 Task: Find a house in Vsetin, Czech Republic for 8 guests from 12th to 16th August, with a price range of ₹3300 to ₹16000, including amenities like Wifi, Free parking, TV, and Gym, and ensure the host speaks English.
Action: Mouse moved to (434, 85)
Screenshot: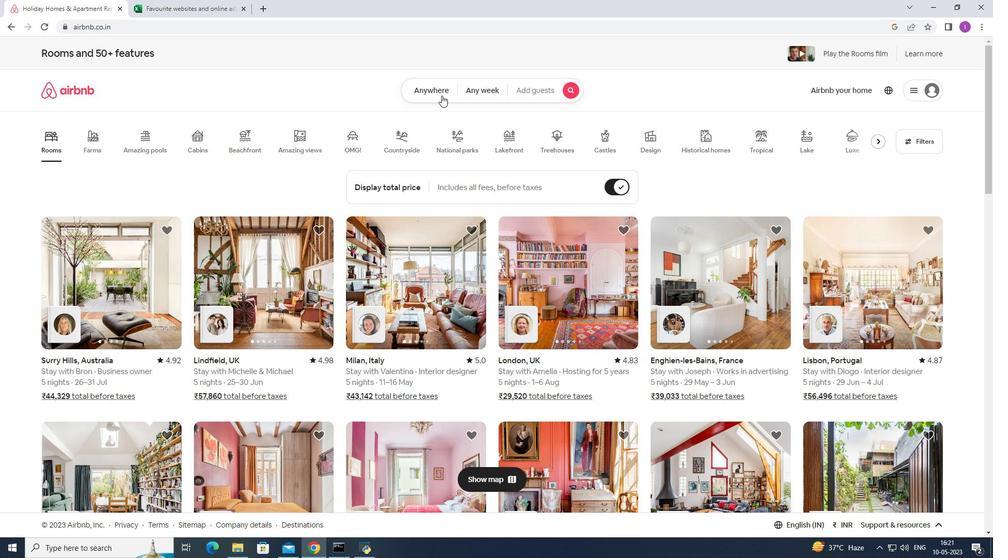 
Action: Mouse pressed left at (434, 85)
Screenshot: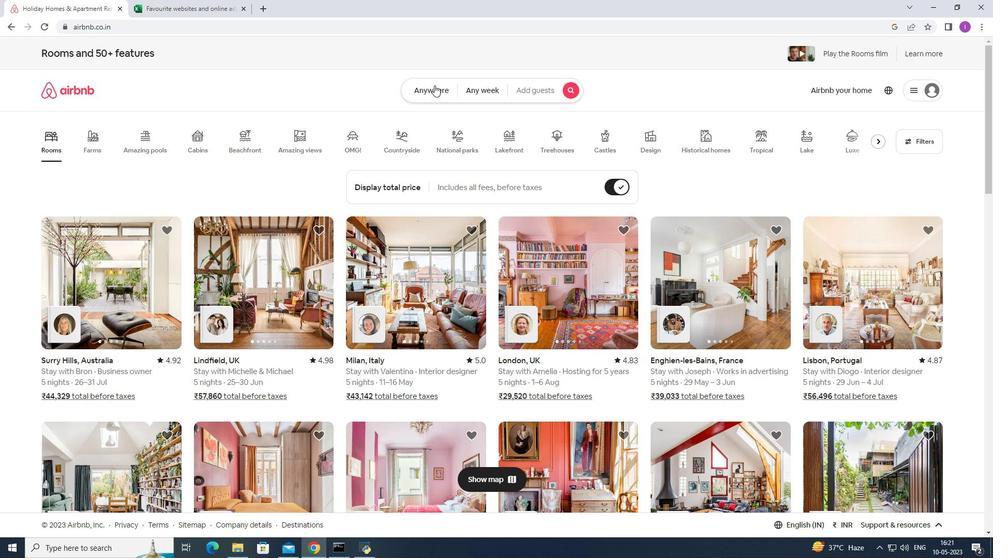 
Action: Mouse moved to (322, 132)
Screenshot: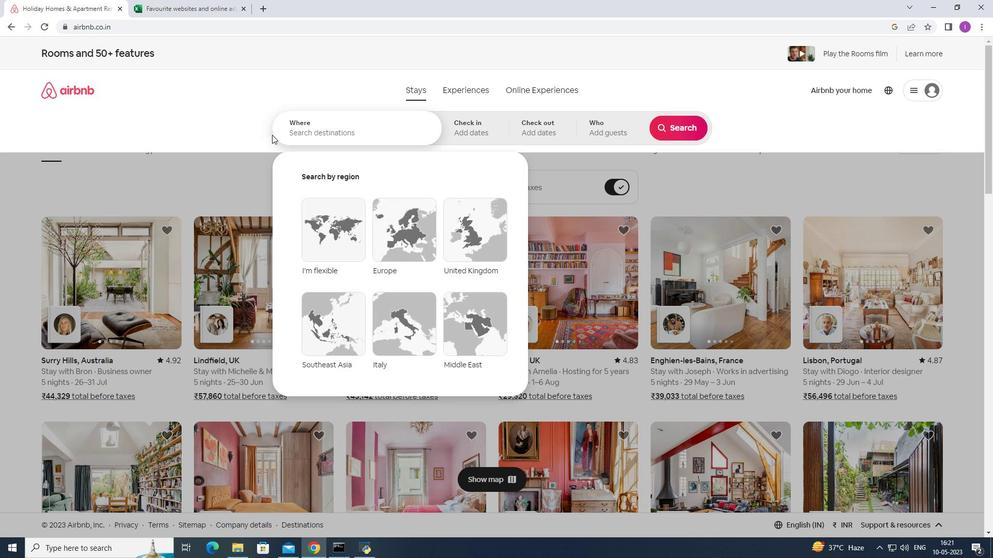 
Action: Mouse pressed left at (322, 132)
Screenshot: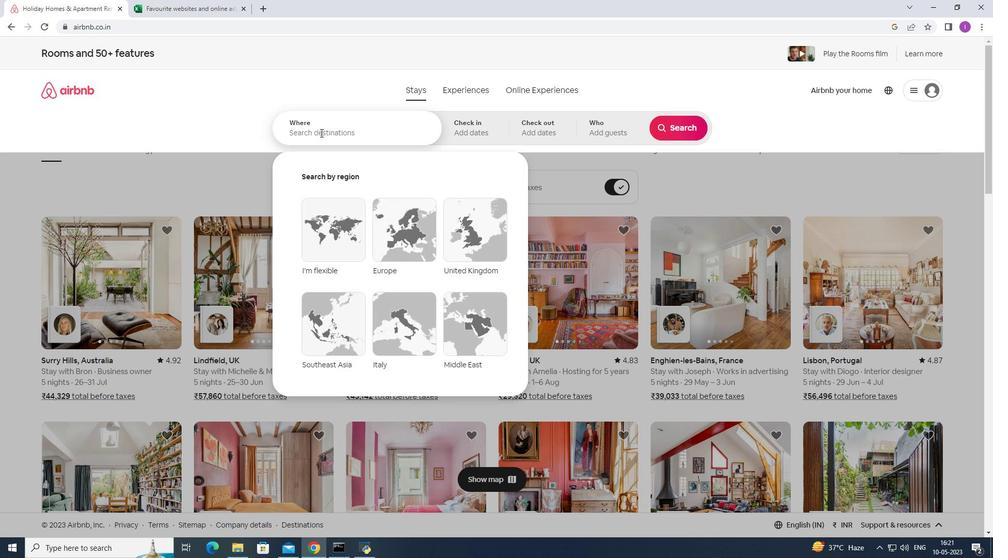 
Action: Mouse moved to (346, 136)
Screenshot: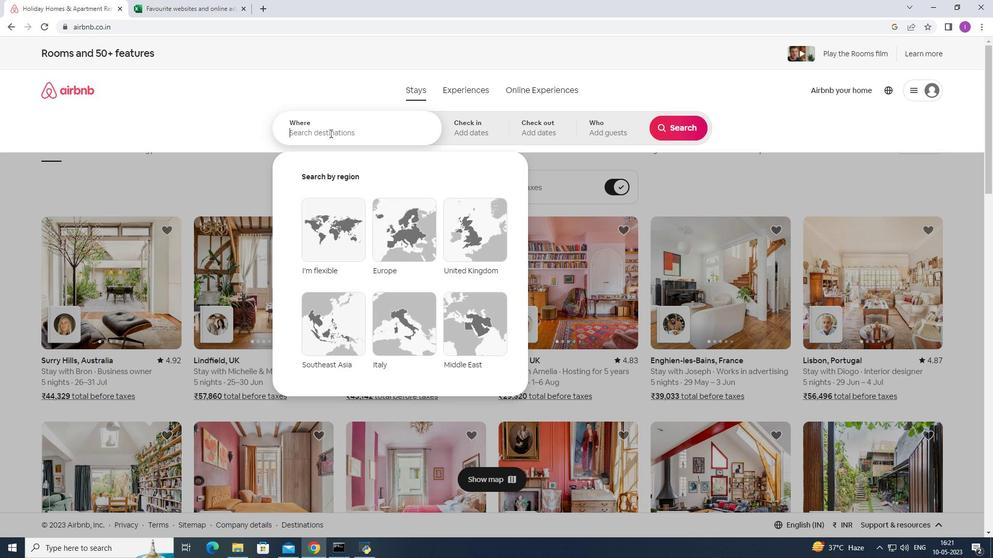 
Action: Key pressed <Key.shift><Key.shift><Key.shift><Key.shift><Key.shift><Key.shift><Key.shift><Key.shift>Vst<Key.backspace>etin,<Key.shift>Czech<Key.space><Key.shift>Republic
Screenshot: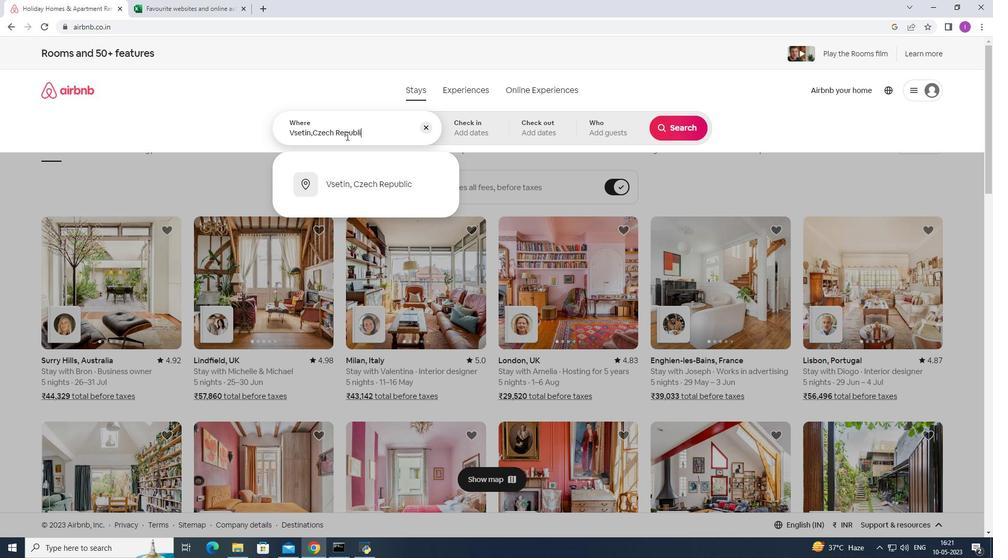 
Action: Mouse moved to (379, 179)
Screenshot: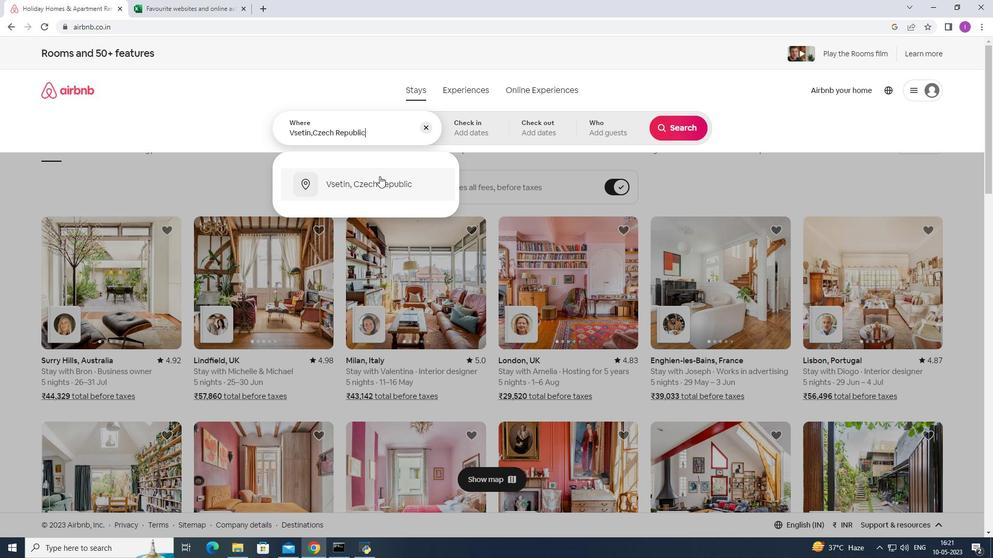 
Action: Mouse pressed left at (379, 179)
Screenshot: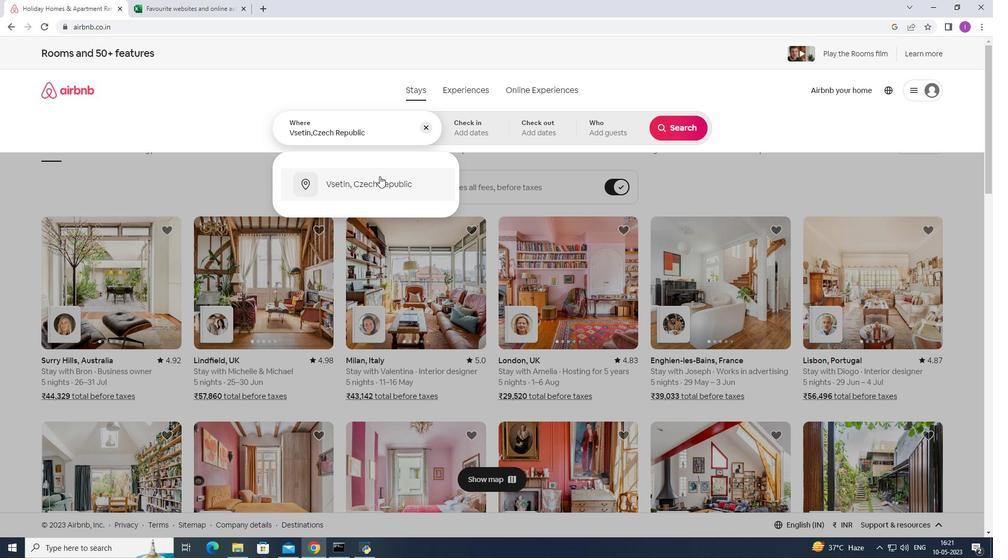 
Action: Mouse moved to (673, 213)
Screenshot: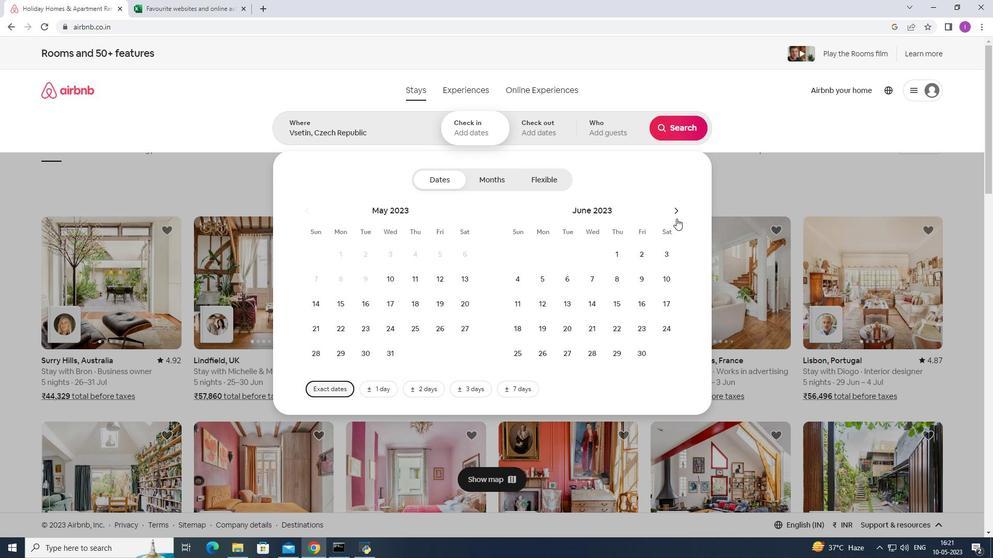 
Action: Mouse pressed left at (673, 213)
Screenshot: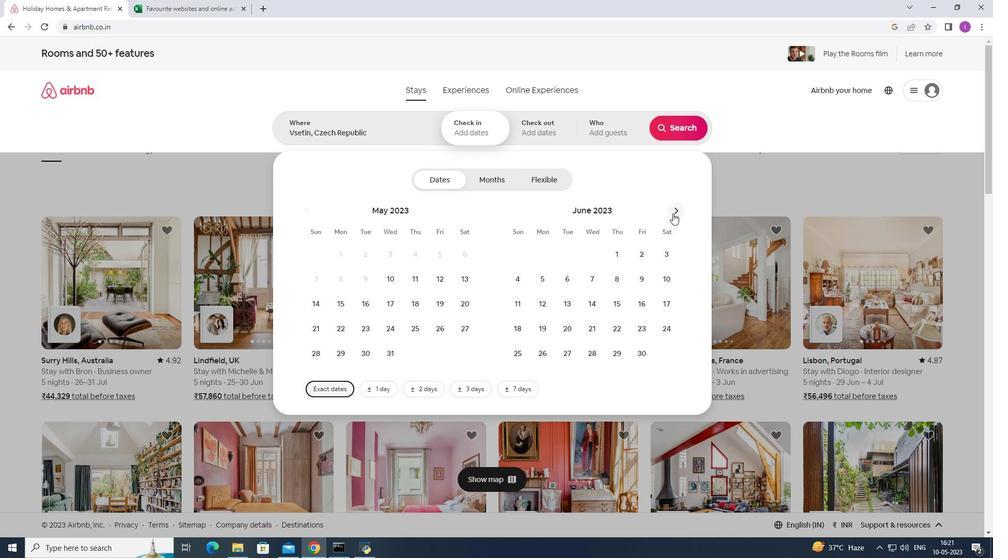 
Action: Mouse moved to (673, 212)
Screenshot: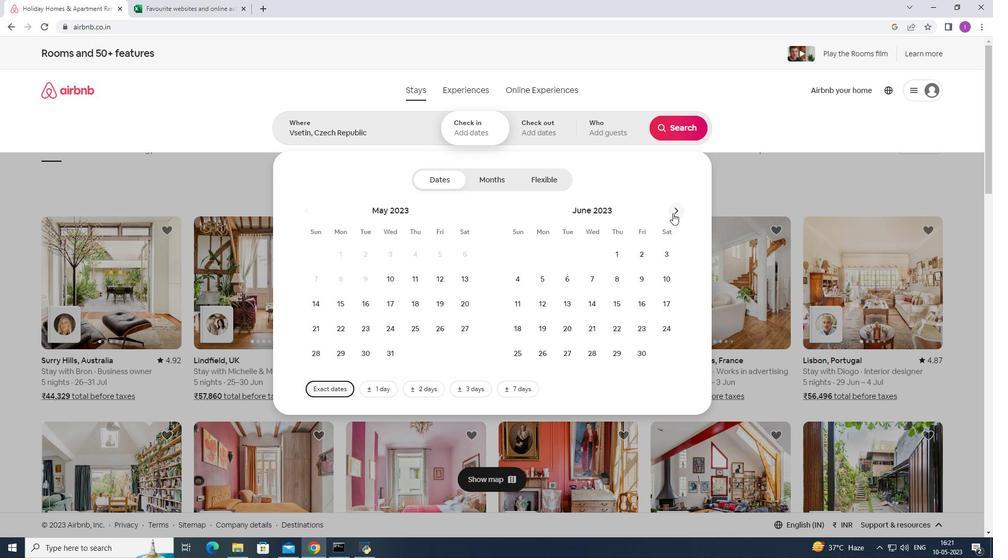 
Action: Mouse pressed left at (673, 212)
Screenshot: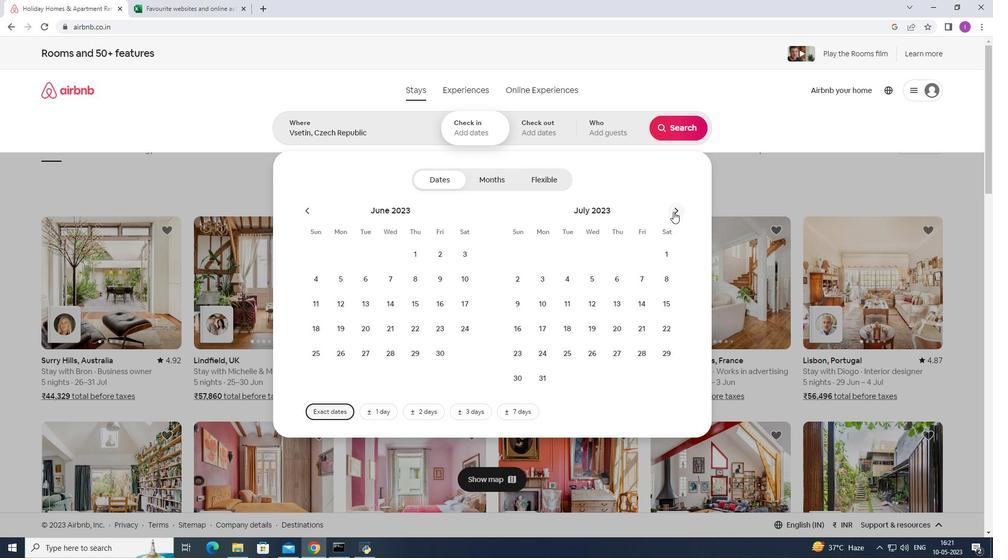 
Action: Mouse moved to (664, 280)
Screenshot: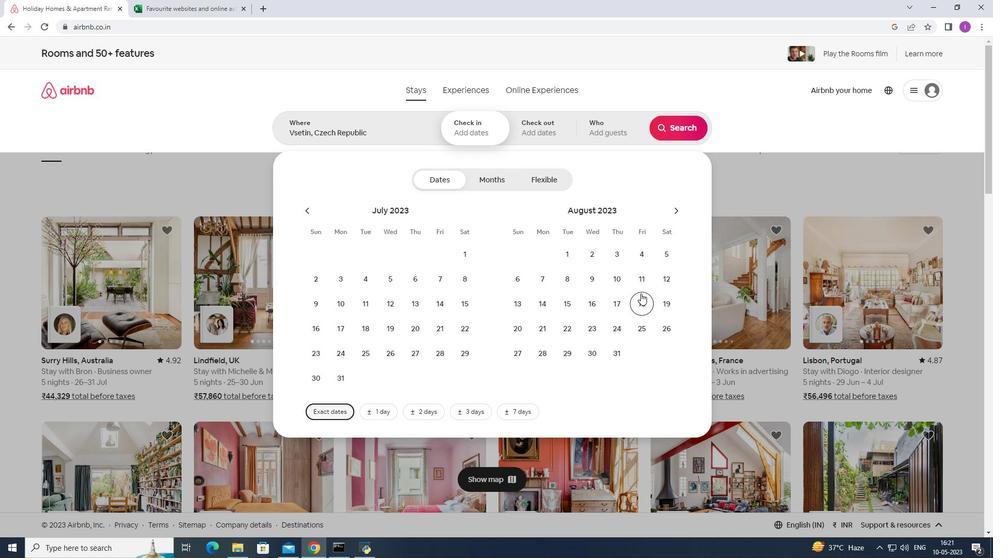 
Action: Mouse pressed left at (664, 280)
Screenshot: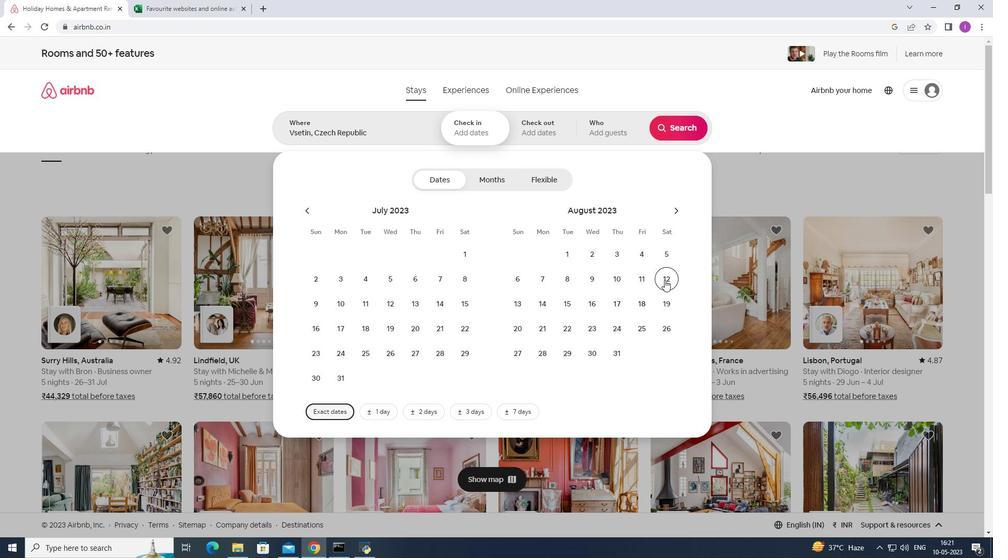 
Action: Mouse moved to (593, 305)
Screenshot: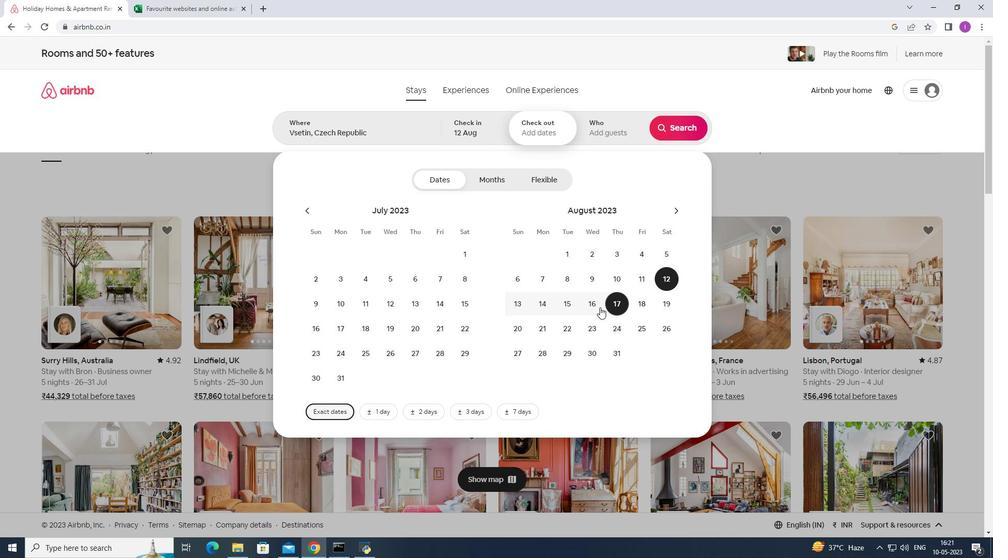
Action: Mouse pressed left at (593, 305)
Screenshot: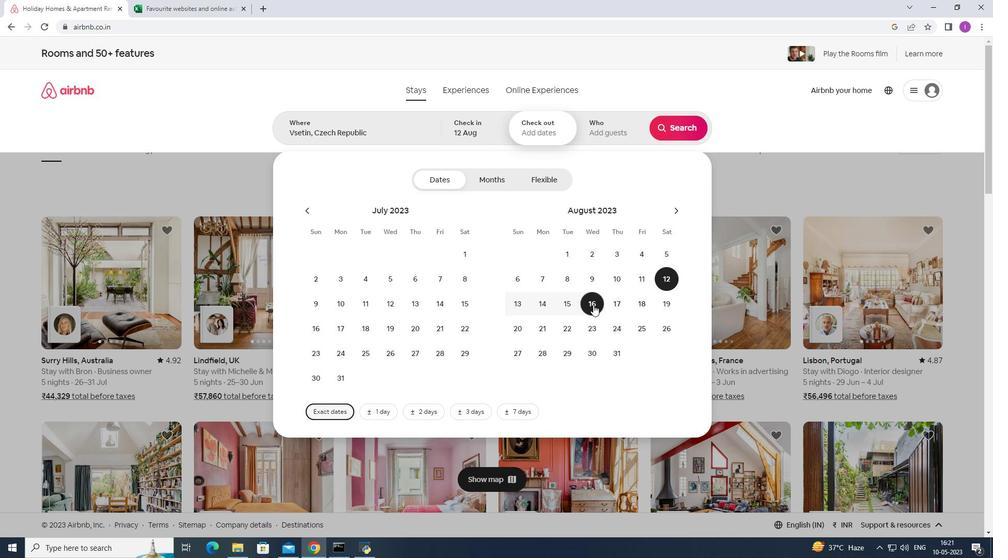 
Action: Mouse moved to (616, 139)
Screenshot: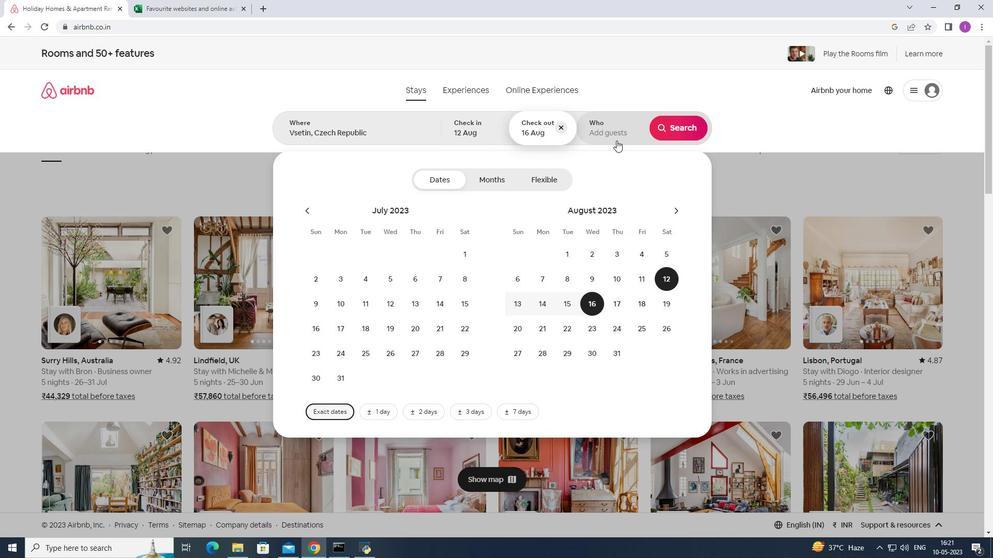 
Action: Mouse pressed left at (616, 139)
Screenshot: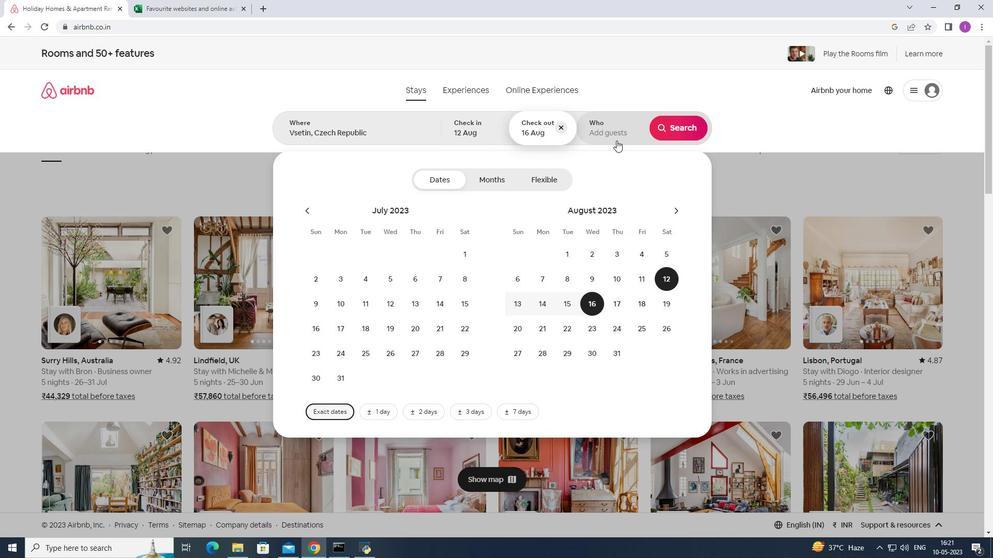 
Action: Mouse moved to (678, 179)
Screenshot: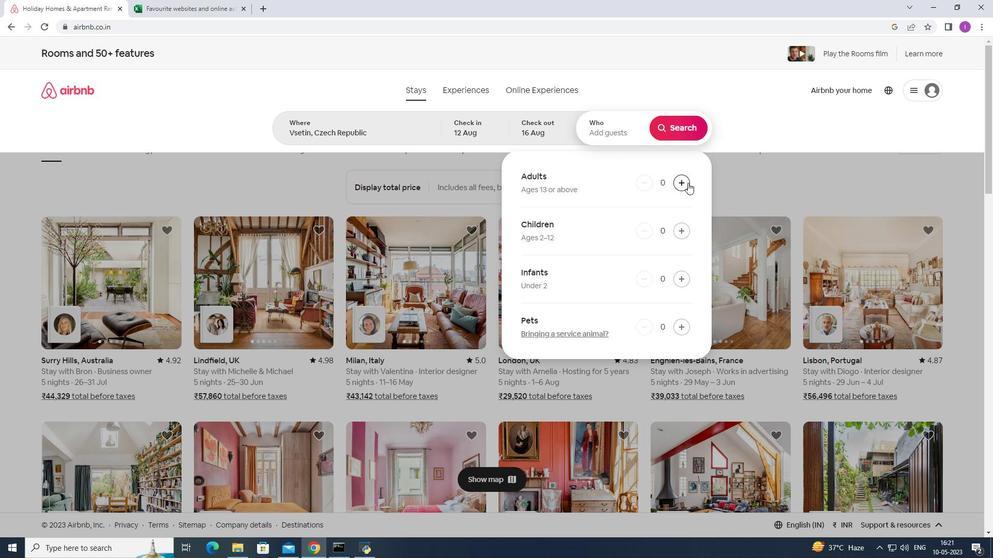 
Action: Mouse pressed left at (678, 179)
Screenshot: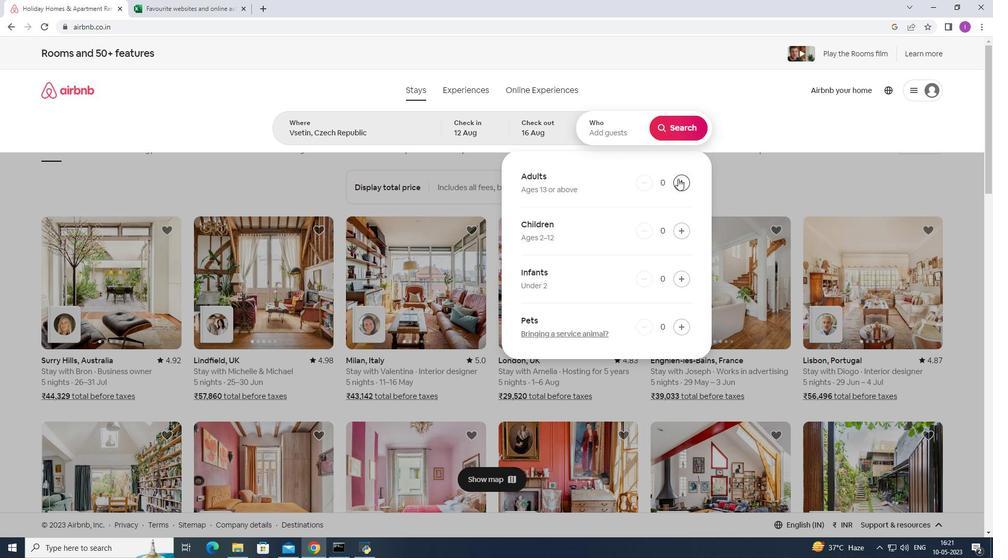 
Action: Mouse pressed left at (678, 179)
Screenshot: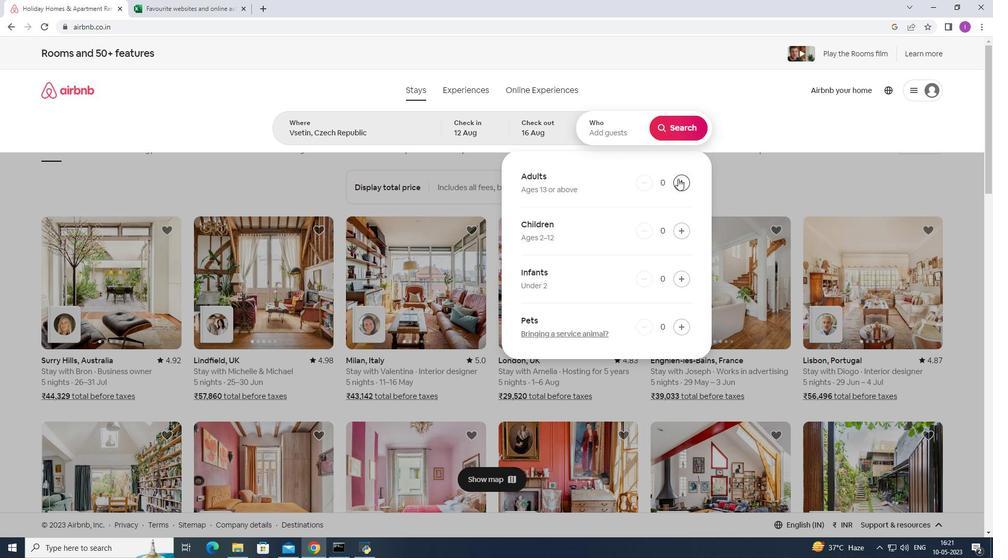
Action: Mouse pressed left at (678, 179)
Screenshot: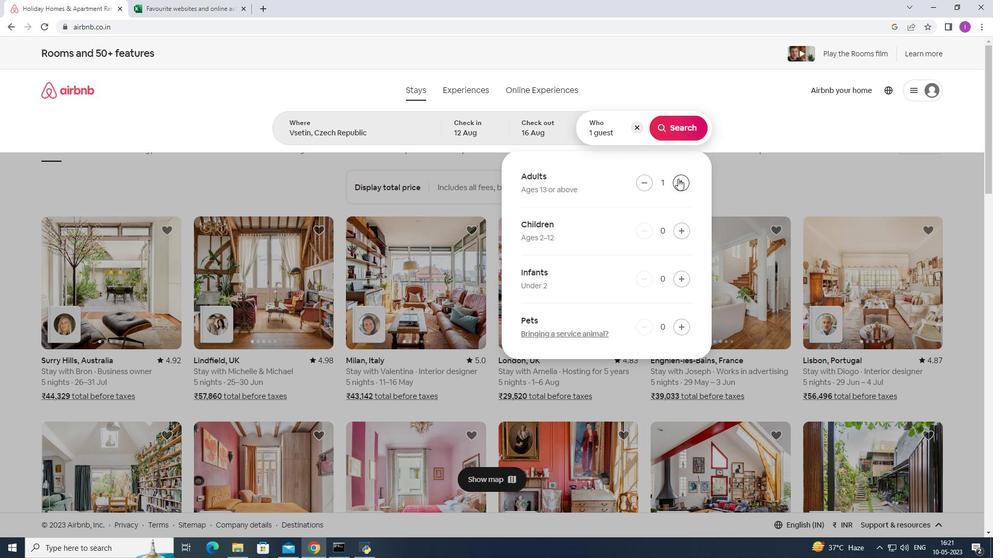 
Action: Mouse pressed left at (678, 179)
Screenshot: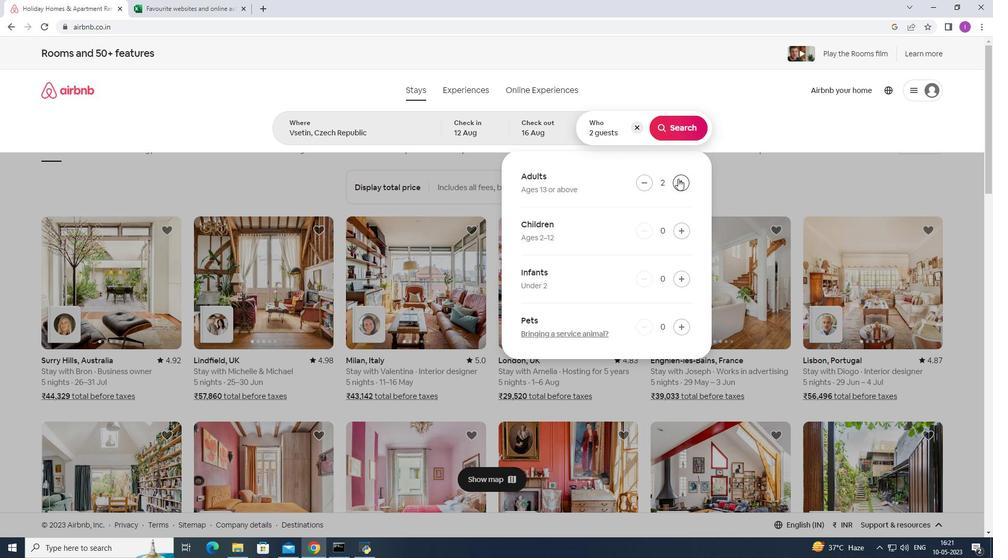 
Action: Mouse moved to (677, 179)
Screenshot: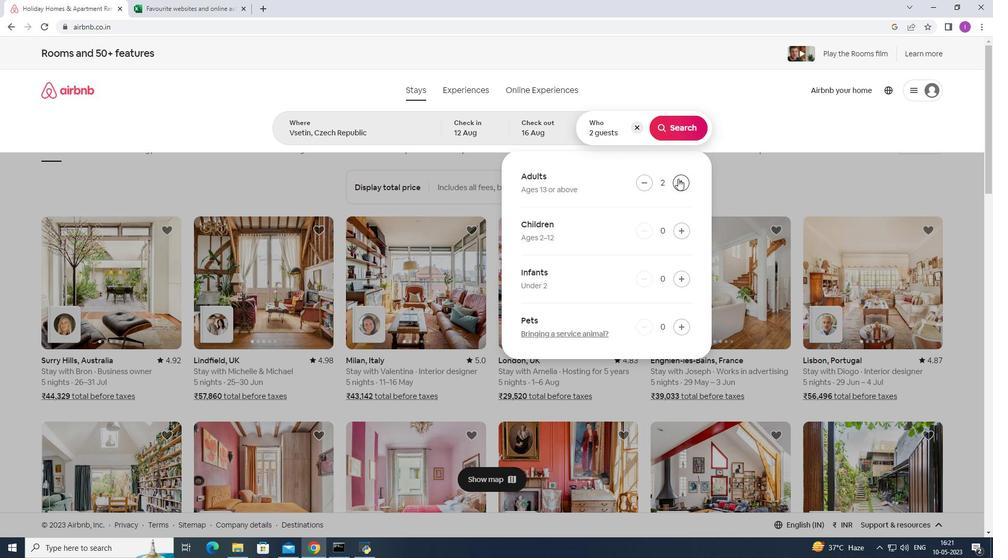 
Action: Mouse pressed left at (677, 179)
Screenshot: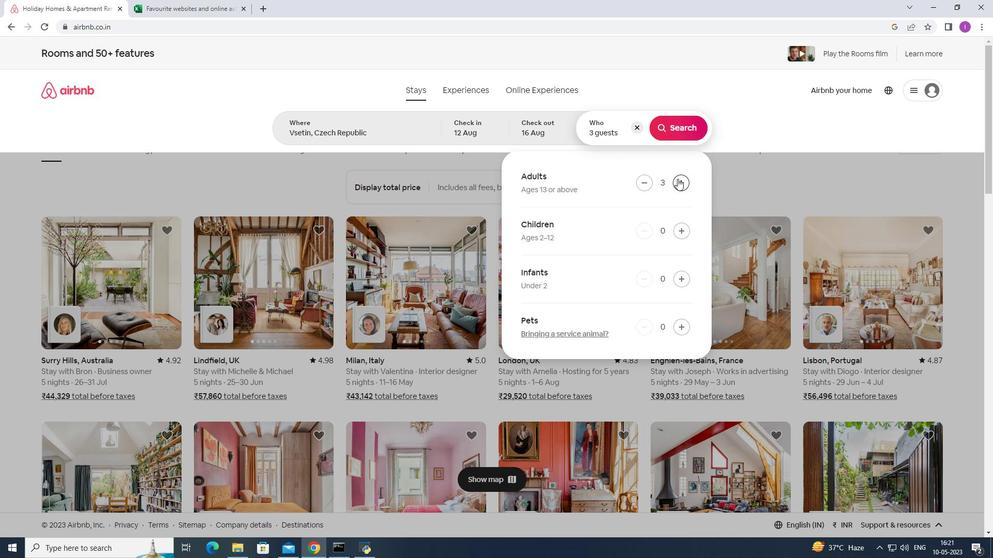 
Action: Mouse moved to (677, 181)
Screenshot: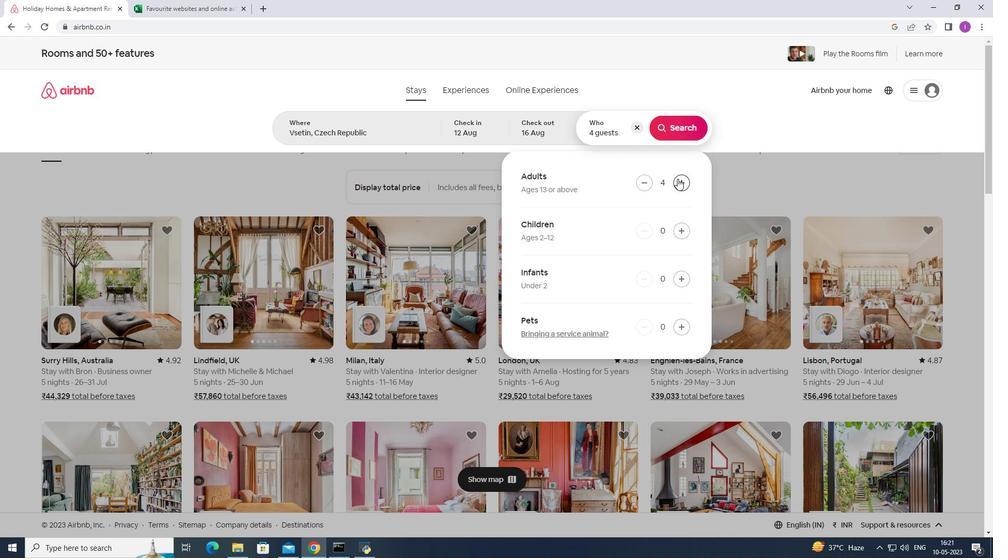 
Action: Mouse pressed left at (677, 181)
Screenshot: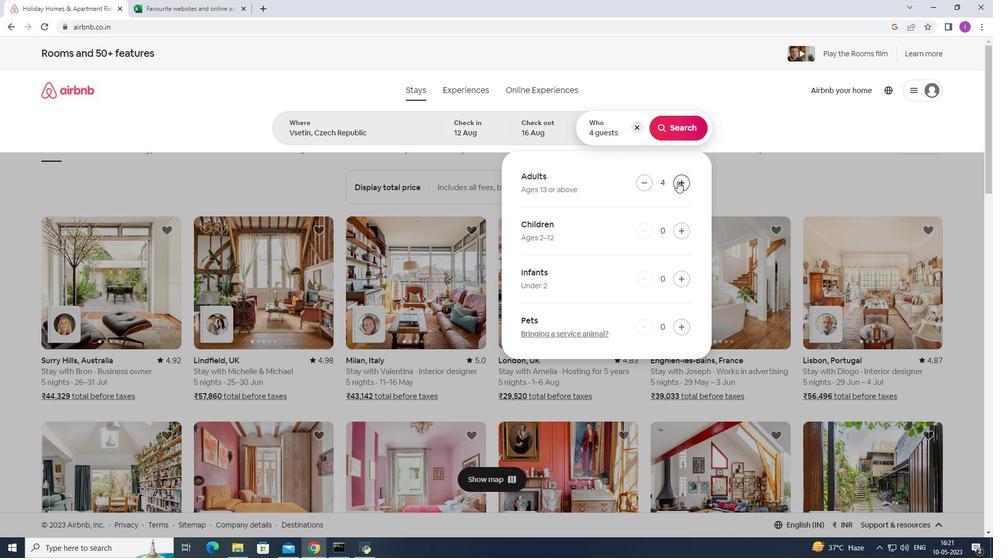 
Action: Mouse pressed left at (677, 181)
Screenshot: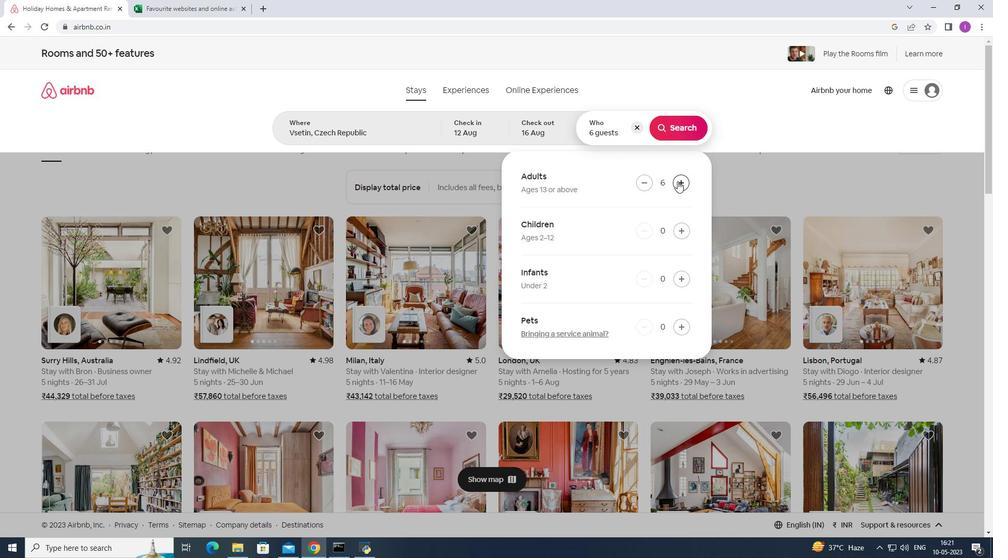 
Action: Mouse moved to (684, 182)
Screenshot: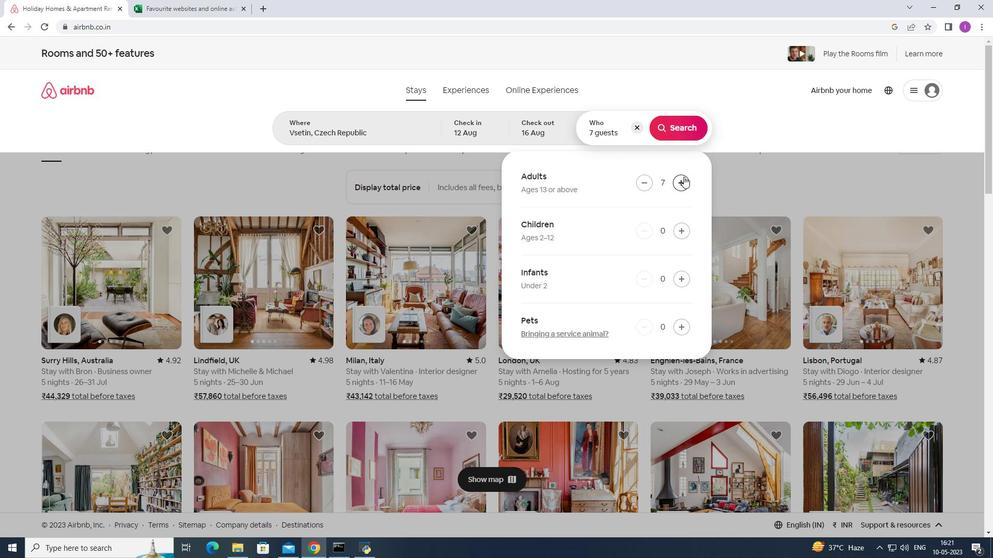 
Action: Mouse pressed left at (684, 182)
Screenshot: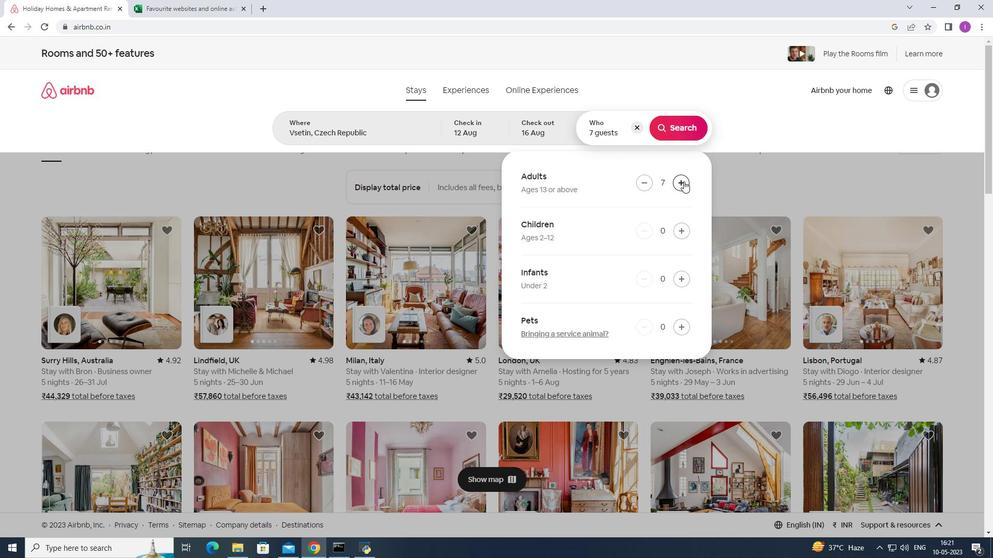 
Action: Mouse moved to (674, 132)
Screenshot: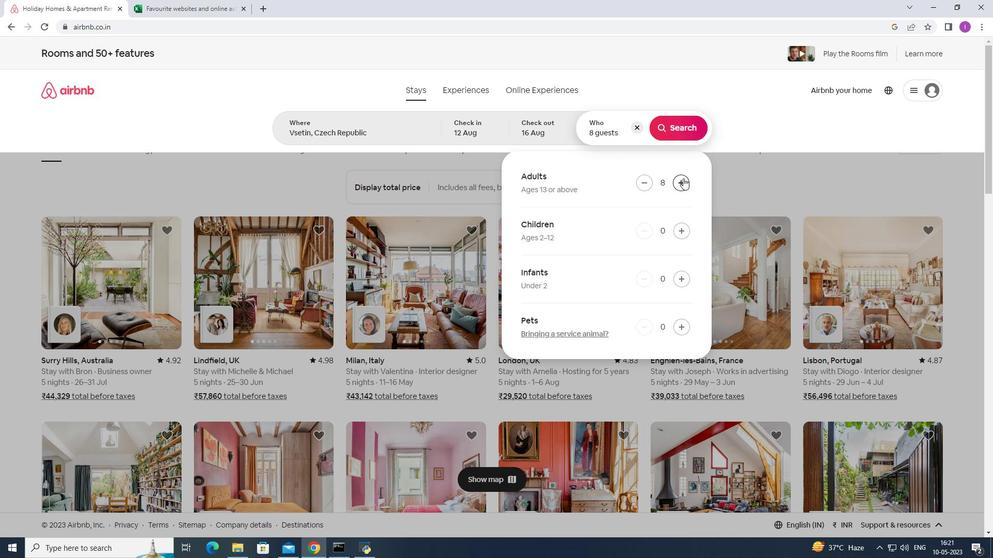 
Action: Mouse pressed left at (674, 132)
Screenshot: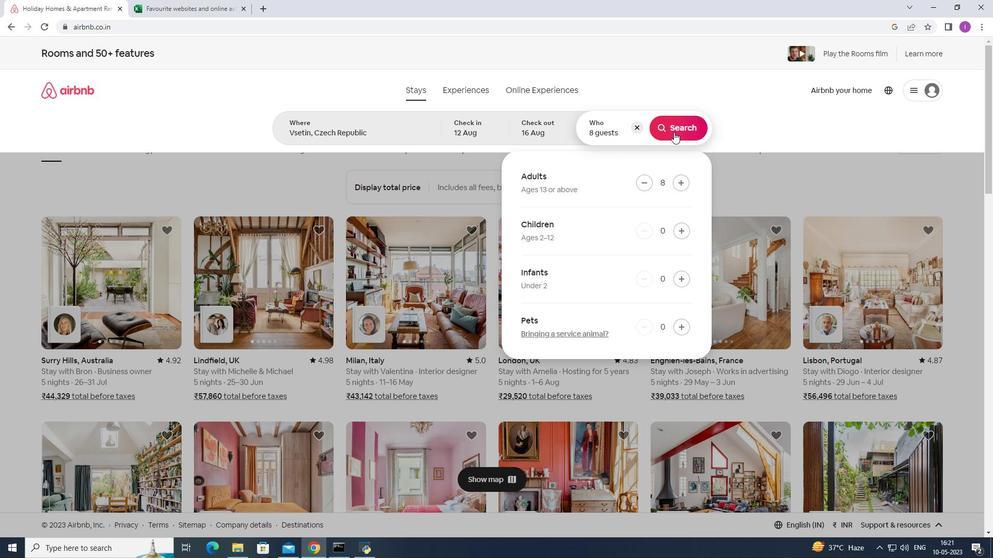 
Action: Mouse moved to (941, 95)
Screenshot: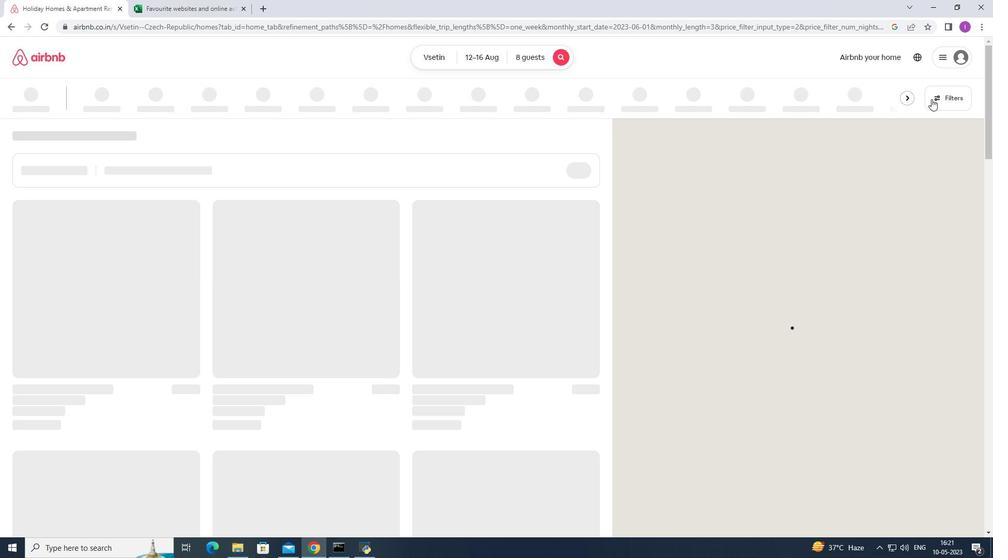
Action: Mouse pressed left at (941, 95)
Screenshot: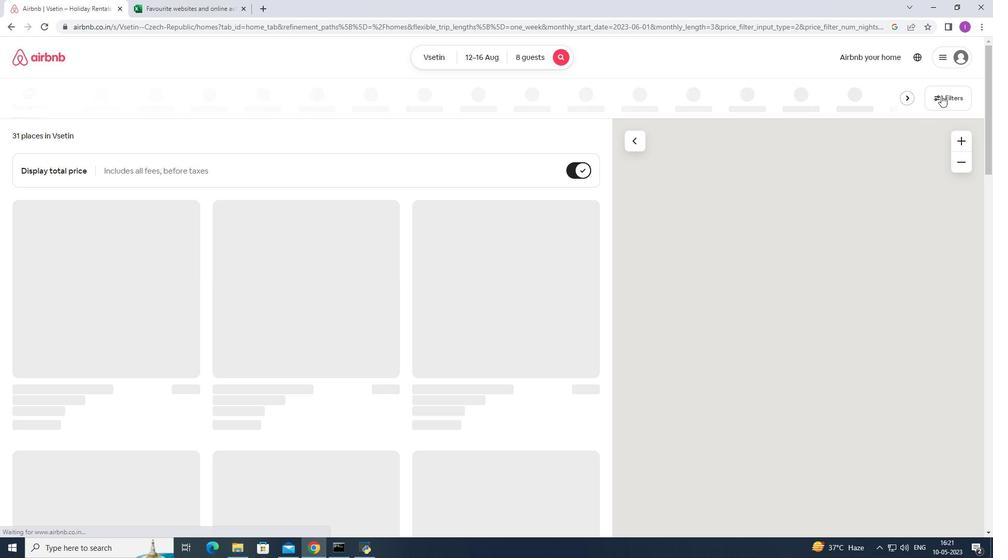 
Action: Mouse moved to (574, 356)
Screenshot: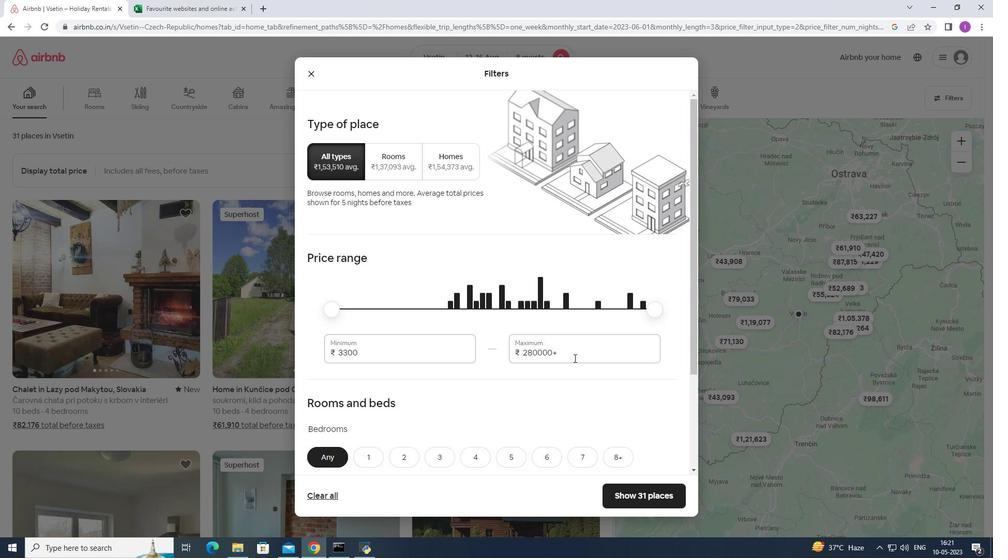 
Action: Mouse pressed left at (574, 356)
Screenshot: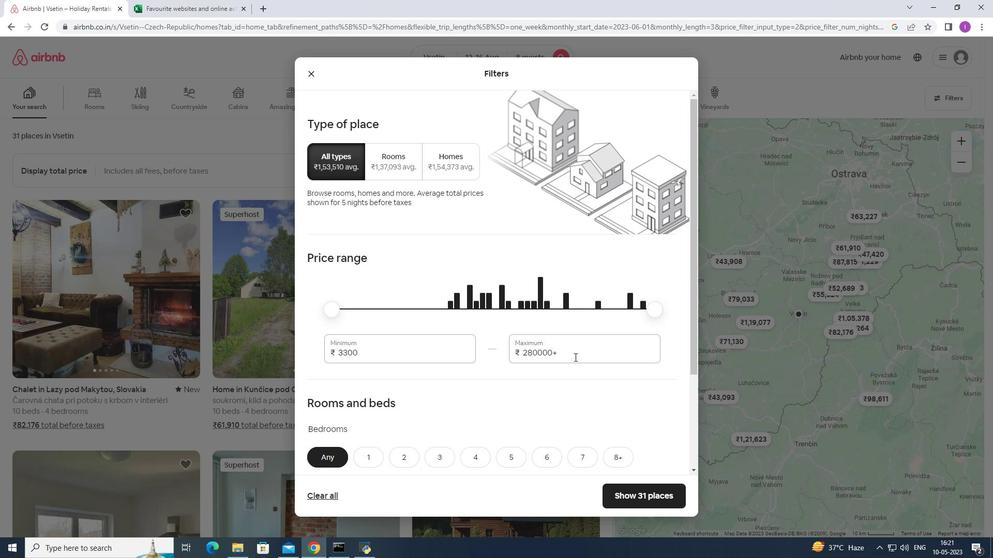 
Action: Mouse moved to (521, 347)
Screenshot: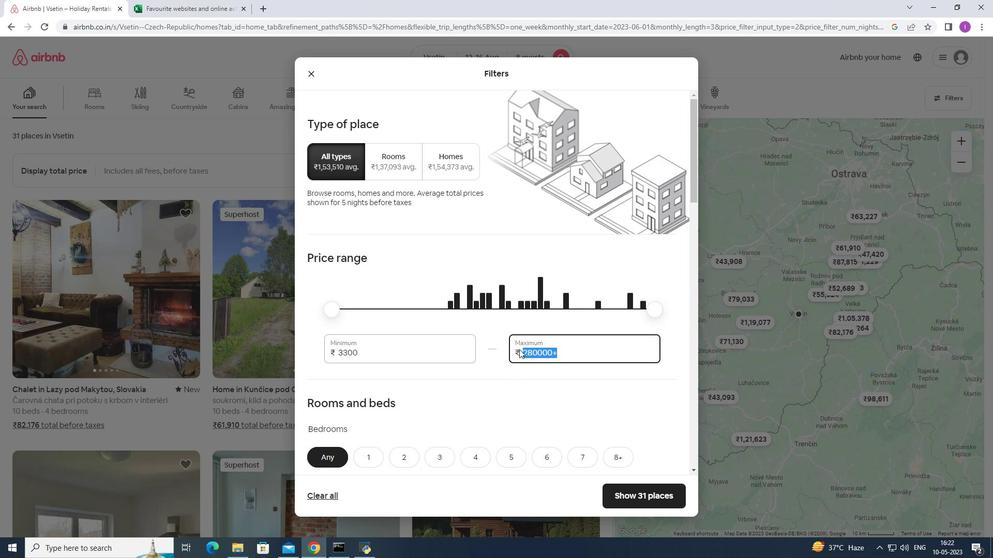 
Action: Key pressed 1
Screenshot: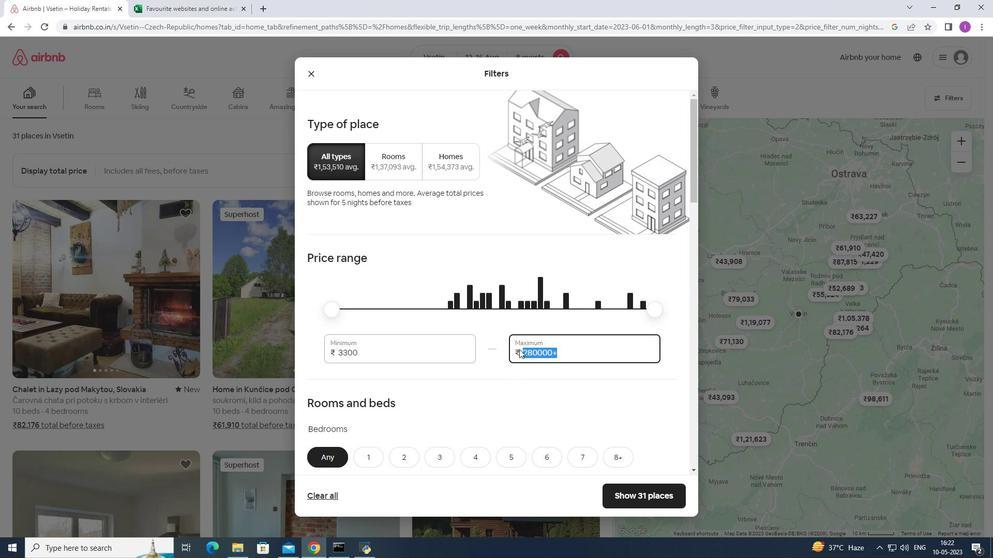 
Action: Mouse moved to (521, 346)
Screenshot: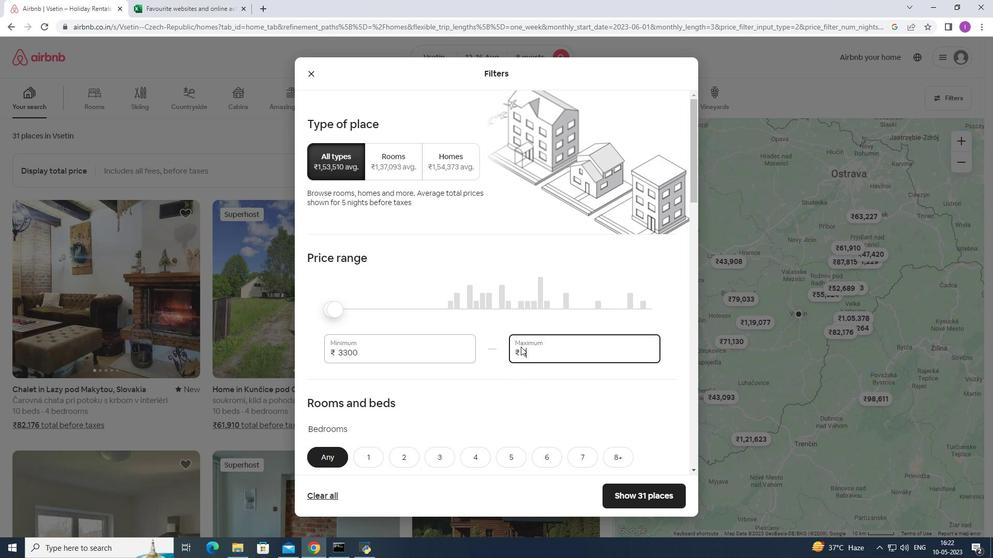 
Action: Key pressed 6
Screenshot: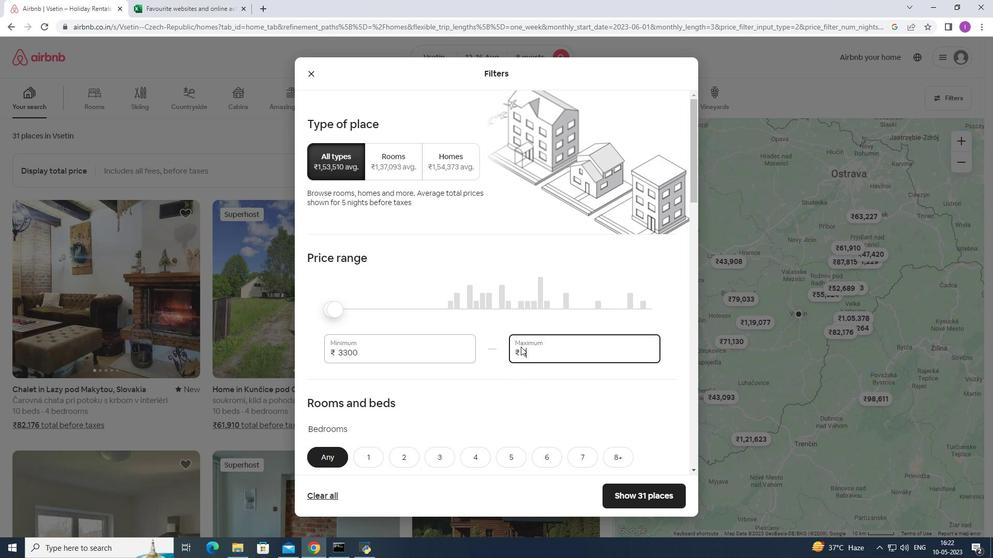 
Action: Mouse moved to (523, 342)
Screenshot: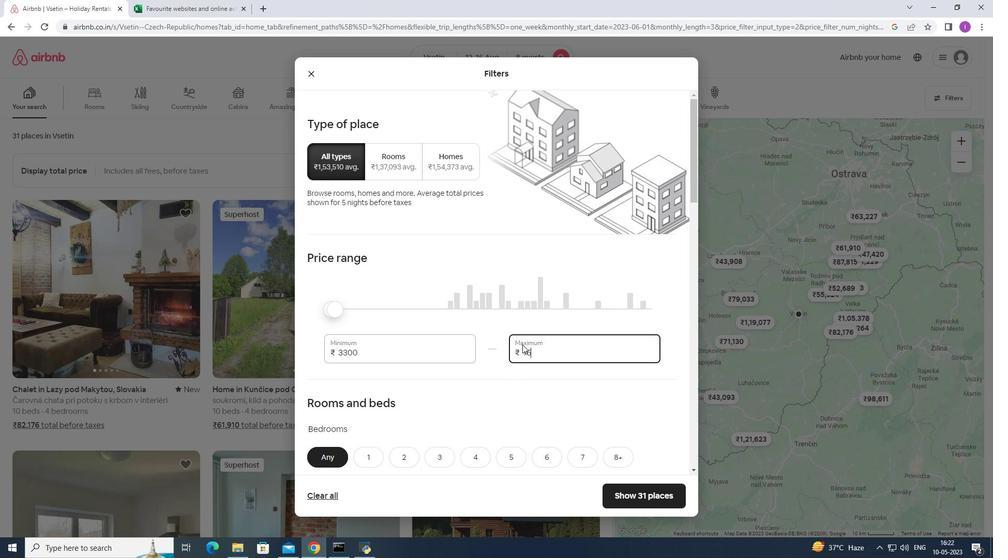 
Action: Key pressed 00
Screenshot: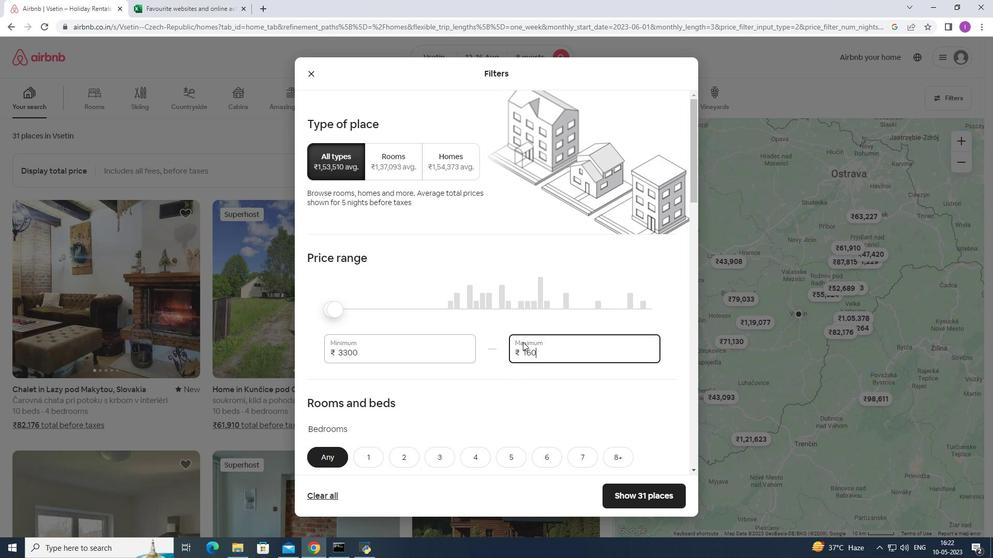 
Action: Mouse moved to (523, 342)
Screenshot: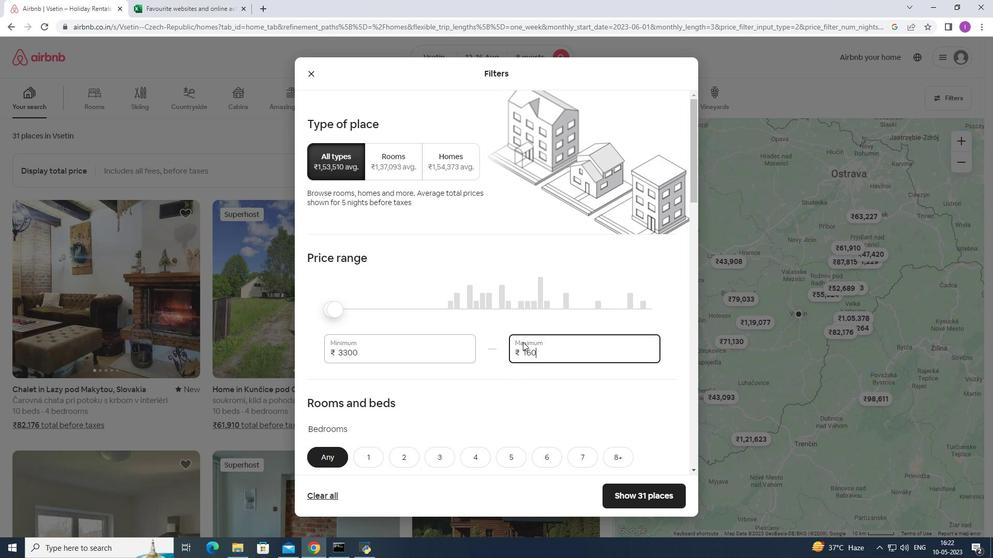 
Action: Key pressed 0
Screenshot: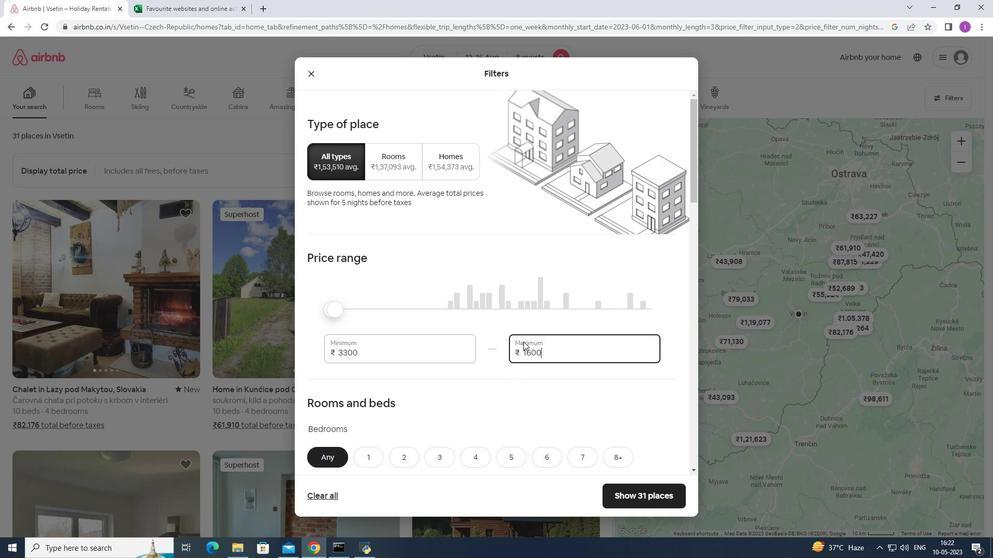 
Action: Mouse moved to (383, 353)
Screenshot: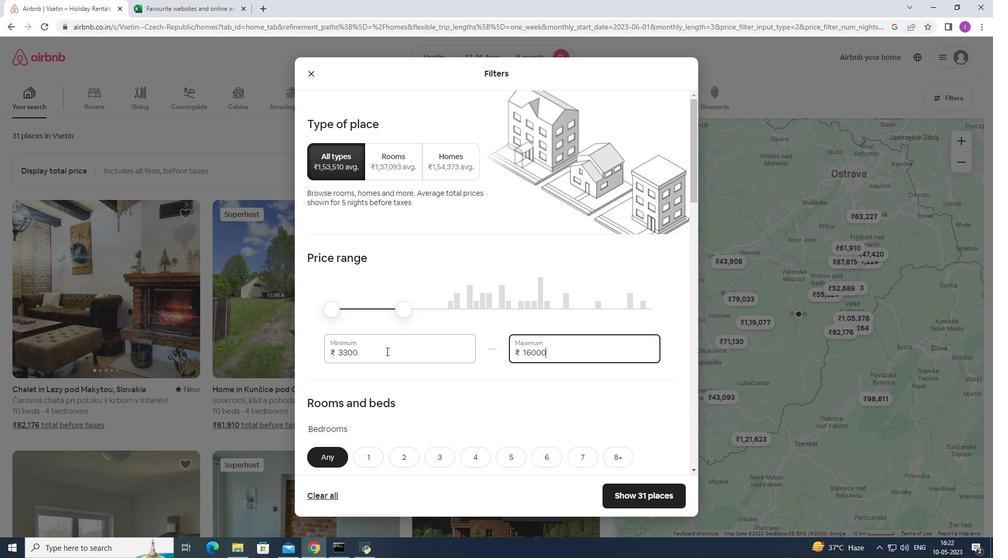 
Action: Mouse pressed left at (383, 353)
Screenshot: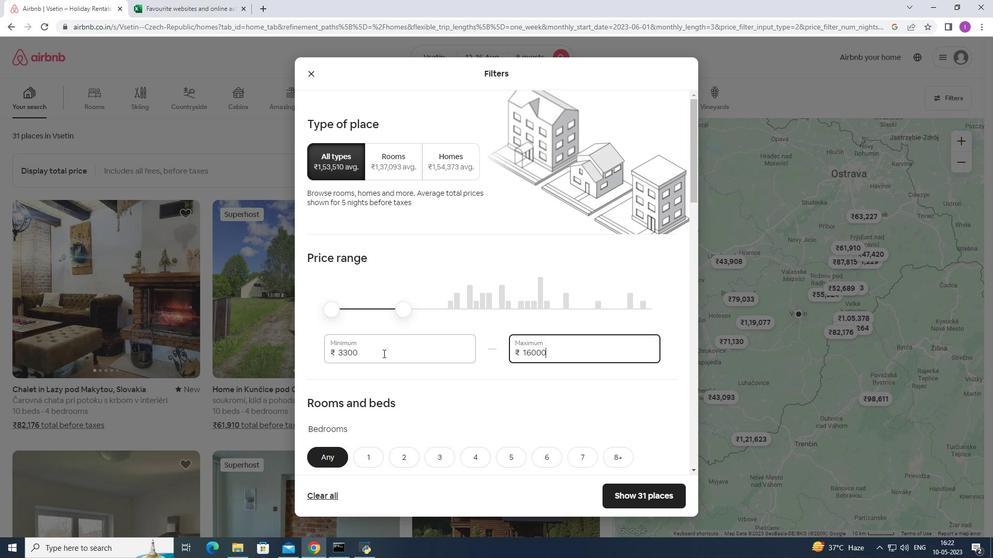 
Action: Mouse moved to (471, 342)
Screenshot: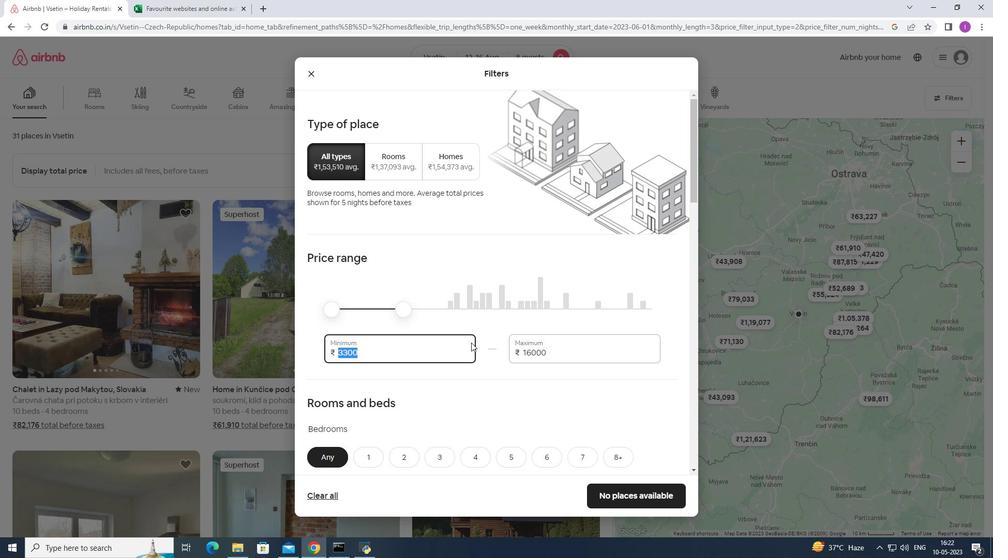 
Action: Key pressed 1
Screenshot: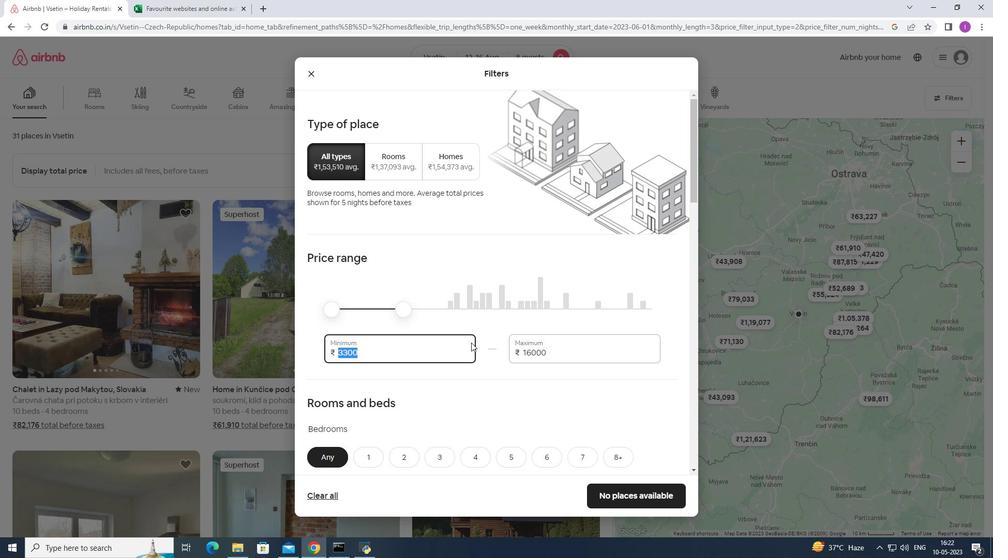 
Action: Mouse moved to (472, 341)
Screenshot: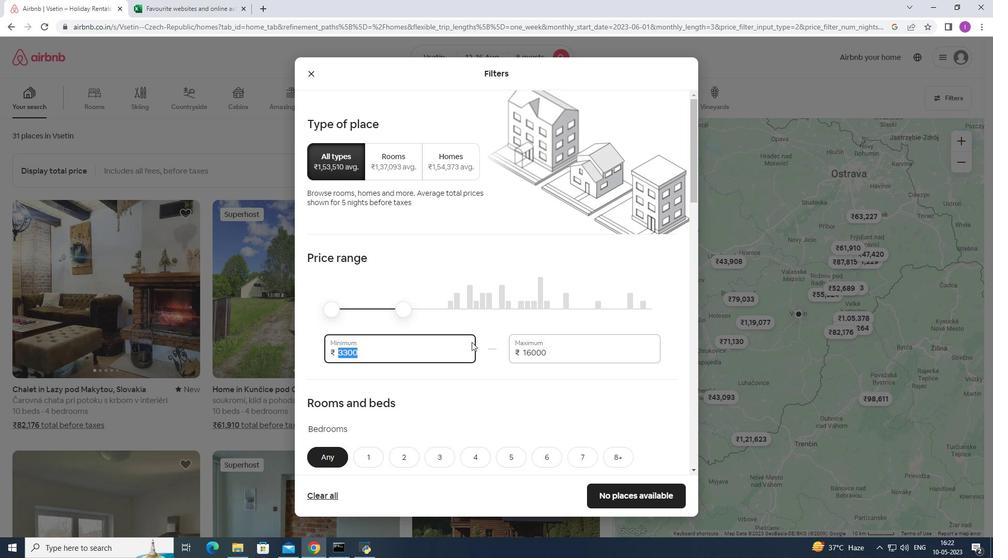 
Action: Key pressed 000
Screenshot: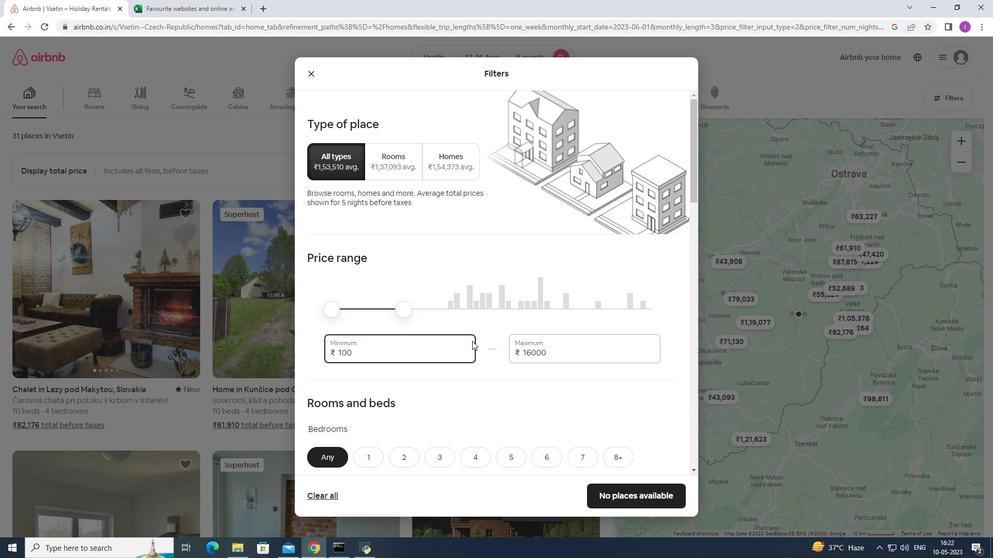 
Action: Mouse moved to (472, 341)
Screenshot: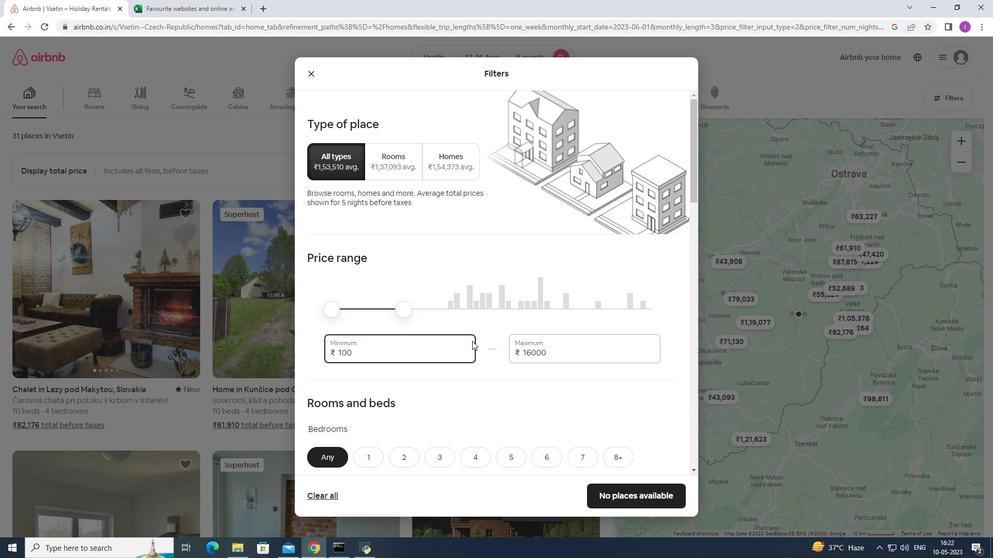 
Action: Key pressed 0
Screenshot: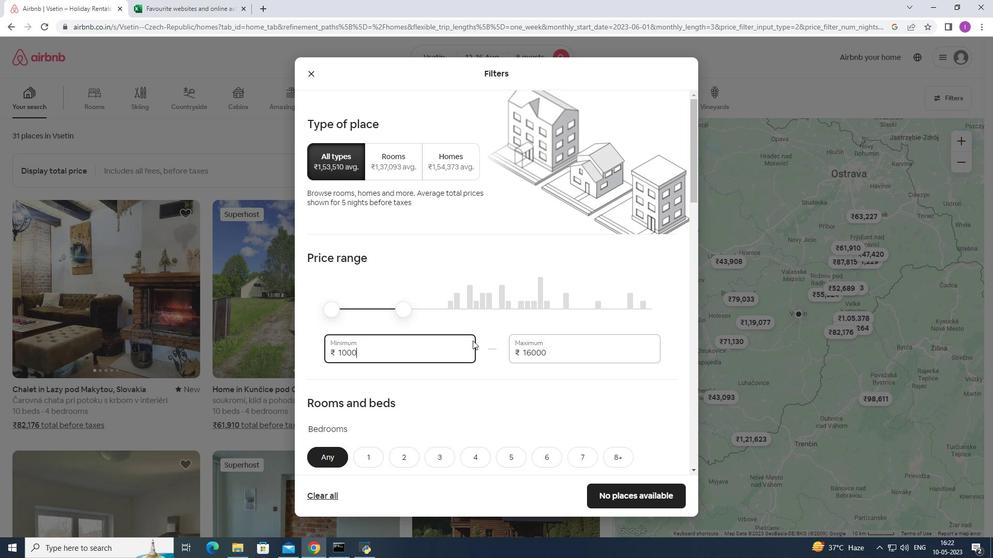 
Action: Mouse moved to (479, 365)
Screenshot: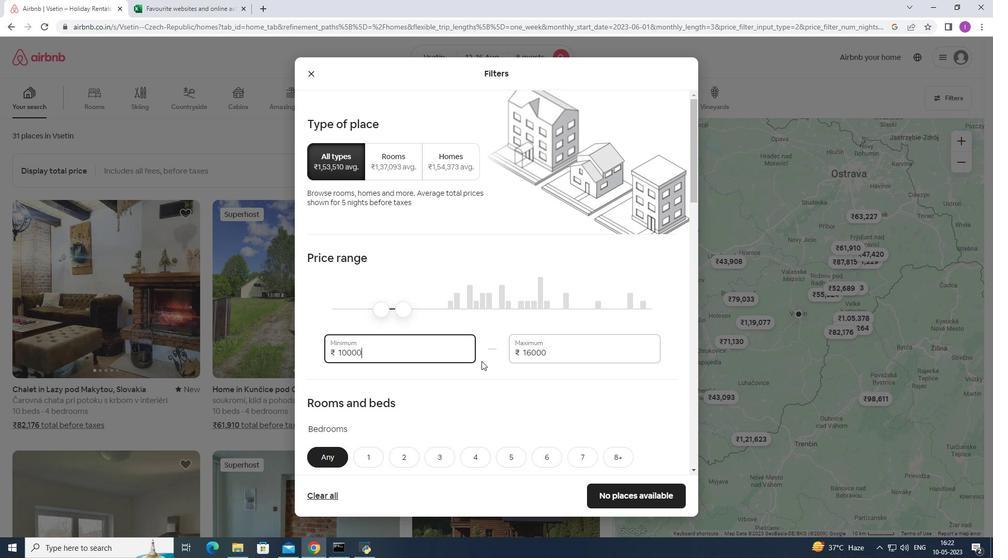 
Action: Mouse scrolled (479, 365) with delta (0, 0)
Screenshot: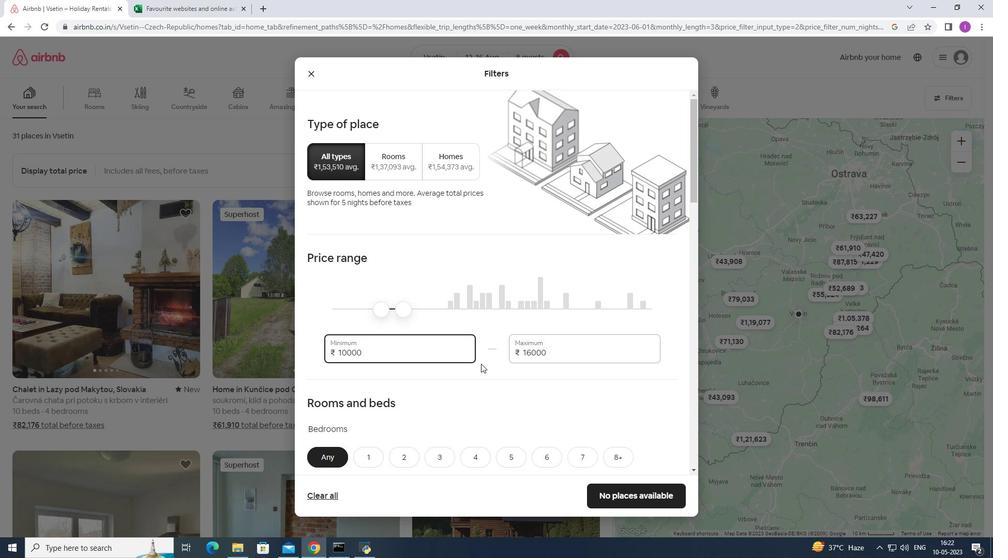 
Action: Mouse scrolled (479, 365) with delta (0, 0)
Screenshot: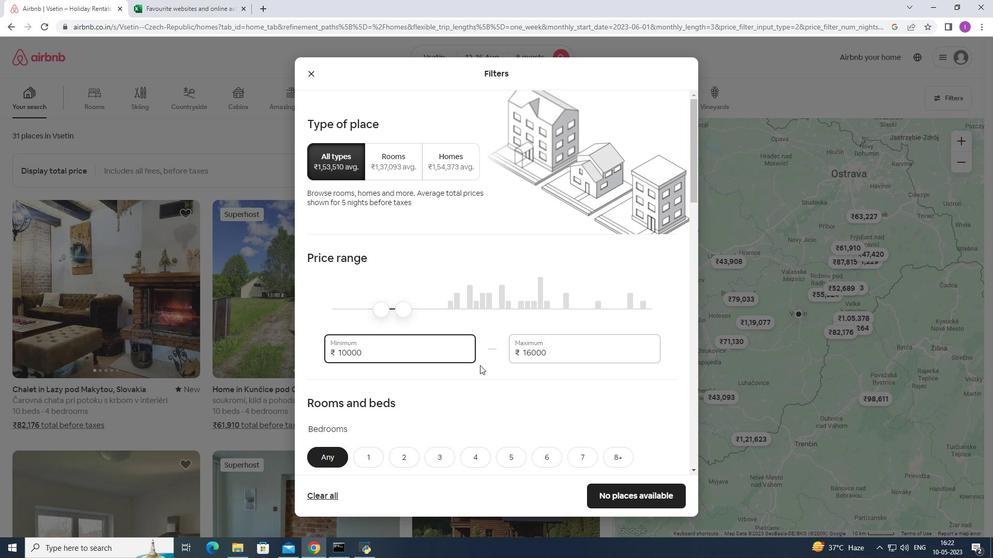 
Action: Mouse moved to (482, 358)
Screenshot: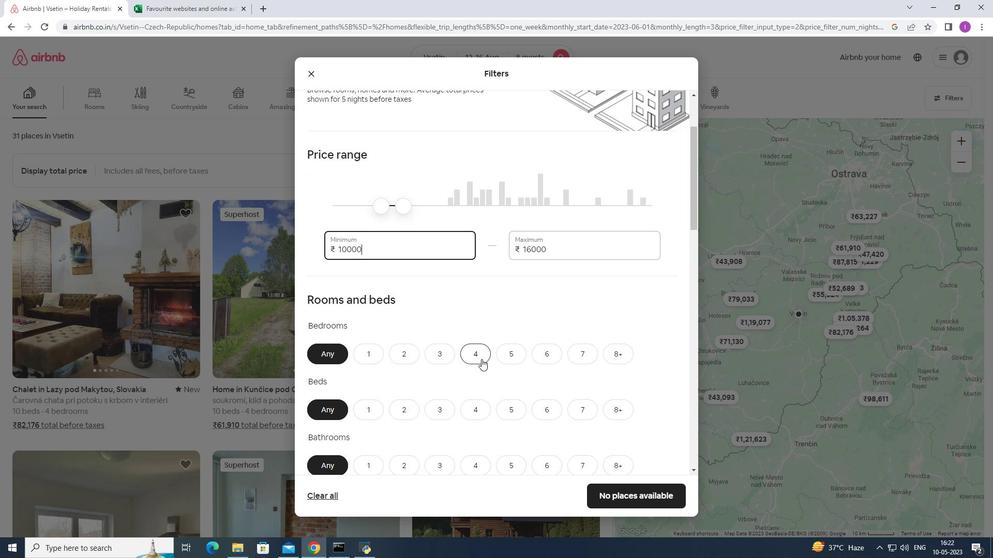 
Action: Mouse scrolled (482, 358) with delta (0, 0)
Screenshot: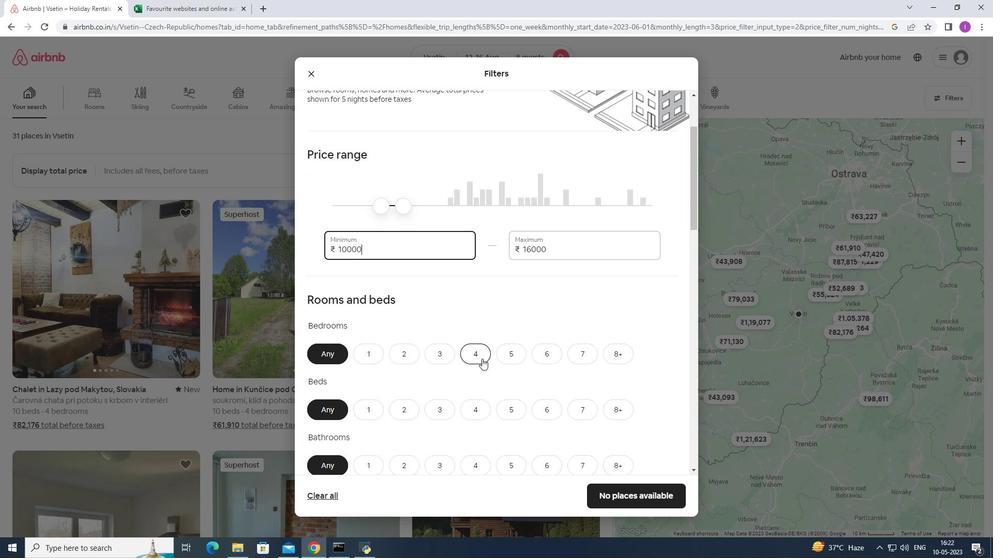 
Action: Mouse scrolled (482, 358) with delta (0, 0)
Screenshot: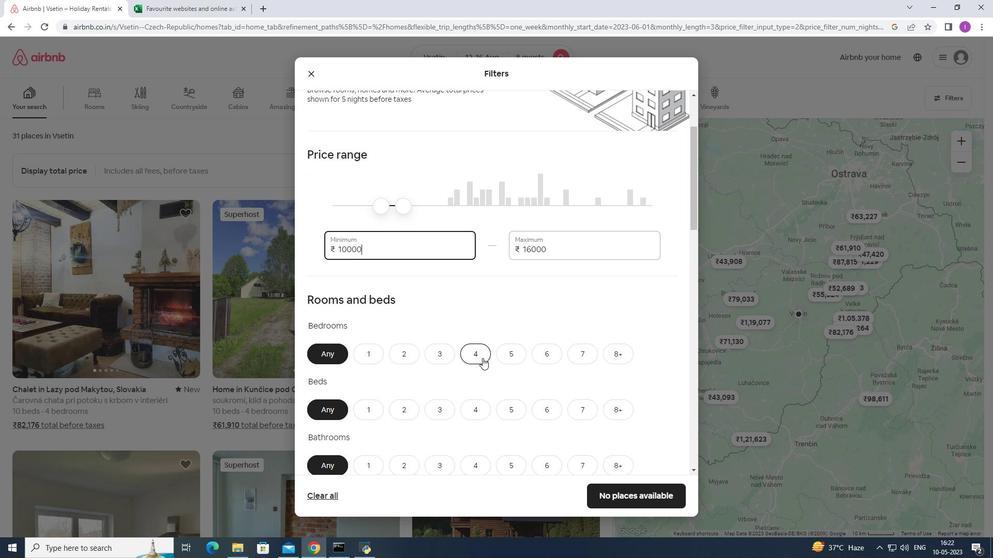 
Action: Mouse moved to (624, 253)
Screenshot: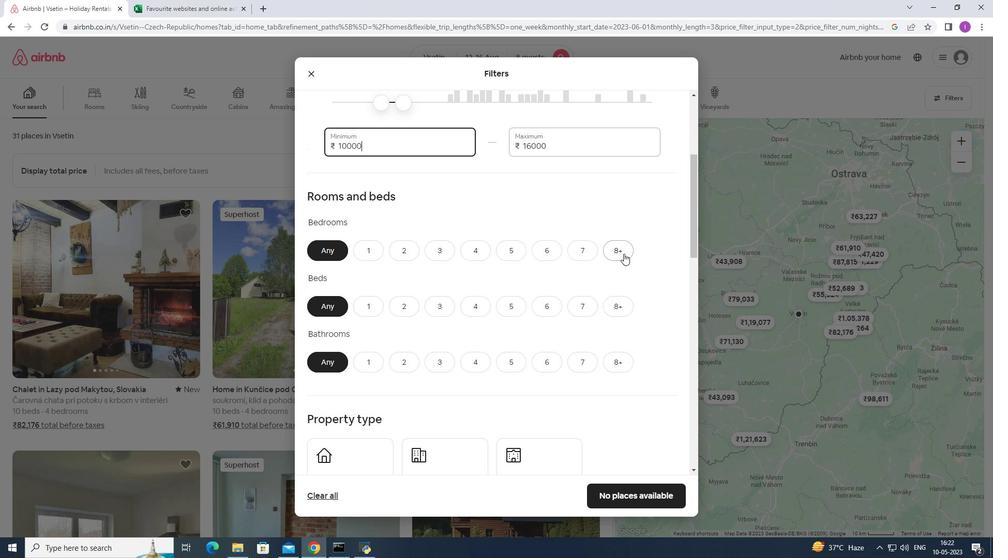 
Action: Mouse pressed left at (624, 253)
Screenshot: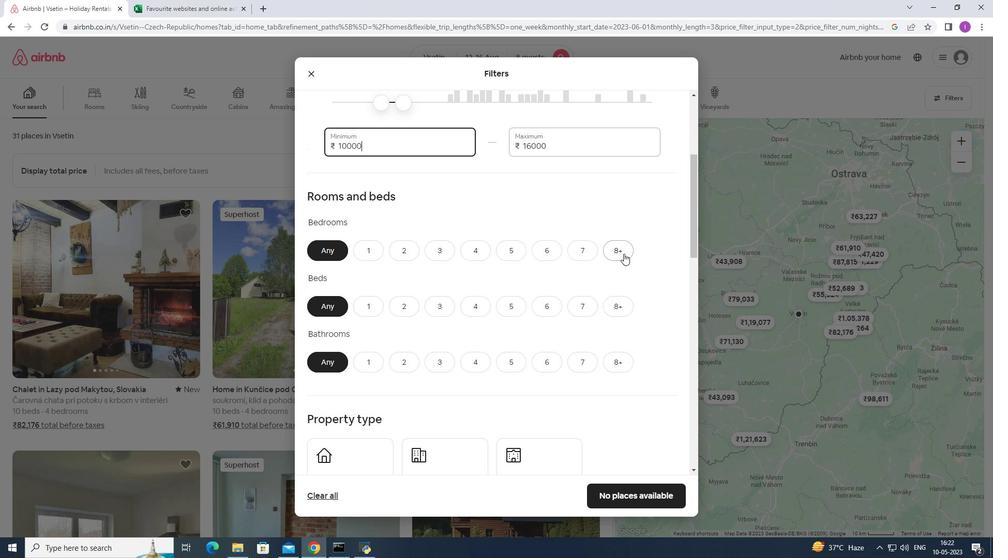 
Action: Mouse moved to (618, 302)
Screenshot: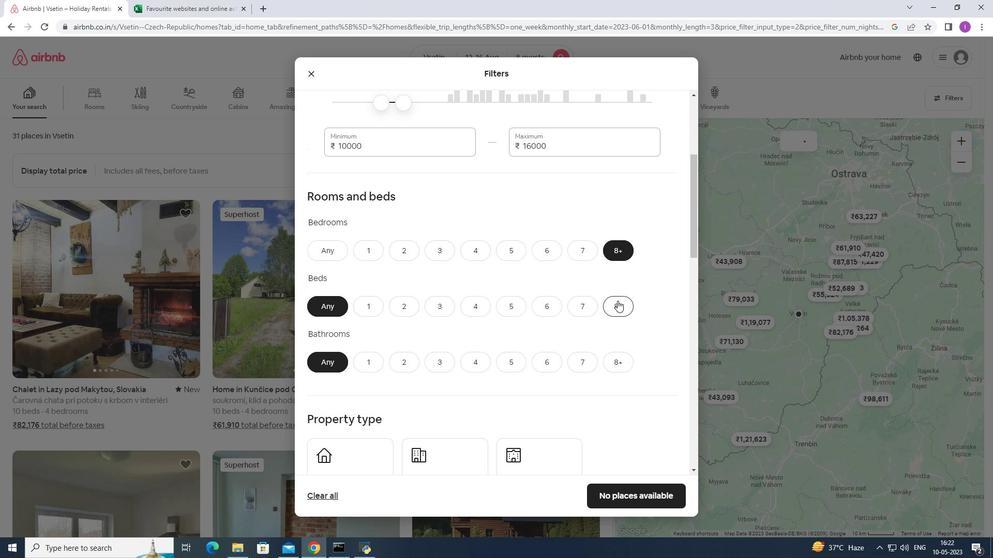 
Action: Mouse pressed left at (618, 302)
Screenshot: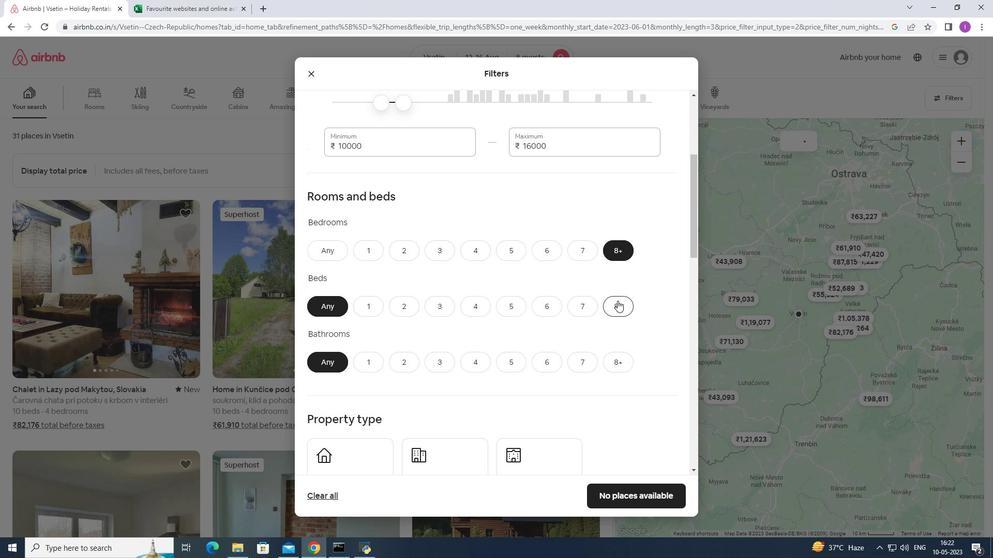 
Action: Mouse moved to (611, 353)
Screenshot: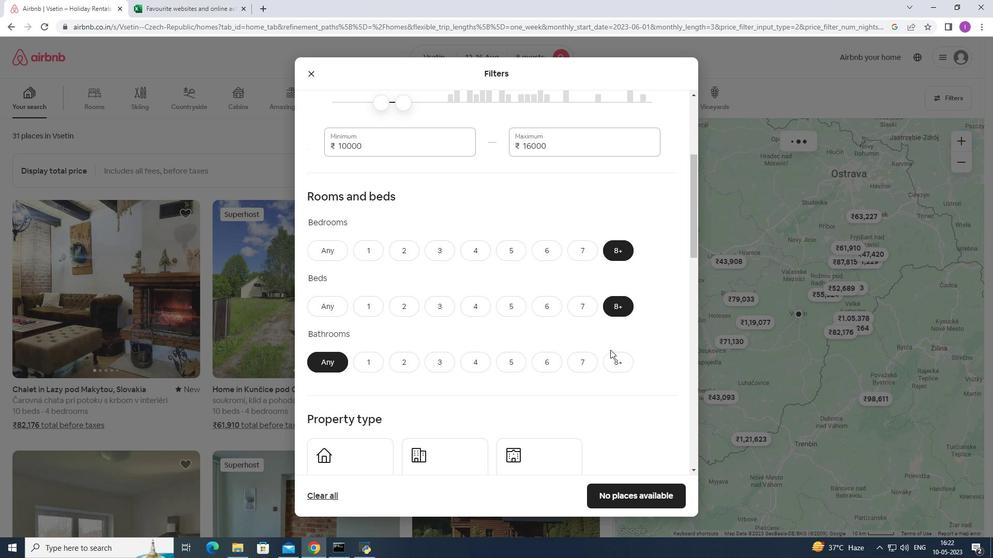 
Action: Mouse pressed left at (611, 353)
Screenshot: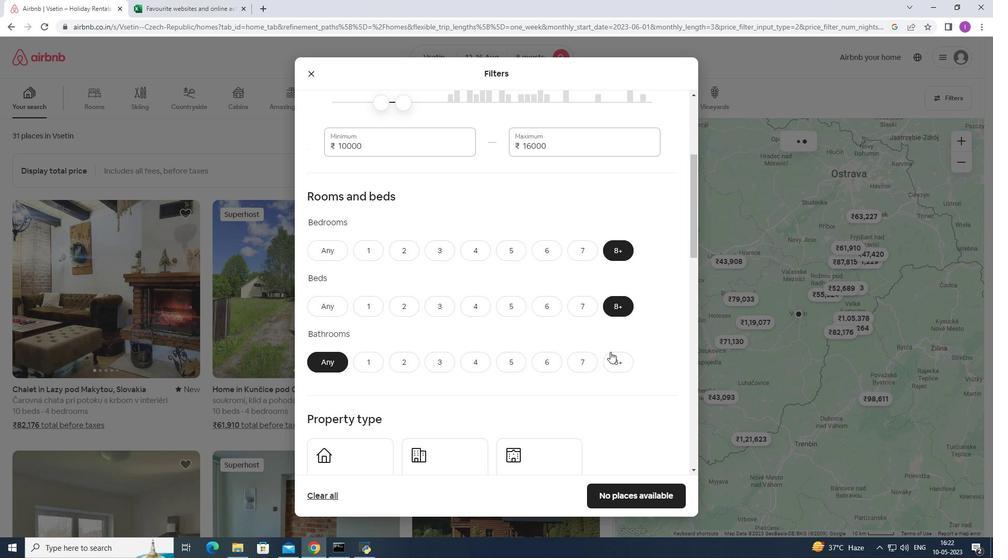 
Action: Mouse moved to (562, 320)
Screenshot: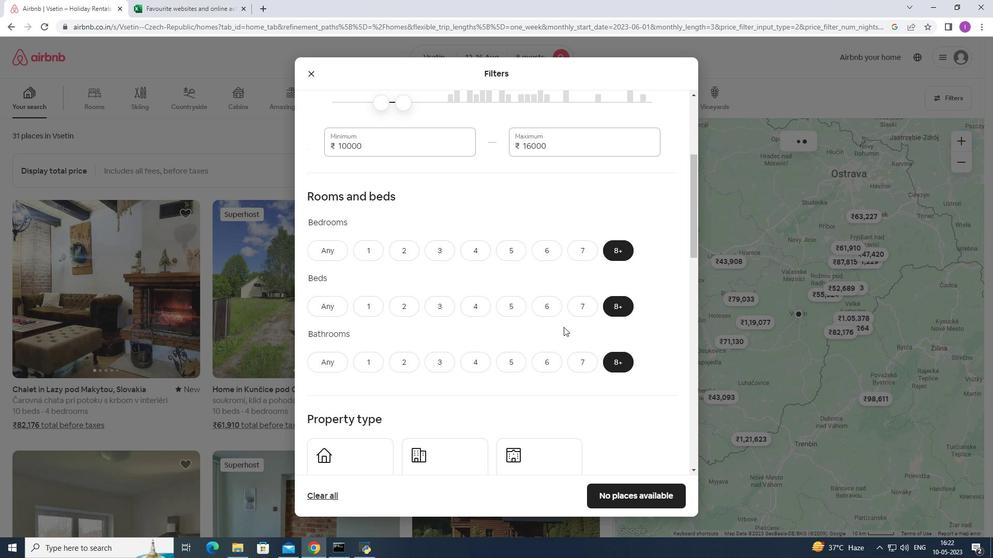 
Action: Mouse scrolled (562, 319) with delta (0, 0)
Screenshot: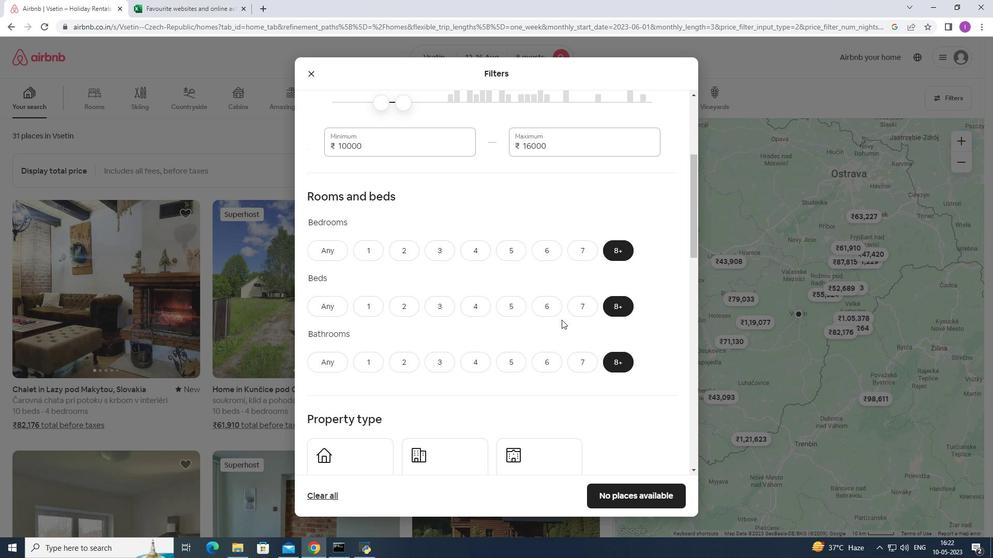 
Action: Mouse scrolled (562, 319) with delta (0, 0)
Screenshot: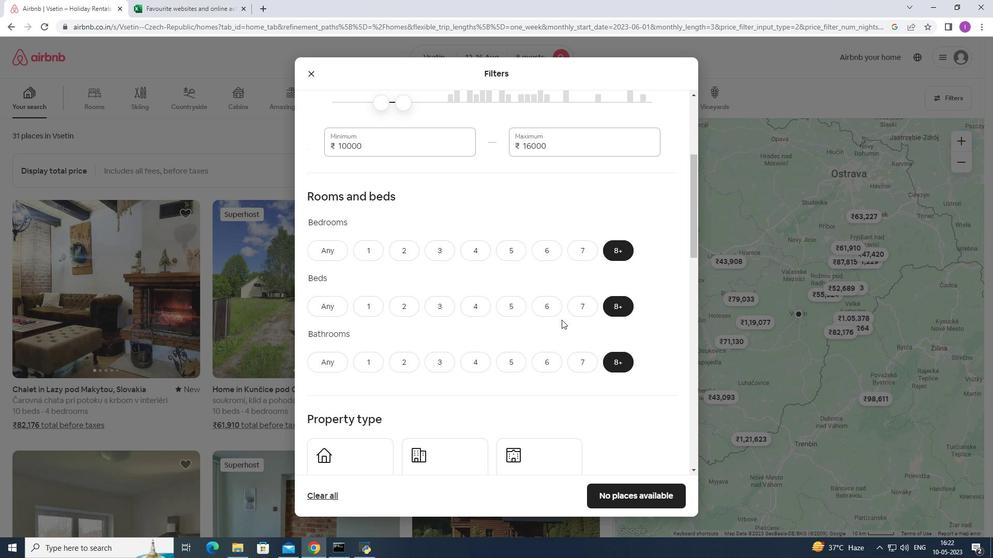 
Action: Mouse scrolled (562, 319) with delta (0, 0)
Screenshot: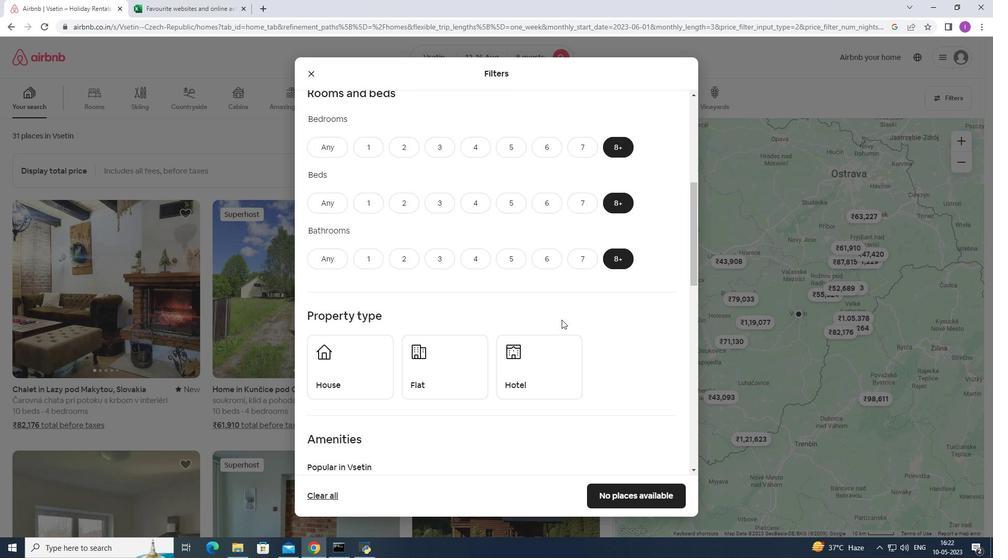 
Action: Mouse scrolled (562, 319) with delta (0, 0)
Screenshot: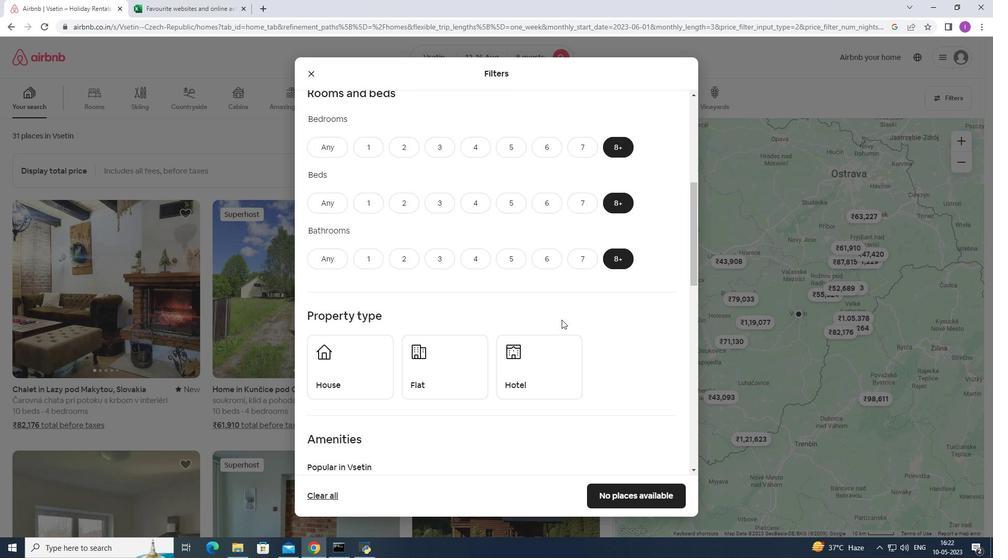 
Action: Mouse scrolled (562, 319) with delta (0, 0)
Screenshot: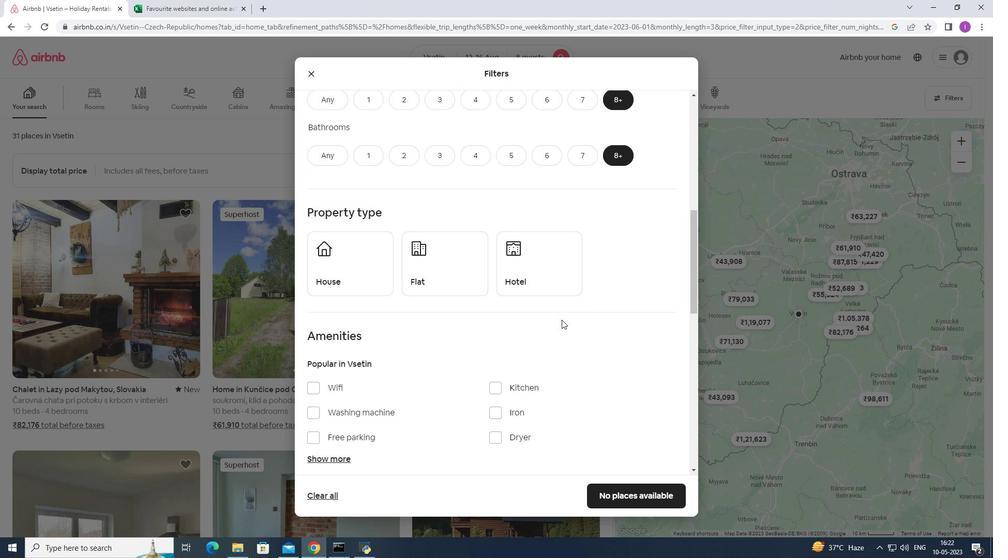 
Action: Mouse moved to (364, 229)
Screenshot: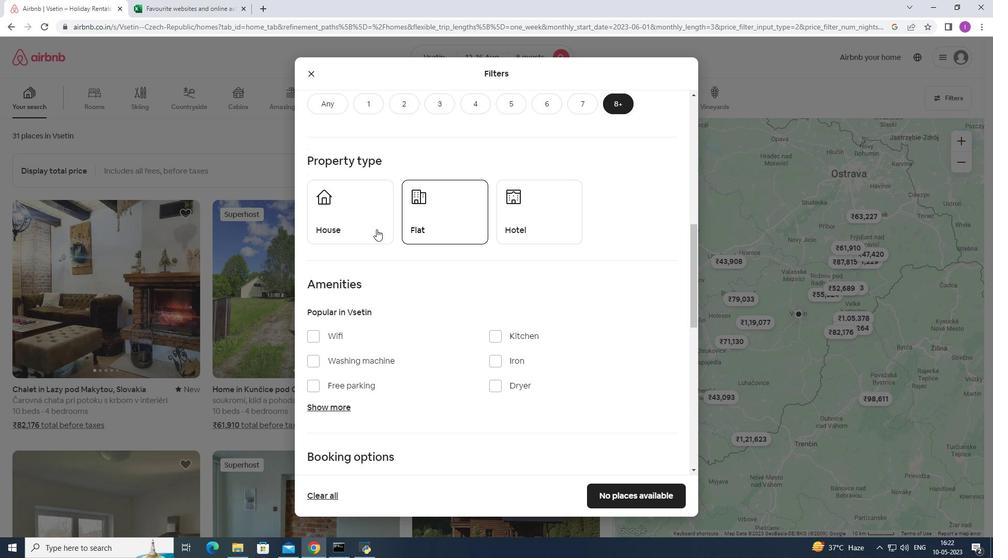 
Action: Mouse pressed left at (364, 229)
Screenshot: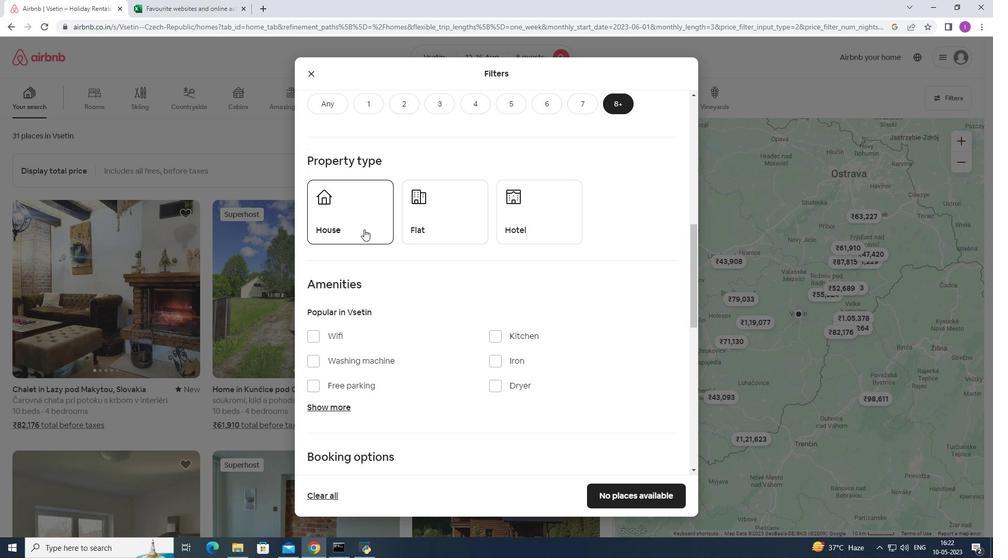 
Action: Mouse moved to (441, 222)
Screenshot: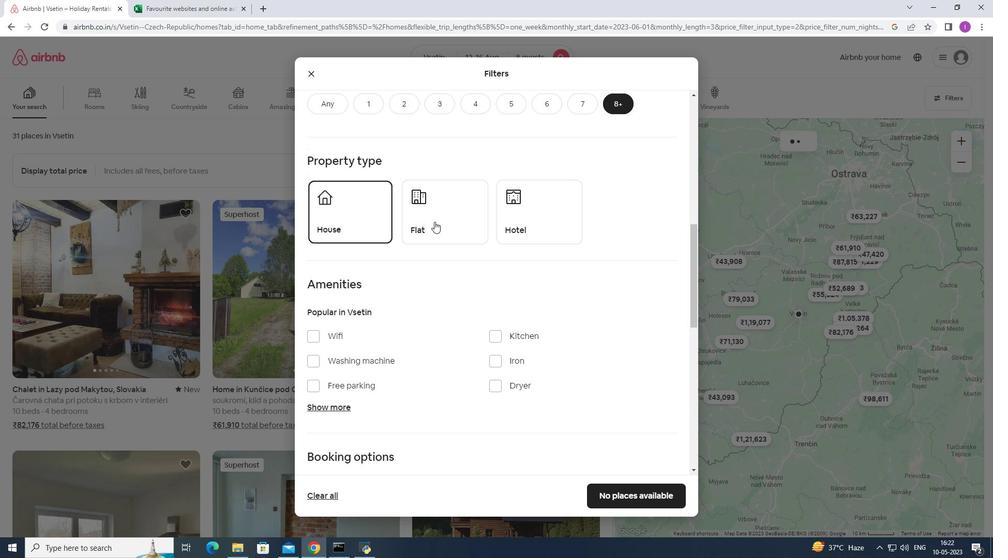 
Action: Mouse pressed left at (441, 222)
Screenshot: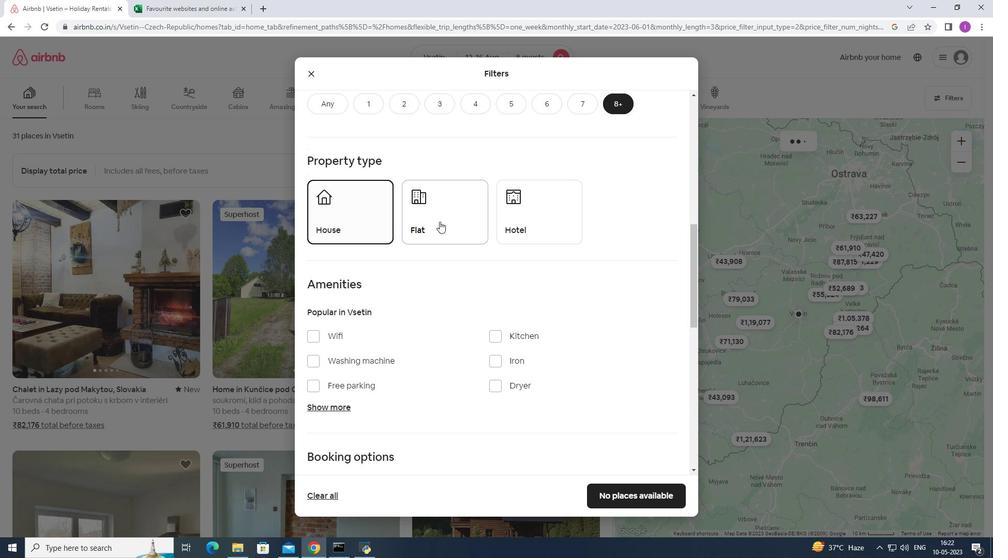 
Action: Mouse moved to (510, 228)
Screenshot: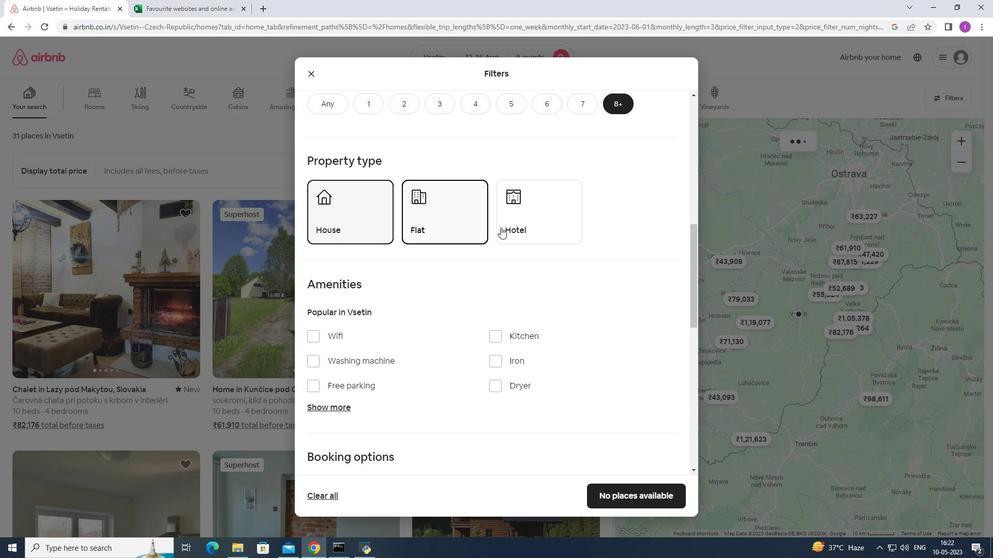 
Action: Mouse pressed left at (510, 228)
Screenshot: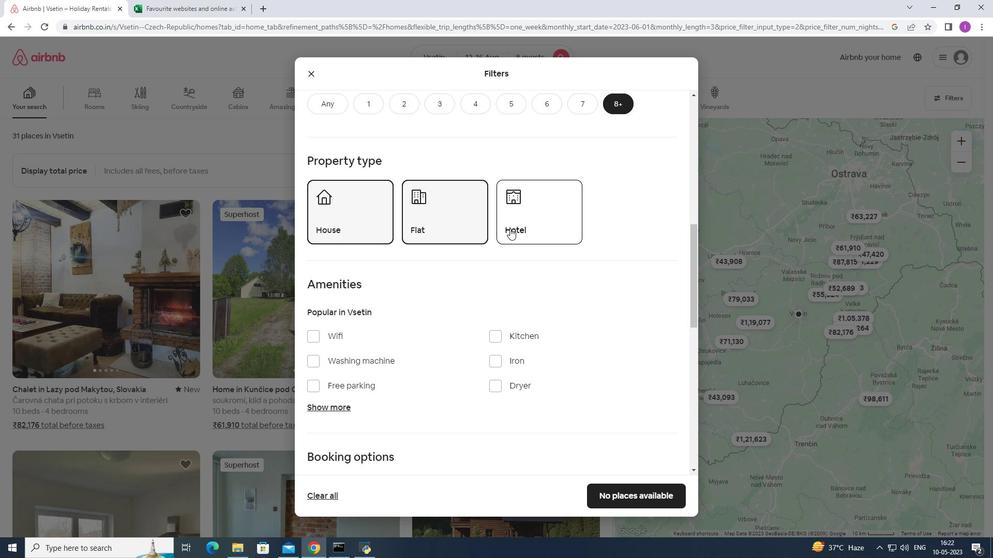 
Action: Mouse moved to (482, 276)
Screenshot: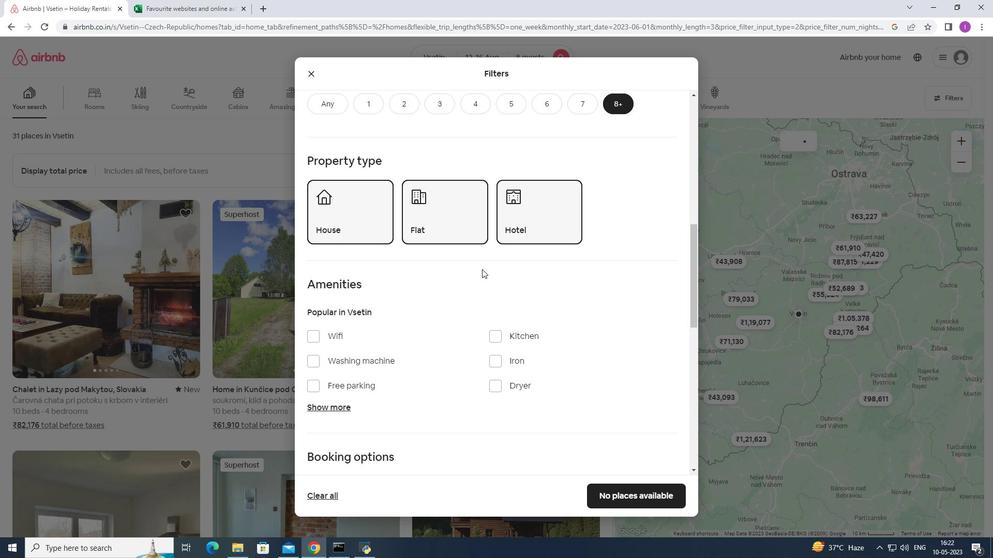 
Action: Mouse scrolled (482, 276) with delta (0, 0)
Screenshot: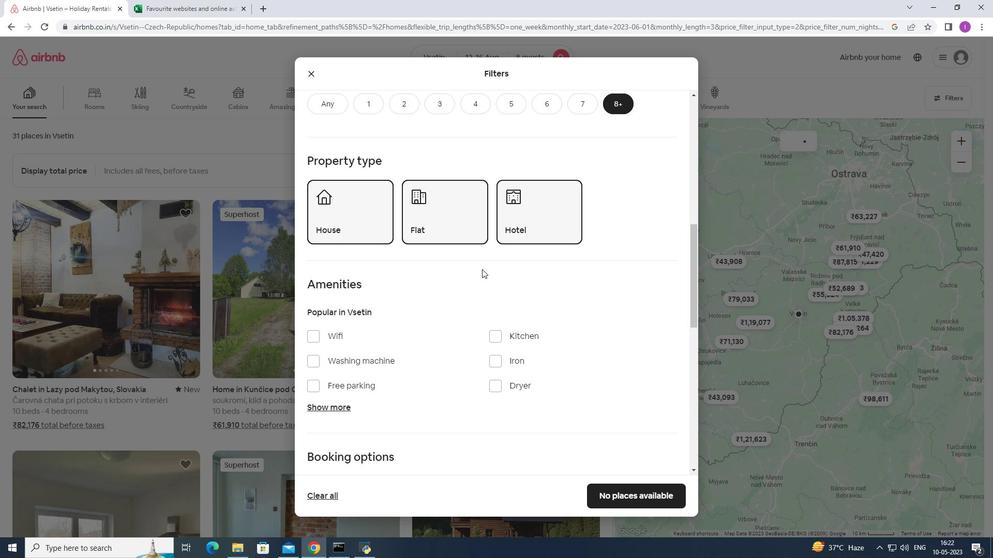 
Action: Mouse scrolled (482, 276) with delta (0, 0)
Screenshot: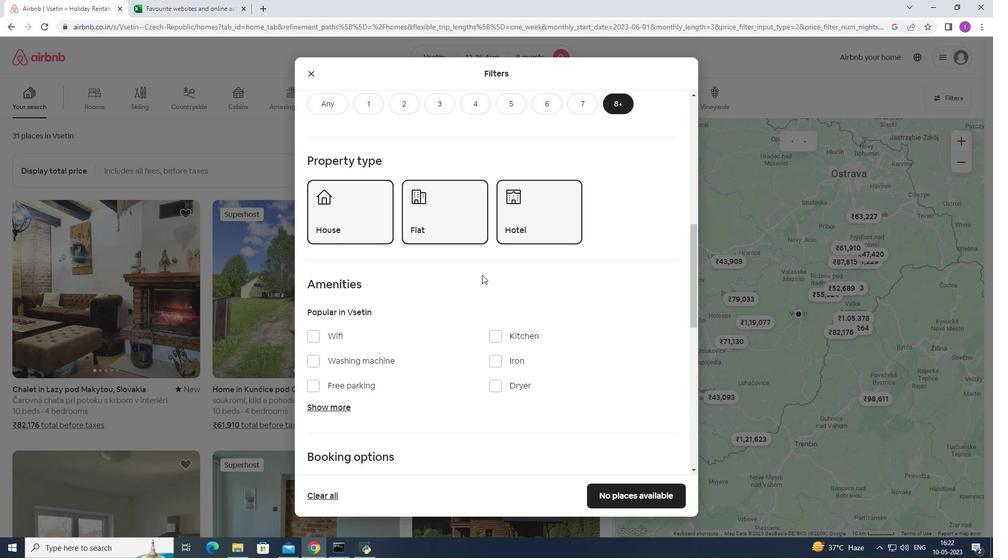 
Action: Mouse moved to (317, 233)
Screenshot: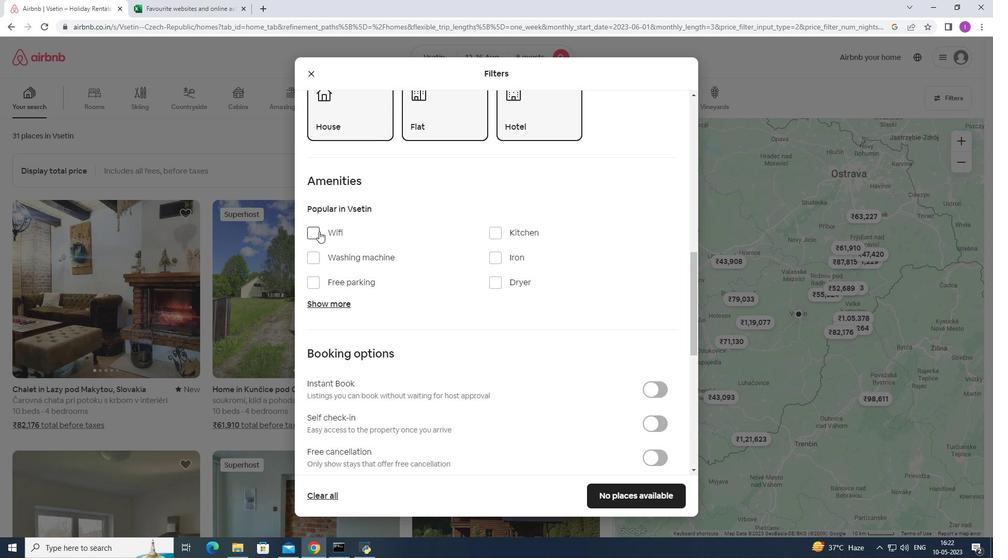 
Action: Mouse pressed left at (317, 233)
Screenshot: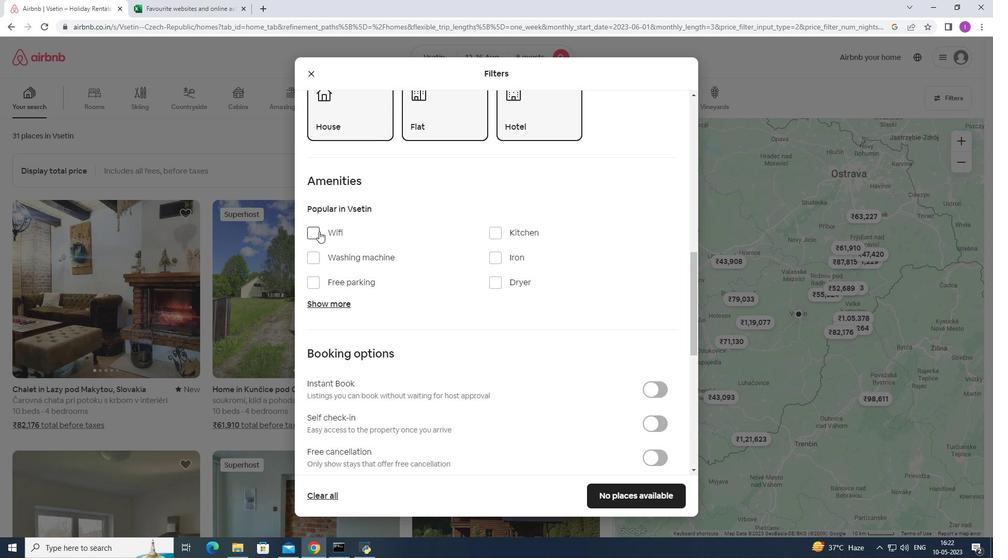 
Action: Mouse moved to (333, 282)
Screenshot: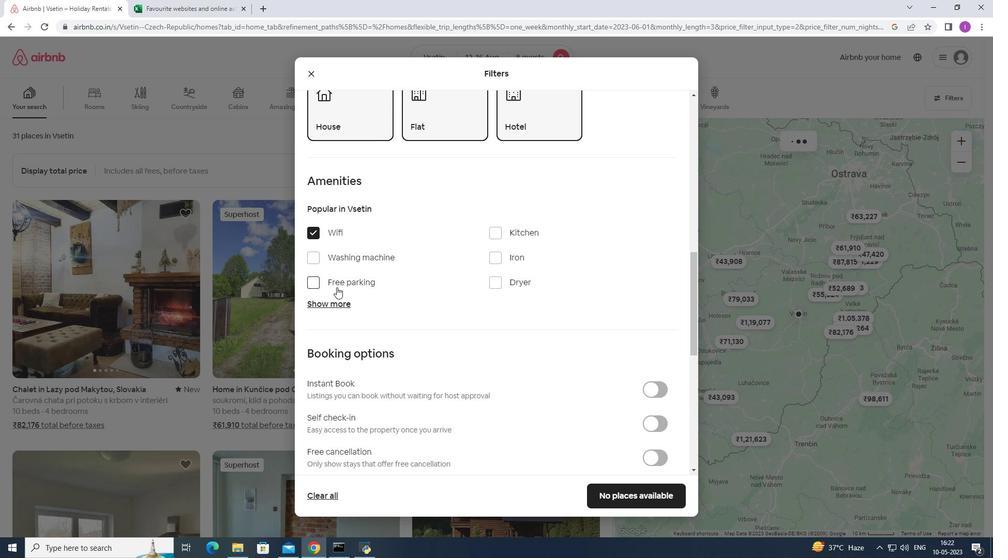 
Action: Mouse pressed left at (333, 282)
Screenshot: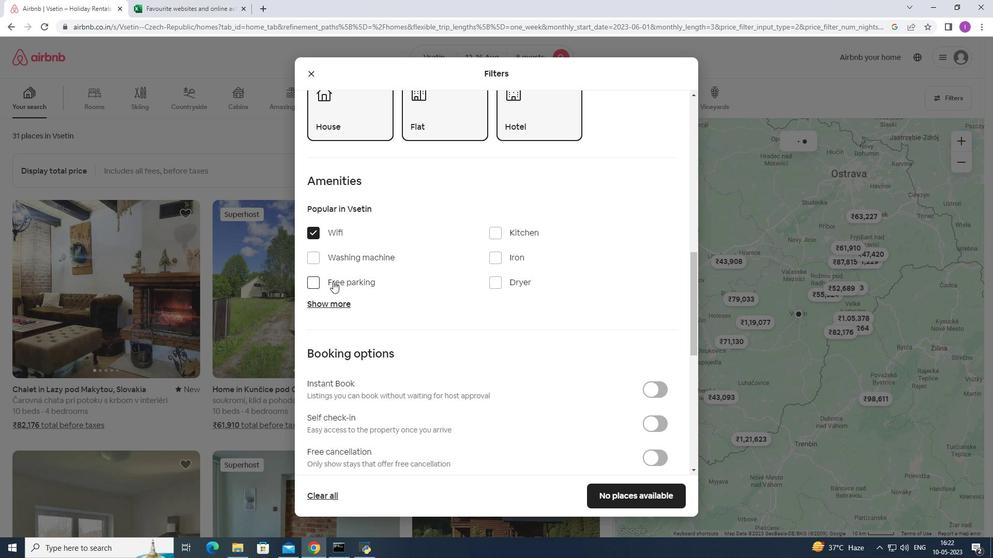 
Action: Mouse moved to (339, 304)
Screenshot: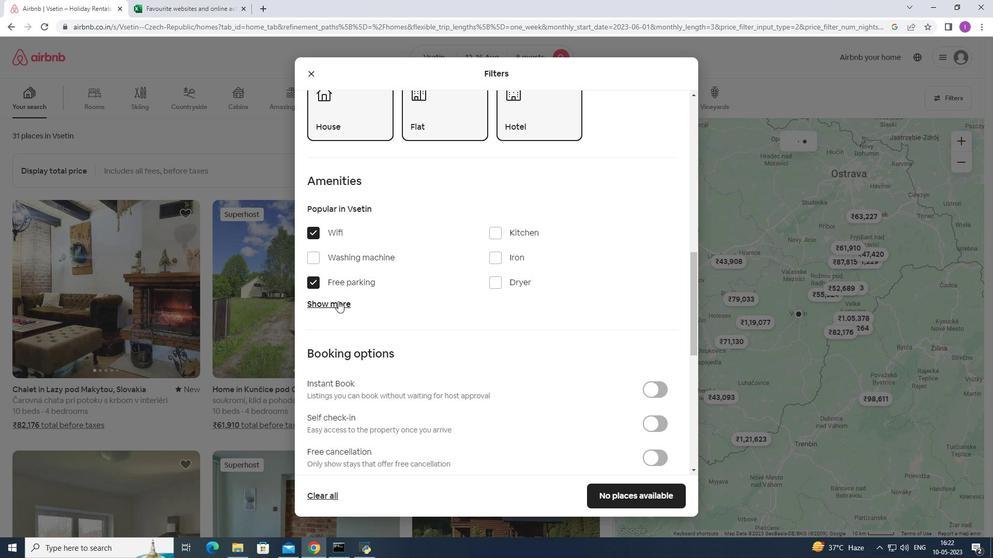 
Action: Mouse pressed left at (339, 304)
Screenshot: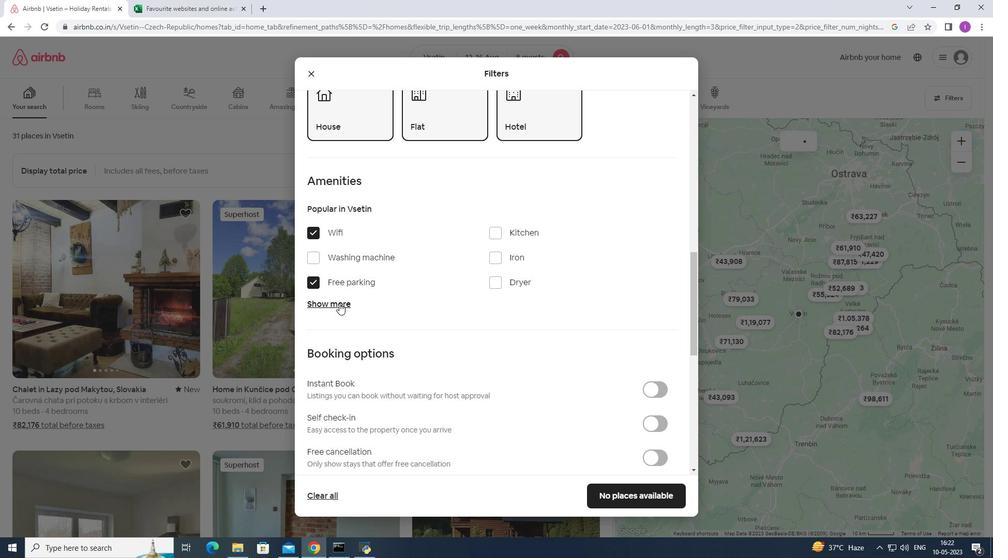 
Action: Mouse moved to (413, 313)
Screenshot: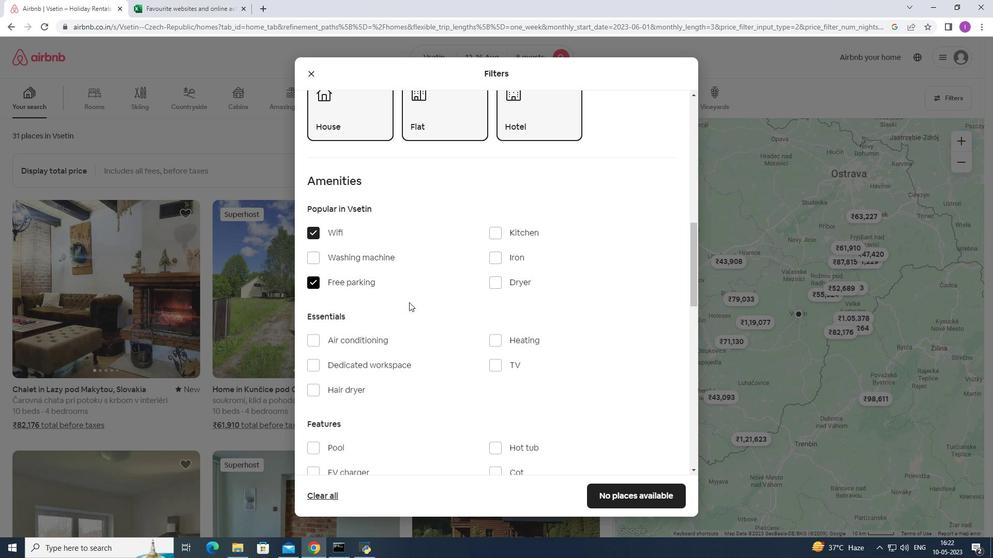 
Action: Mouse scrolled (413, 313) with delta (0, 0)
Screenshot: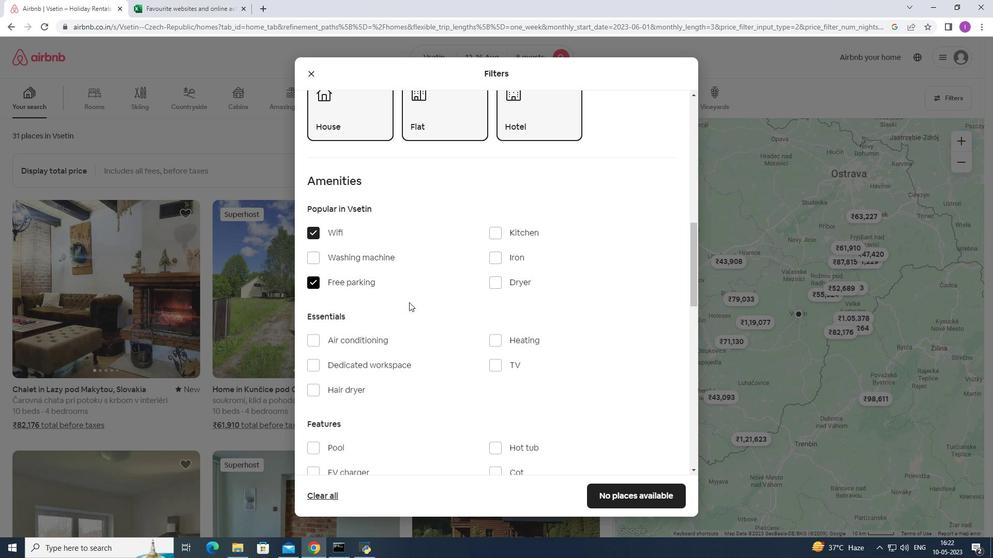 
Action: Mouse moved to (415, 315)
Screenshot: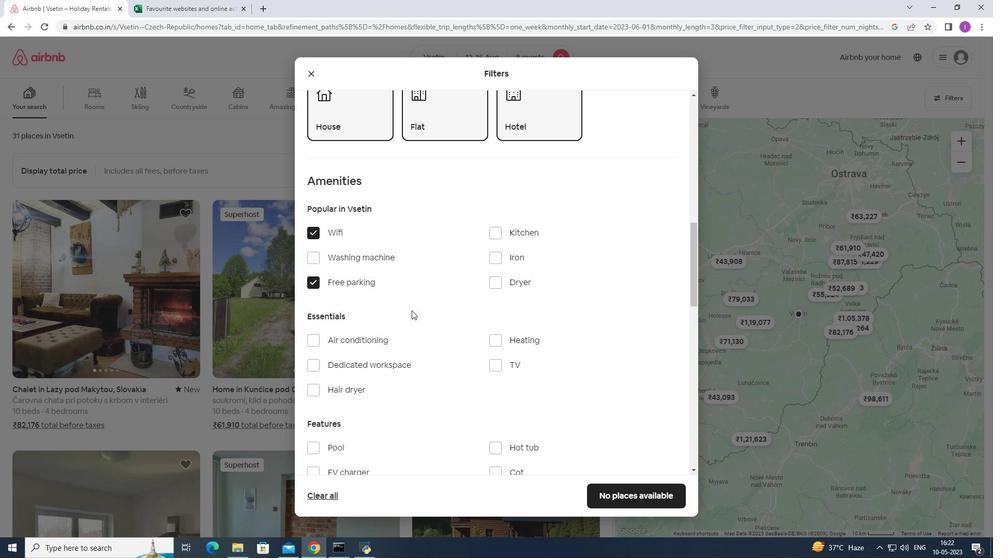 
Action: Mouse scrolled (415, 315) with delta (0, 0)
Screenshot: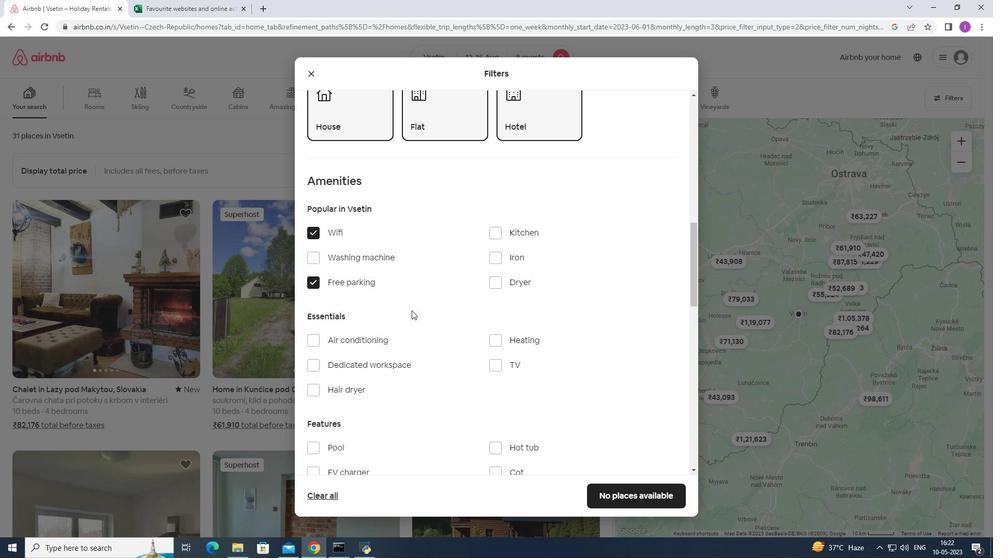 
Action: Mouse moved to (499, 260)
Screenshot: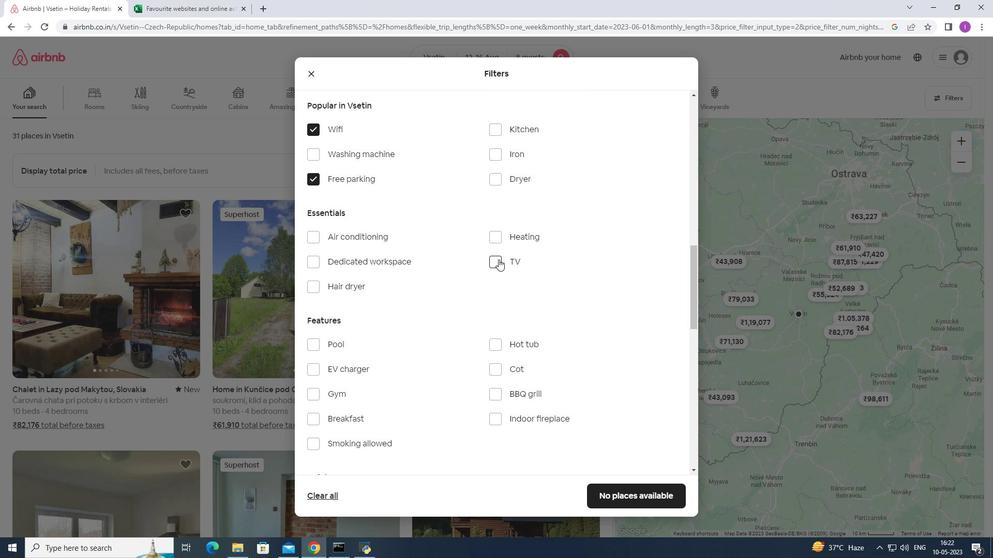
Action: Mouse pressed left at (499, 260)
Screenshot: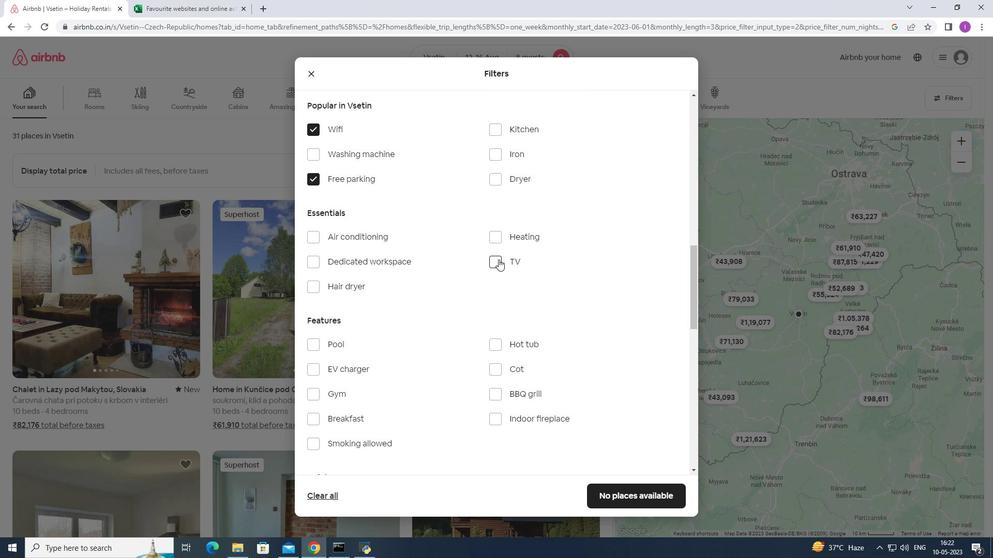 
Action: Mouse moved to (395, 303)
Screenshot: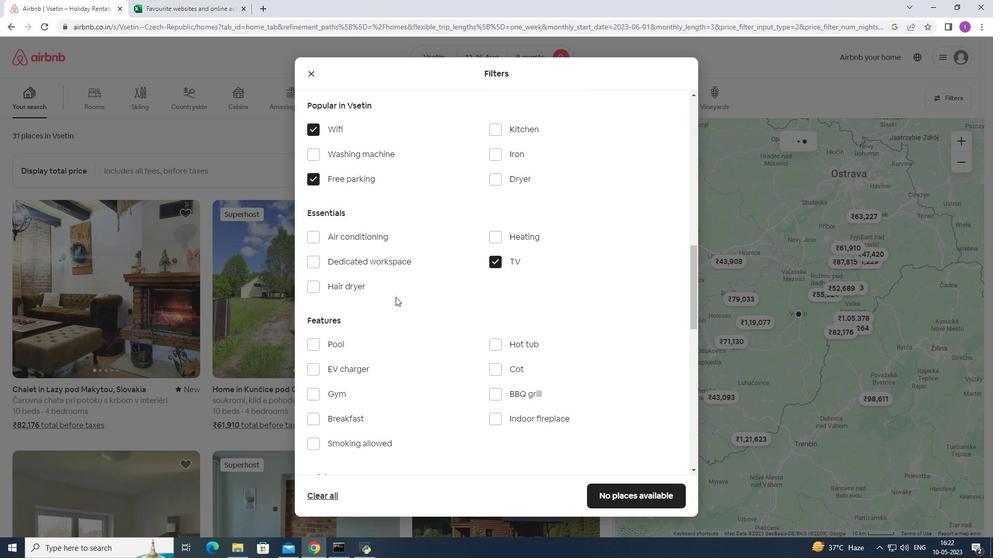 
Action: Mouse scrolled (395, 302) with delta (0, 0)
Screenshot: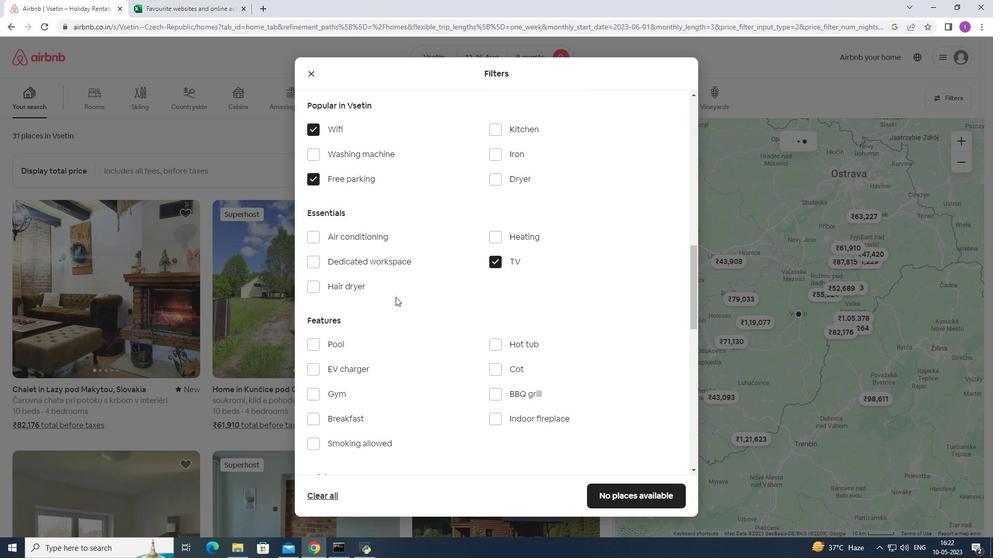 
Action: Mouse moved to (395, 308)
Screenshot: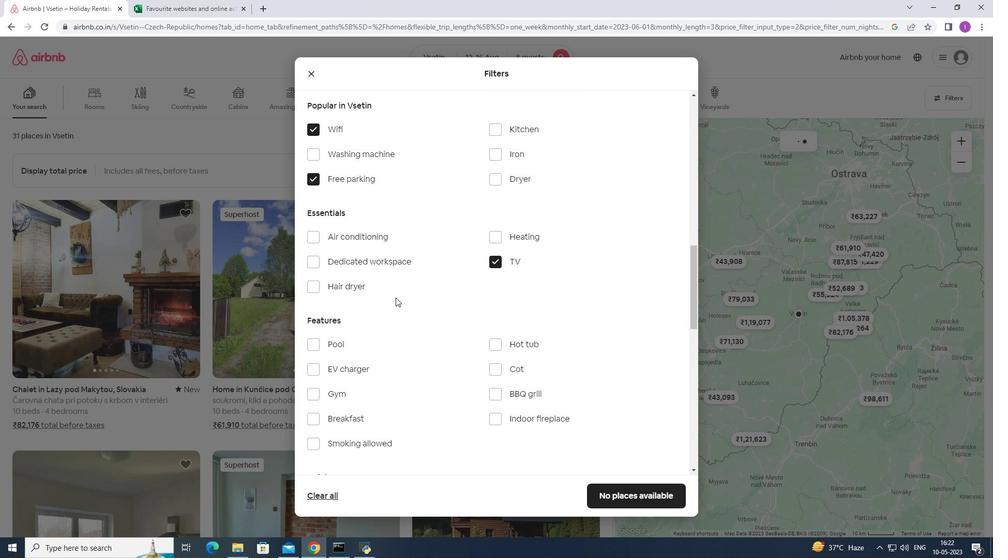 
Action: Mouse scrolled (395, 308) with delta (0, 0)
Screenshot: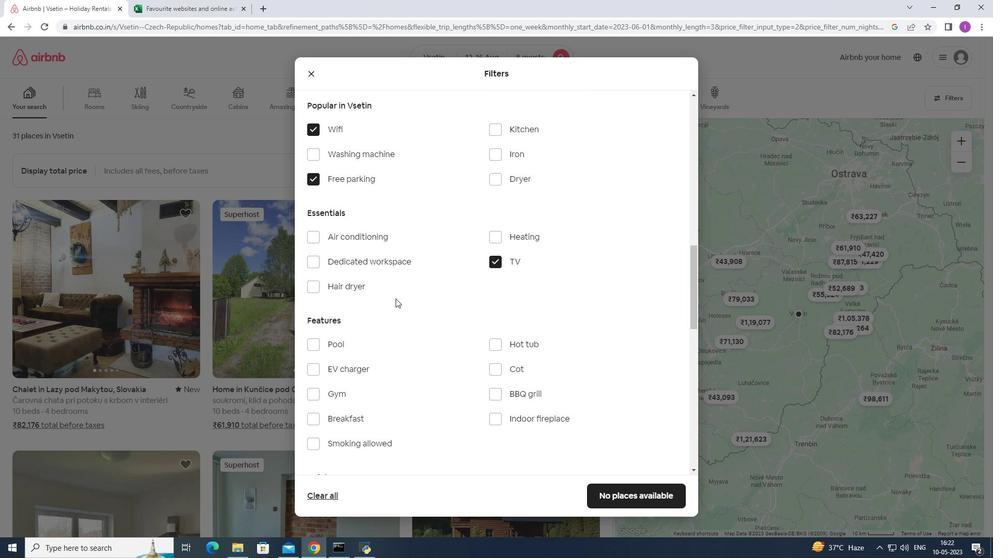 
Action: Mouse moved to (395, 310)
Screenshot: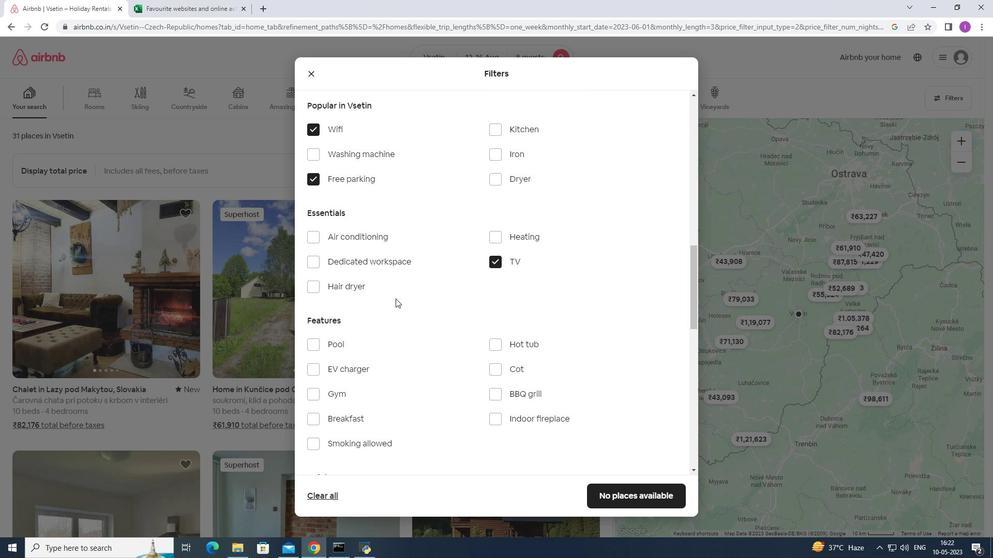 
Action: Mouse scrolled (395, 309) with delta (0, 0)
Screenshot: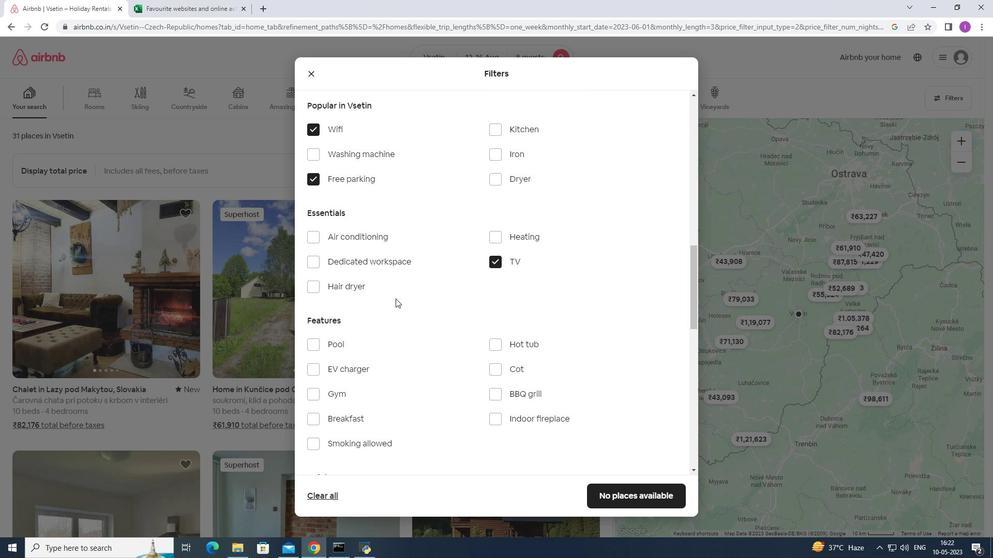 
Action: Mouse moved to (317, 239)
Screenshot: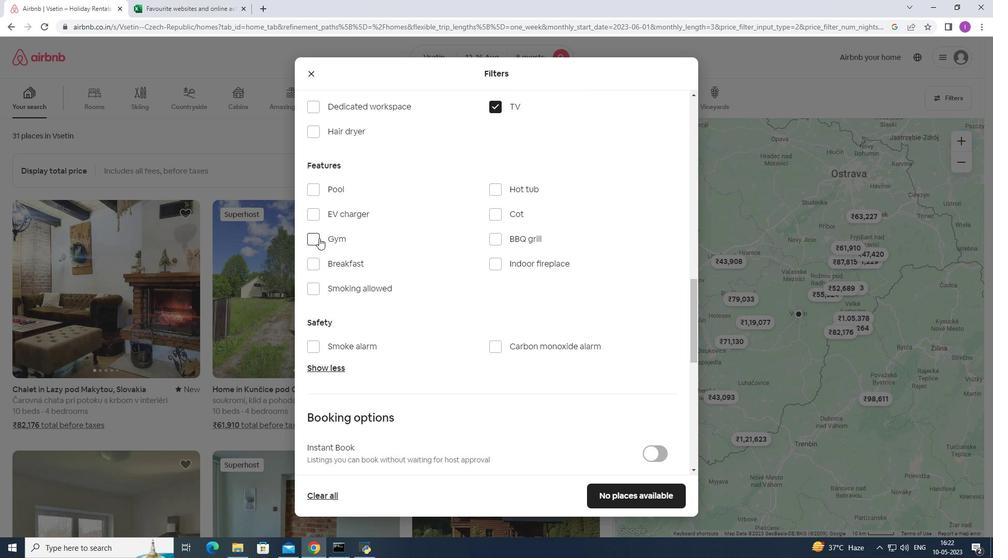 
Action: Mouse pressed left at (317, 239)
Screenshot: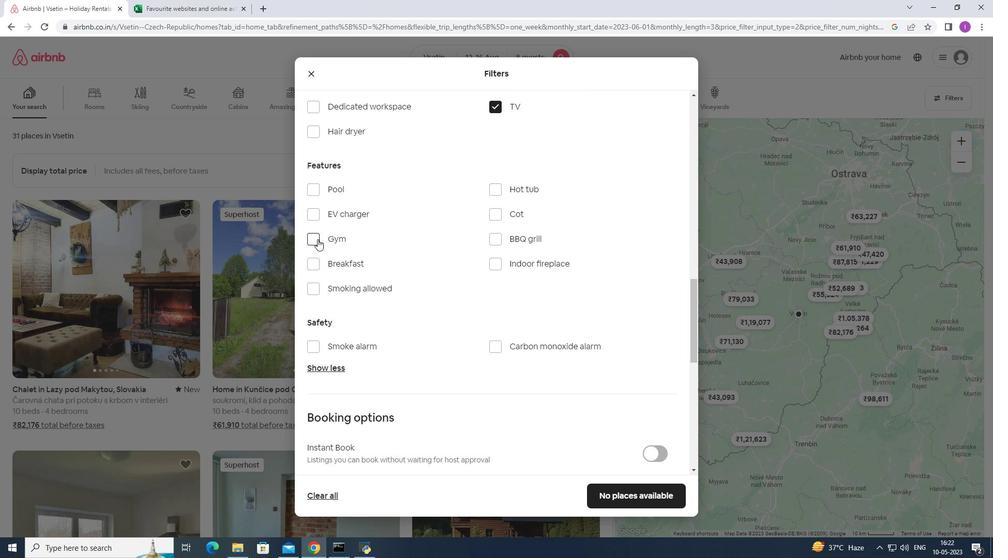 
Action: Mouse moved to (316, 268)
Screenshot: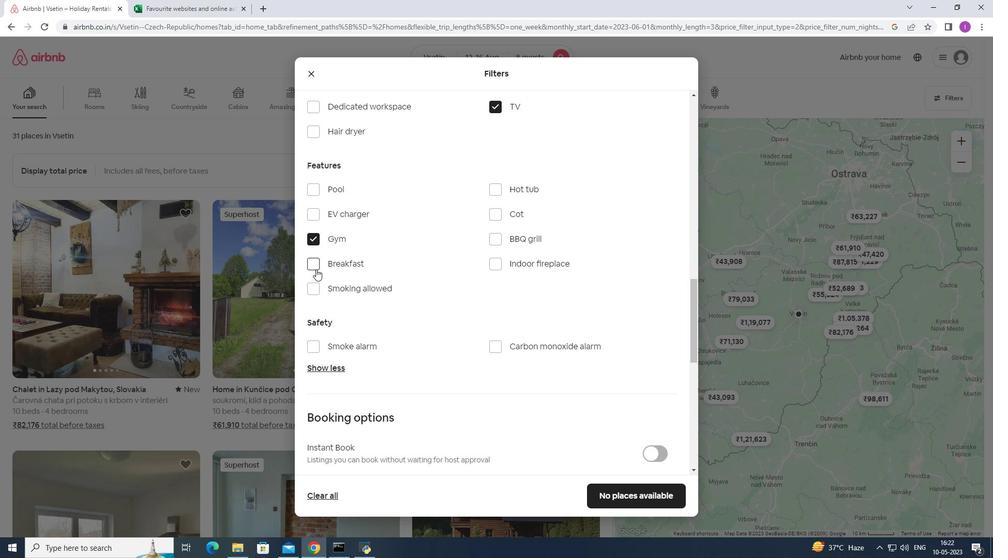 
Action: Mouse pressed left at (316, 268)
Screenshot: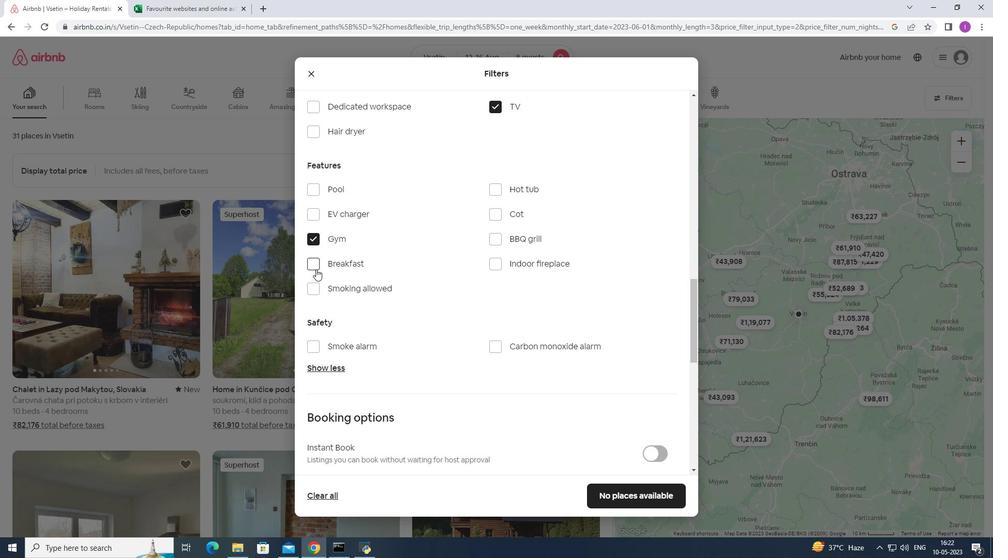 
Action: Mouse moved to (464, 323)
Screenshot: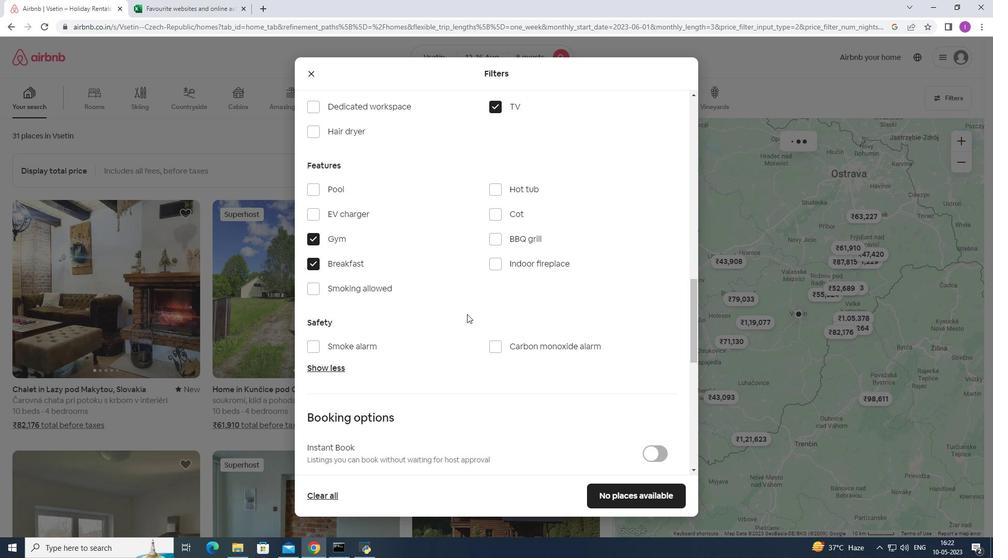 
Action: Mouse scrolled (464, 322) with delta (0, 0)
Screenshot: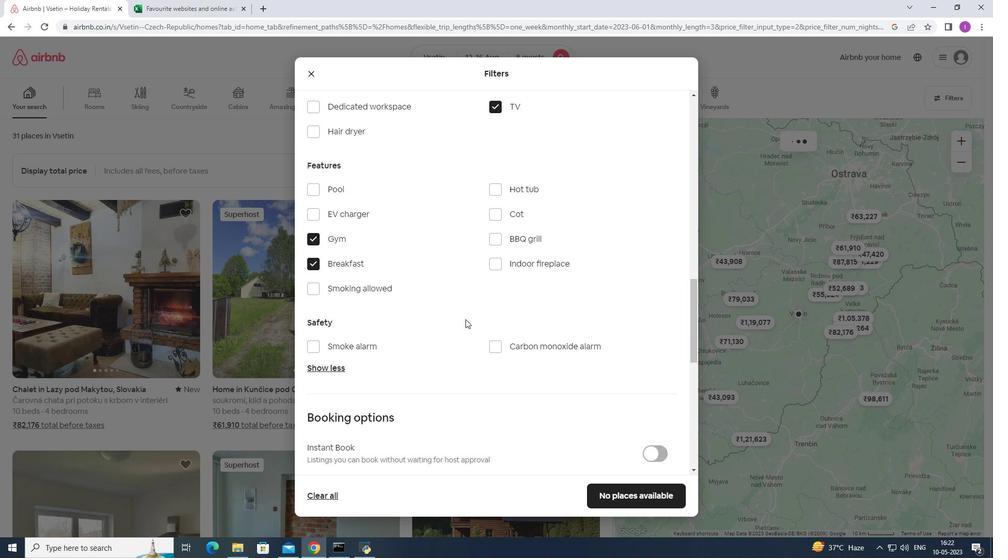 
Action: Mouse scrolled (464, 322) with delta (0, 0)
Screenshot: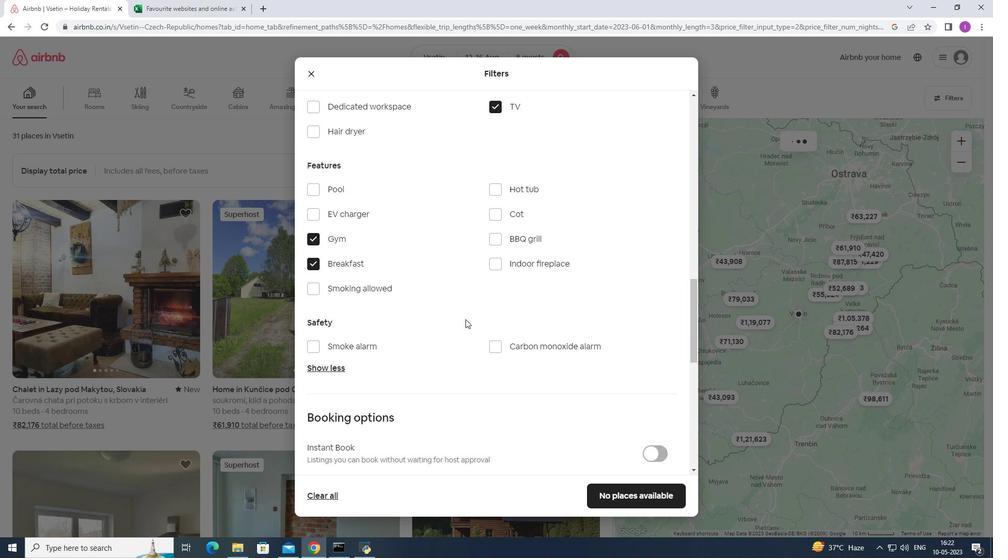 
Action: Mouse moved to (464, 323)
Screenshot: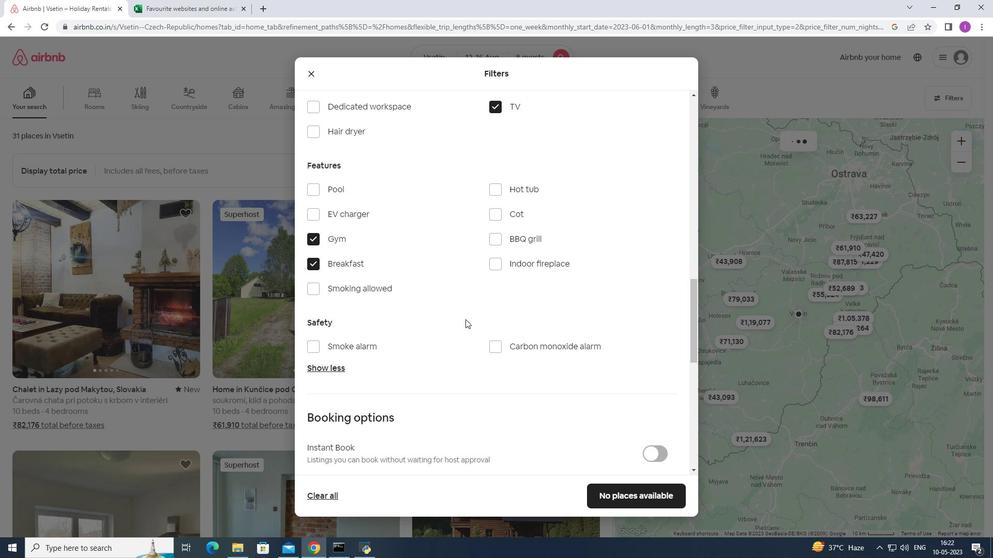 
Action: Mouse scrolled (464, 323) with delta (0, 0)
Screenshot: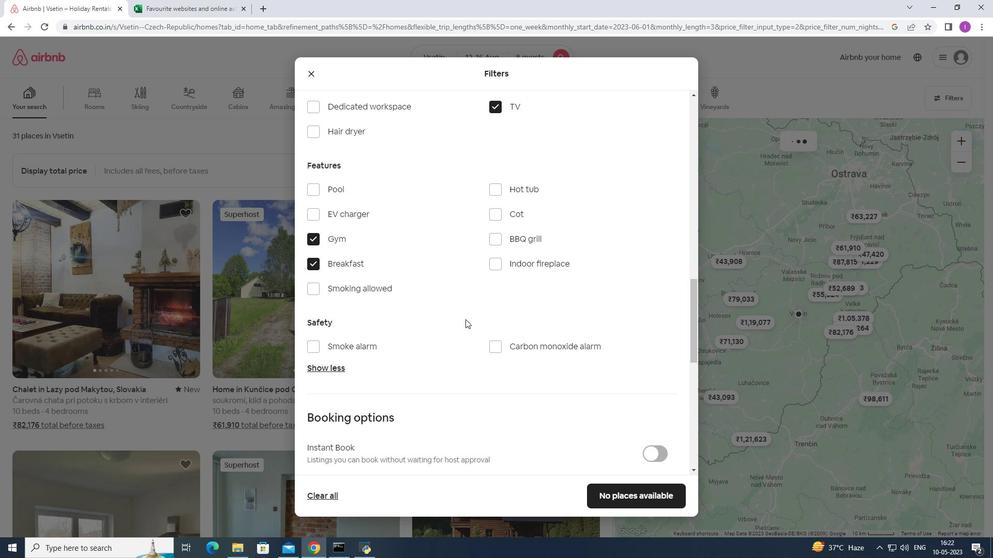 
Action: Mouse scrolled (464, 323) with delta (0, 0)
Screenshot: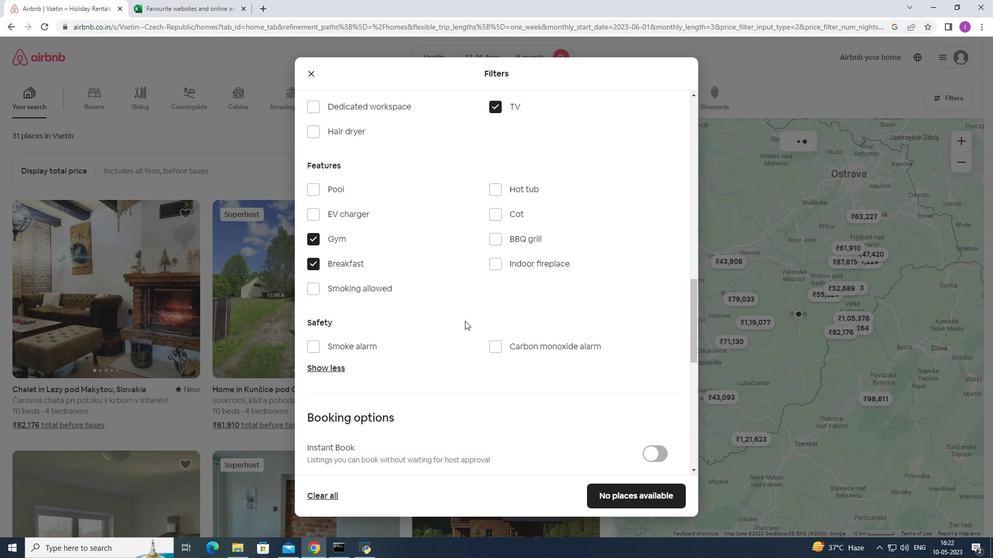 
Action: Mouse moved to (664, 283)
Screenshot: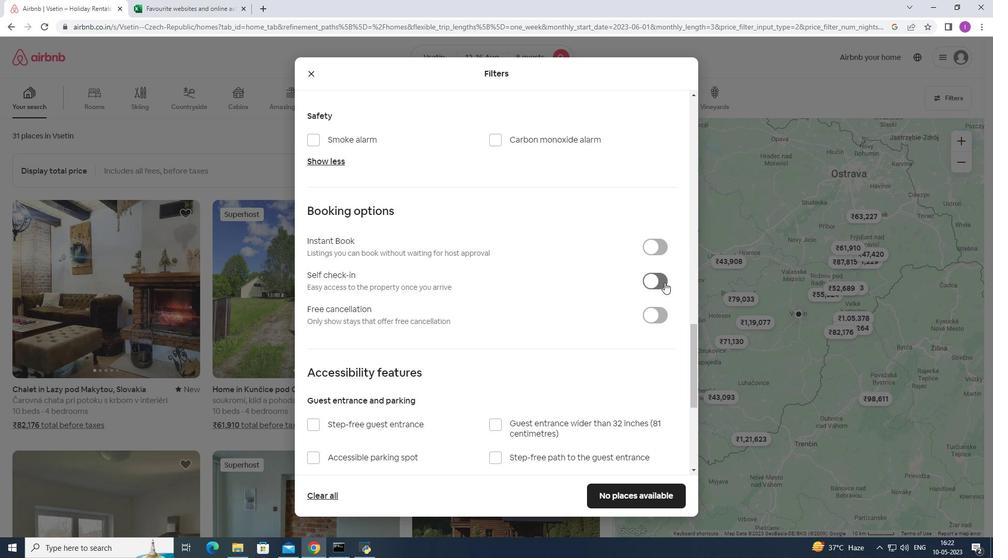 
Action: Mouse pressed left at (664, 283)
Screenshot: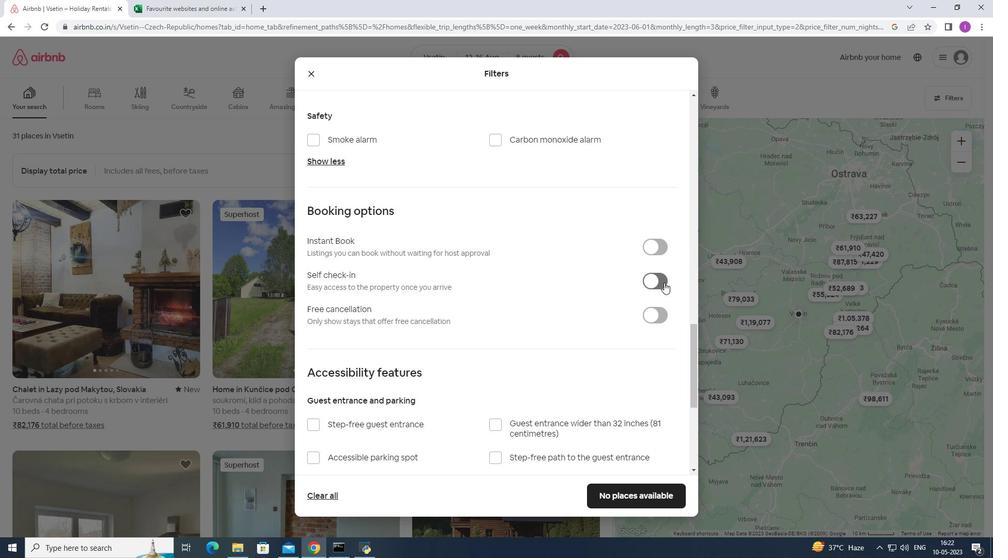 
Action: Mouse moved to (432, 280)
Screenshot: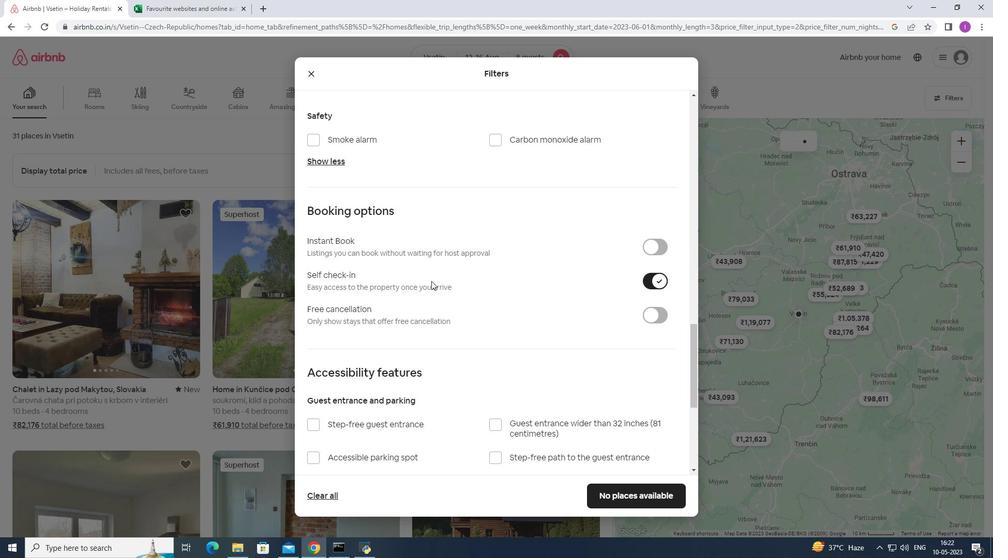 
Action: Mouse scrolled (432, 279) with delta (0, 0)
Screenshot: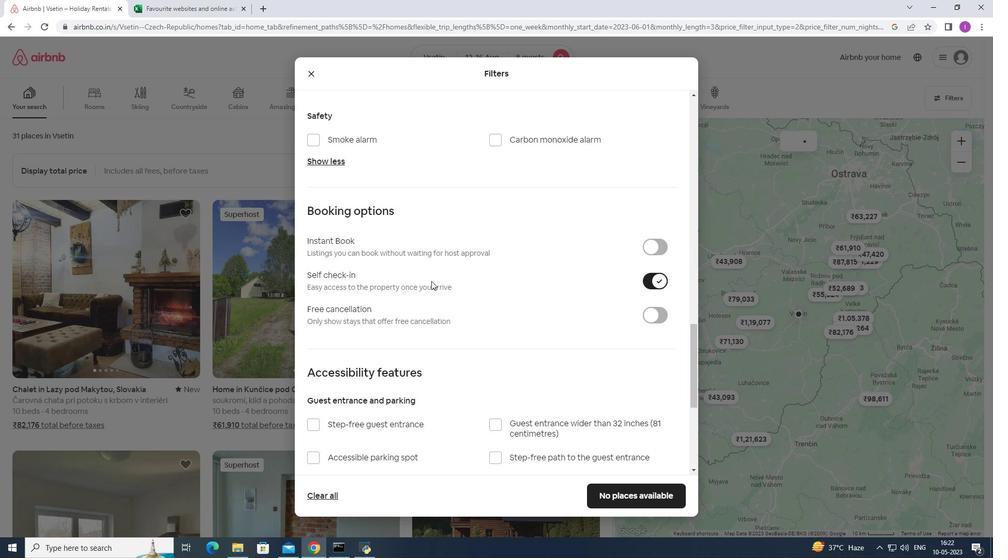 
Action: Mouse moved to (433, 280)
Screenshot: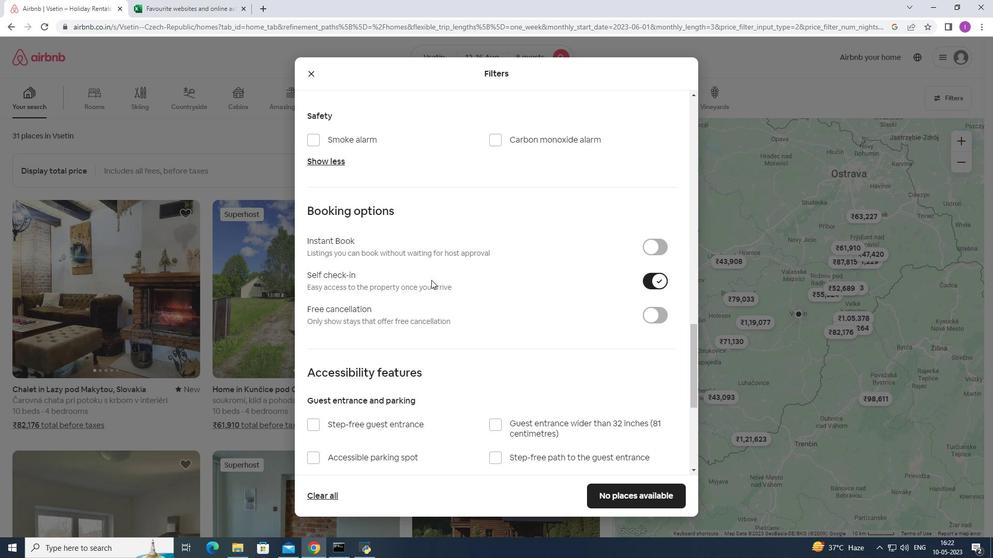 
Action: Mouse scrolled (432, 279) with delta (0, 0)
Screenshot: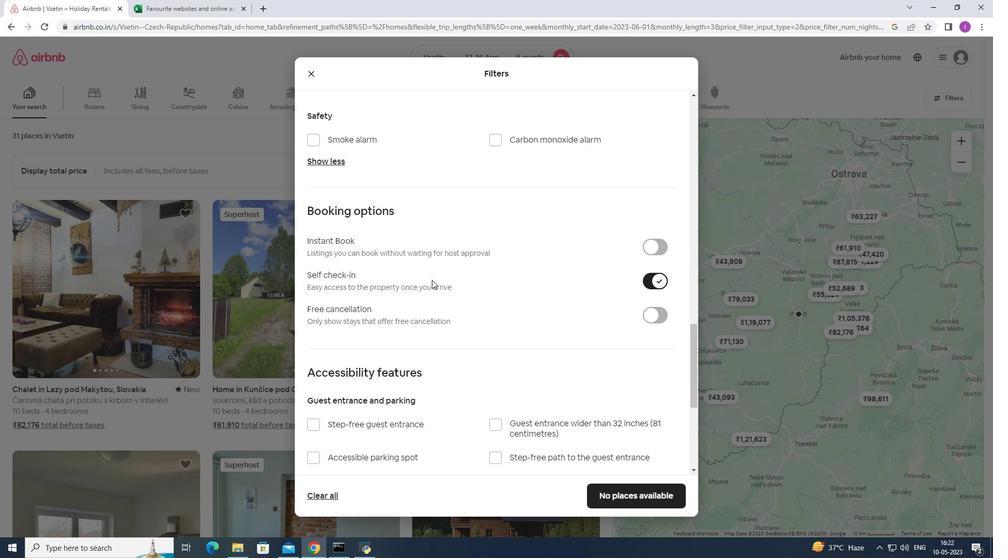 
Action: Mouse scrolled (433, 279) with delta (0, 0)
Screenshot: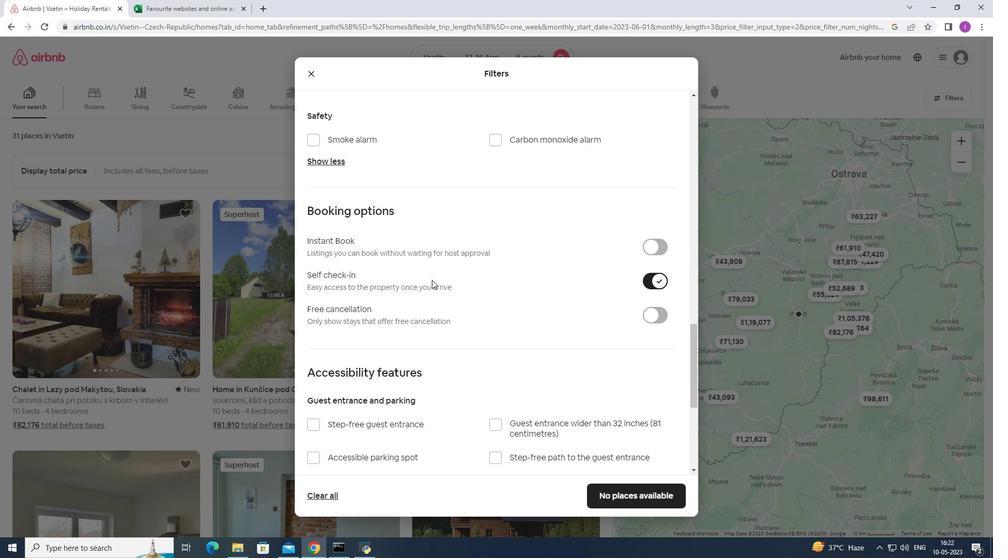 
Action: Mouse scrolled (433, 279) with delta (0, 0)
Screenshot: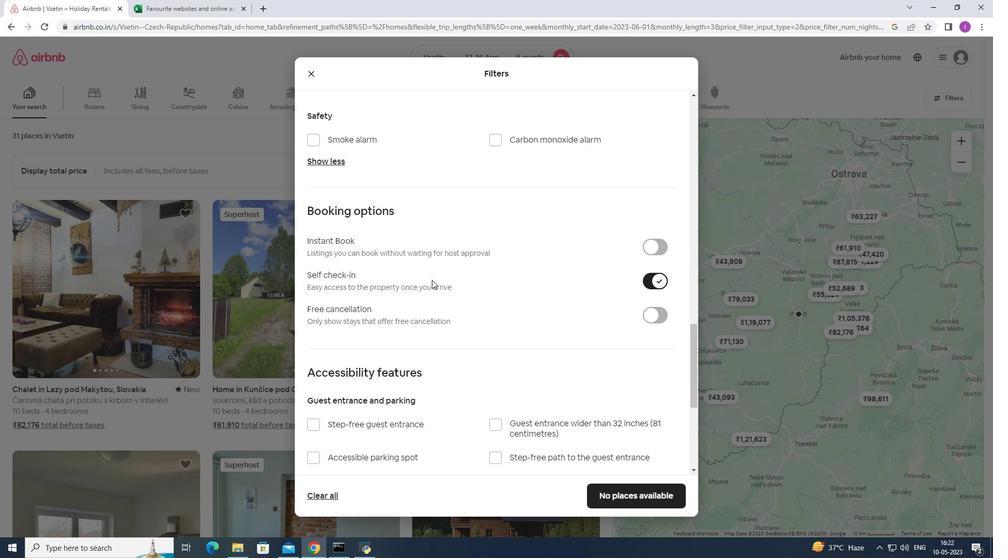 
Action: Mouse moved to (435, 281)
Screenshot: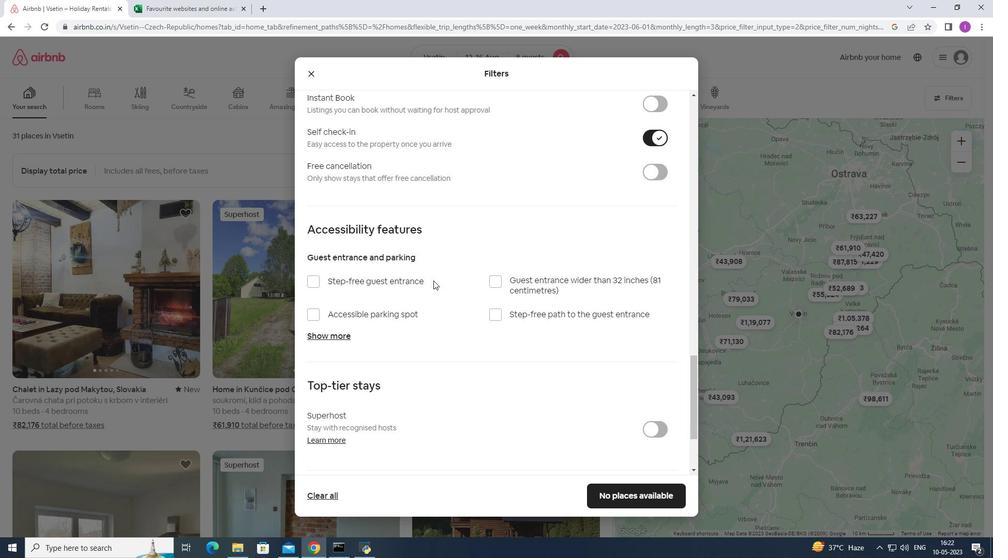 
Action: Mouse scrolled (435, 280) with delta (0, 0)
Screenshot: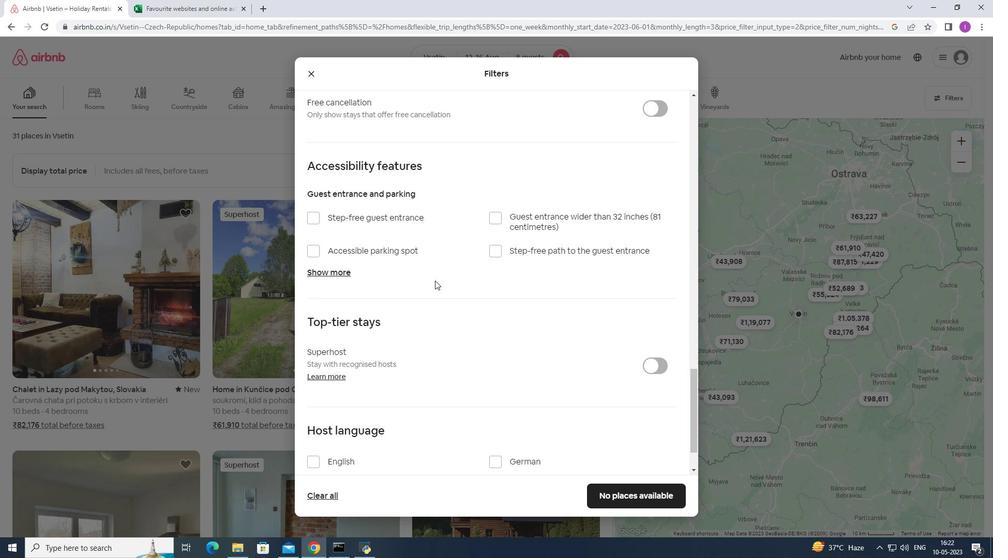 
Action: Mouse scrolled (435, 280) with delta (0, 0)
Screenshot: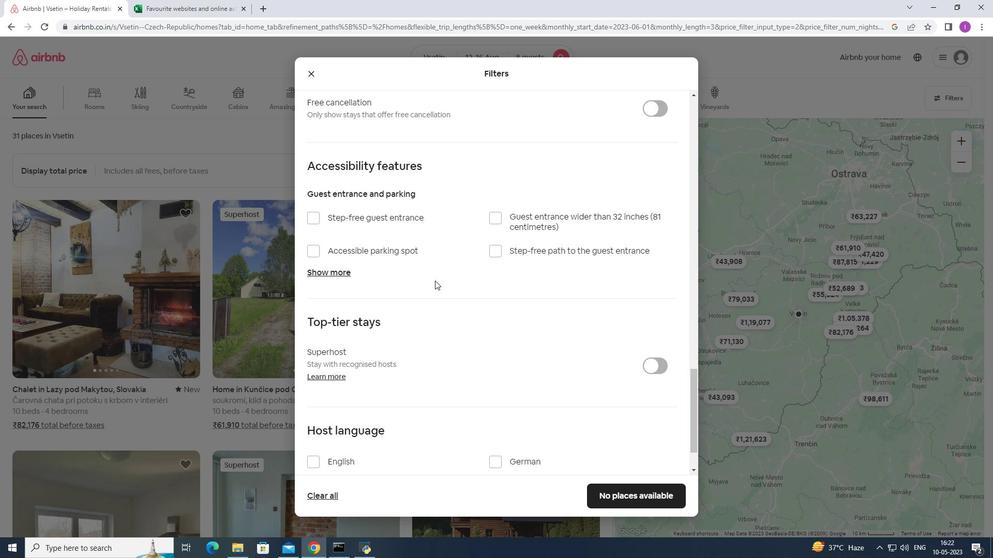 
Action: Mouse moved to (436, 281)
Screenshot: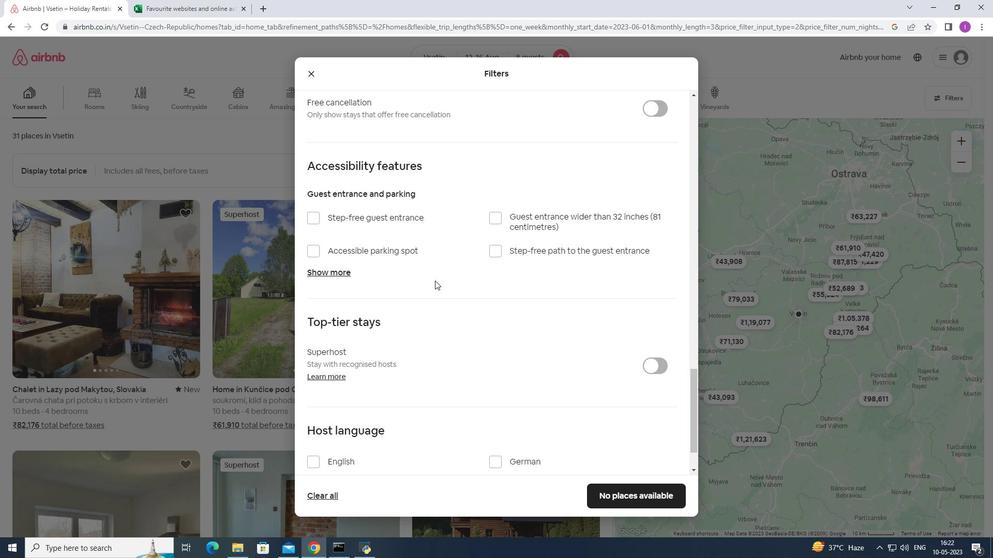 
Action: Mouse scrolled (436, 280) with delta (0, 0)
Screenshot: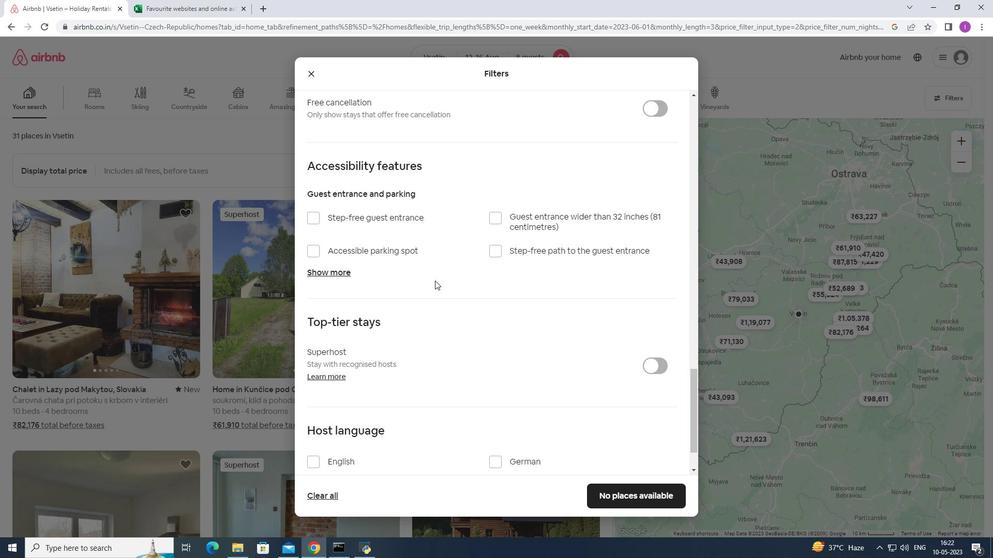 
Action: Mouse moved to (436, 281)
Screenshot: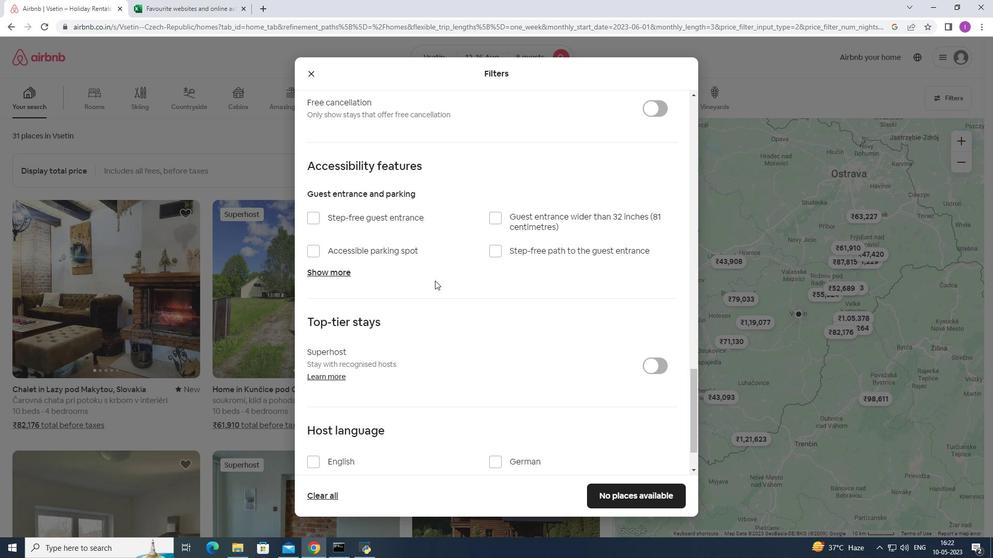 
Action: Mouse scrolled (436, 280) with delta (0, 0)
Screenshot: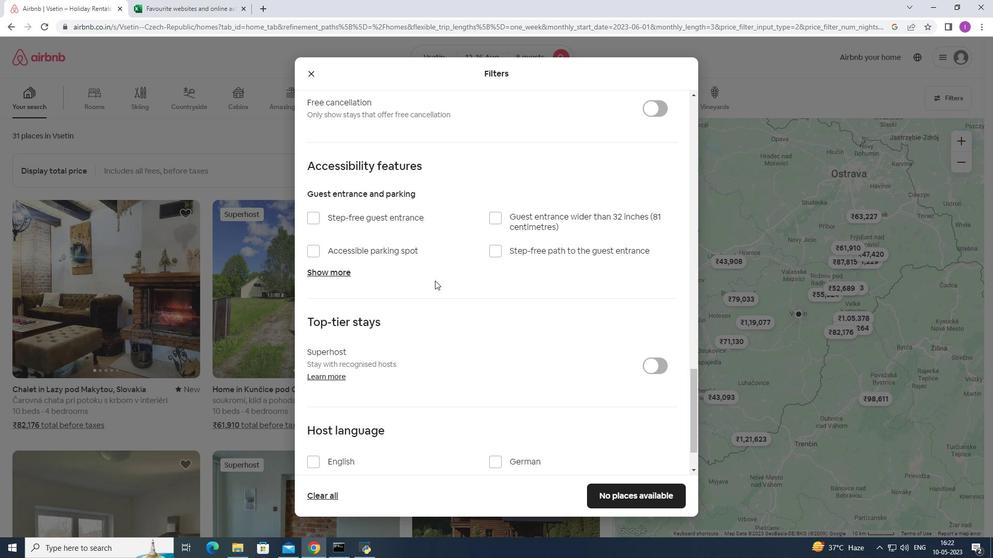 
Action: Mouse moved to (437, 281)
Screenshot: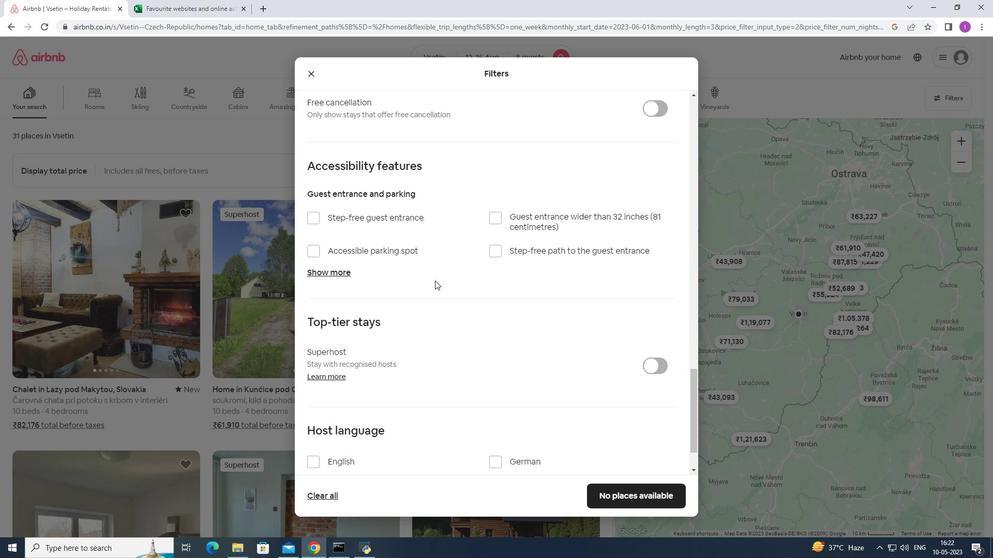 
Action: Mouse scrolled (437, 280) with delta (0, 0)
Screenshot: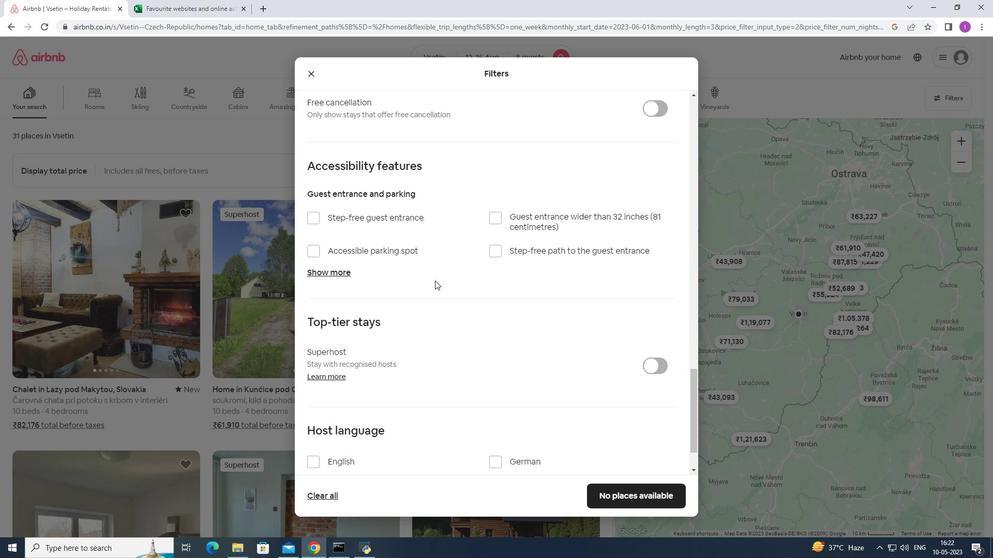 
Action: Mouse moved to (442, 281)
Screenshot: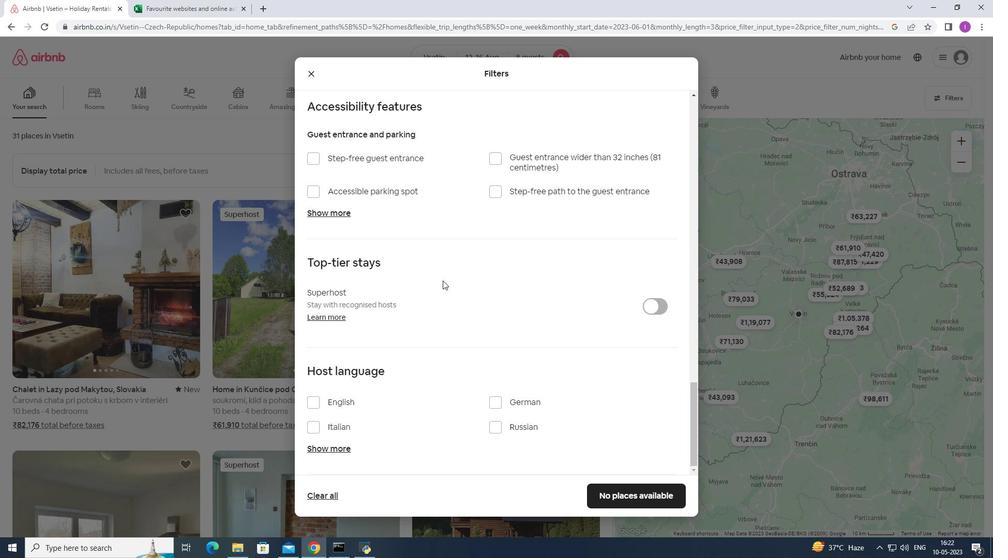 
Action: Mouse scrolled (442, 280) with delta (0, 0)
Screenshot: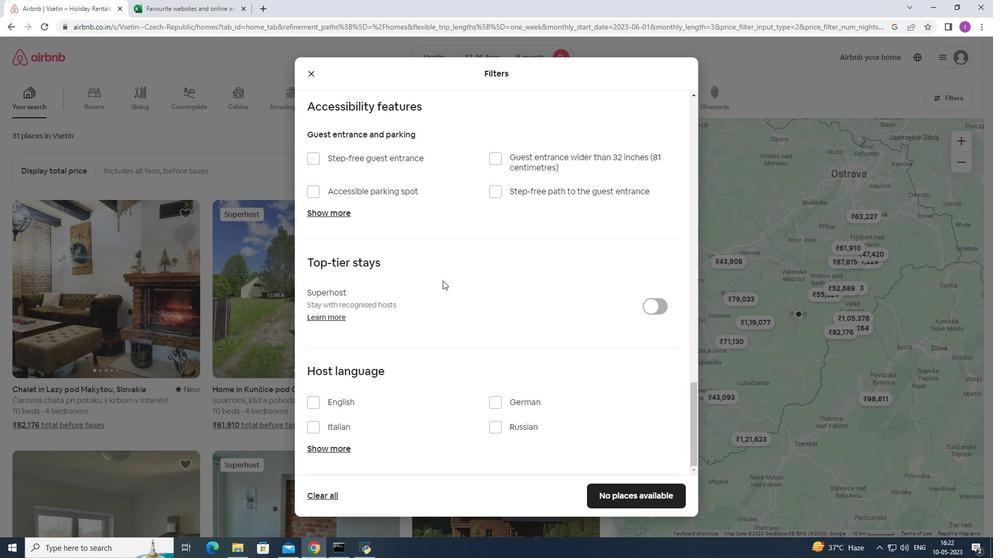
Action: Mouse moved to (444, 281)
Screenshot: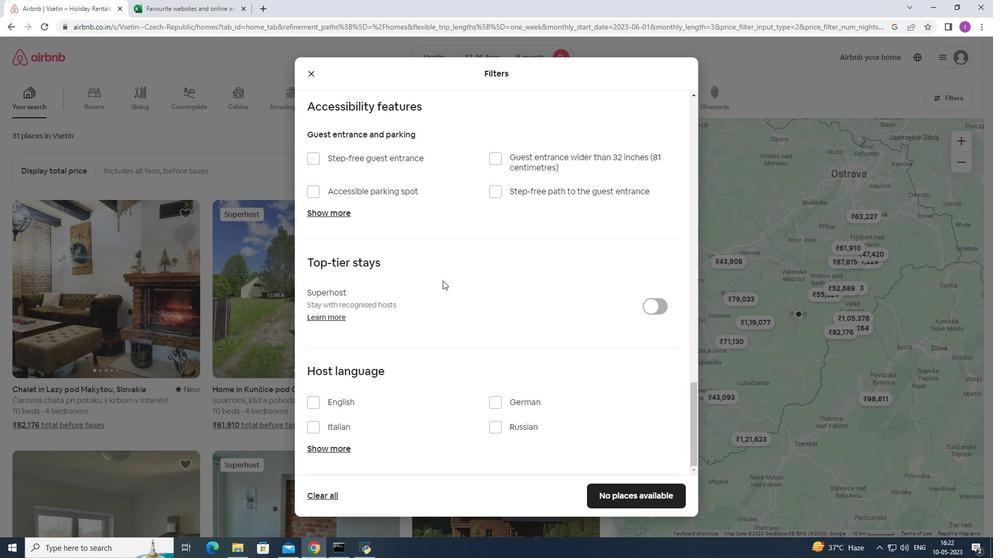 
Action: Mouse scrolled (444, 280) with delta (0, 0)
Screenshot: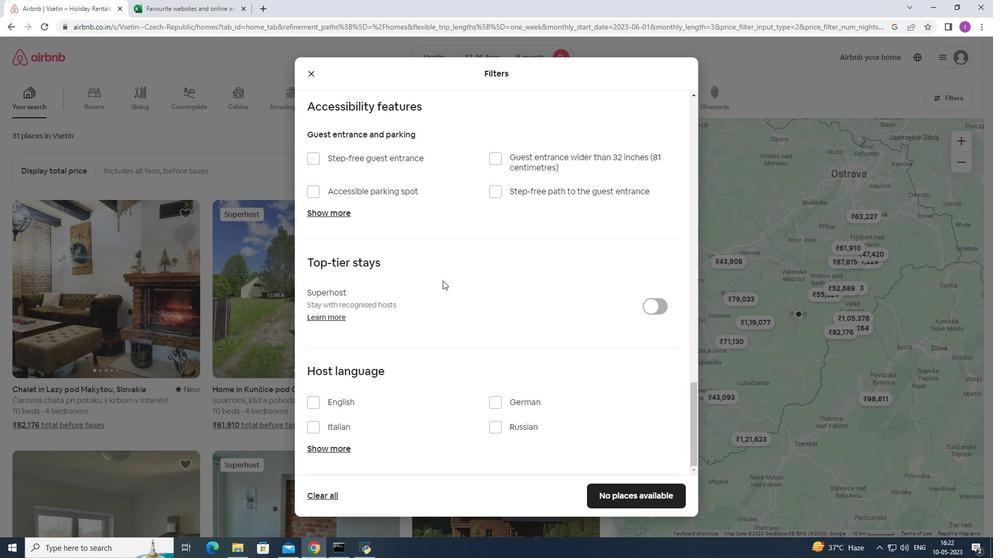 
Action: Mouse moved to (444, 281)
Screenshot: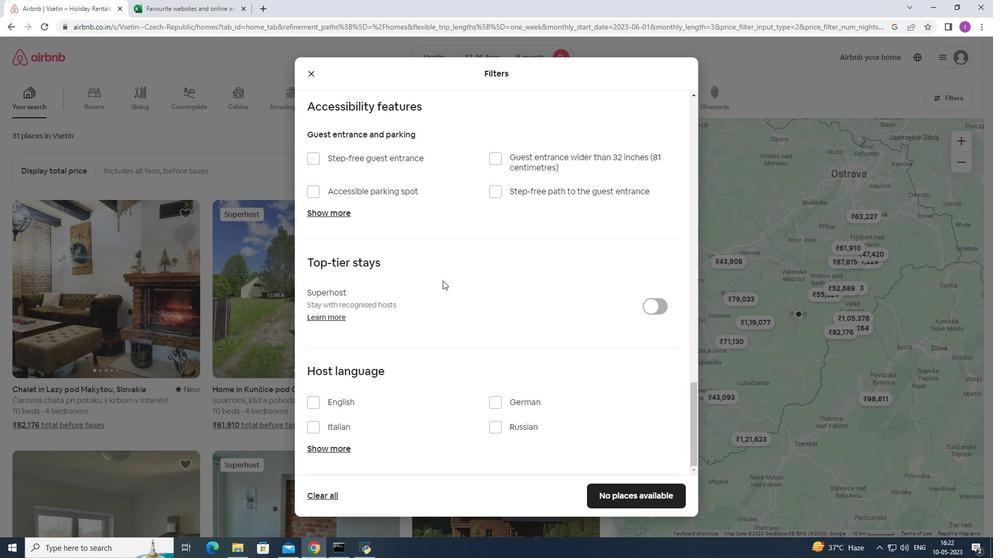 
Action: Mouse scrolled (444, 281) with delta (0, 0)
Screenshot: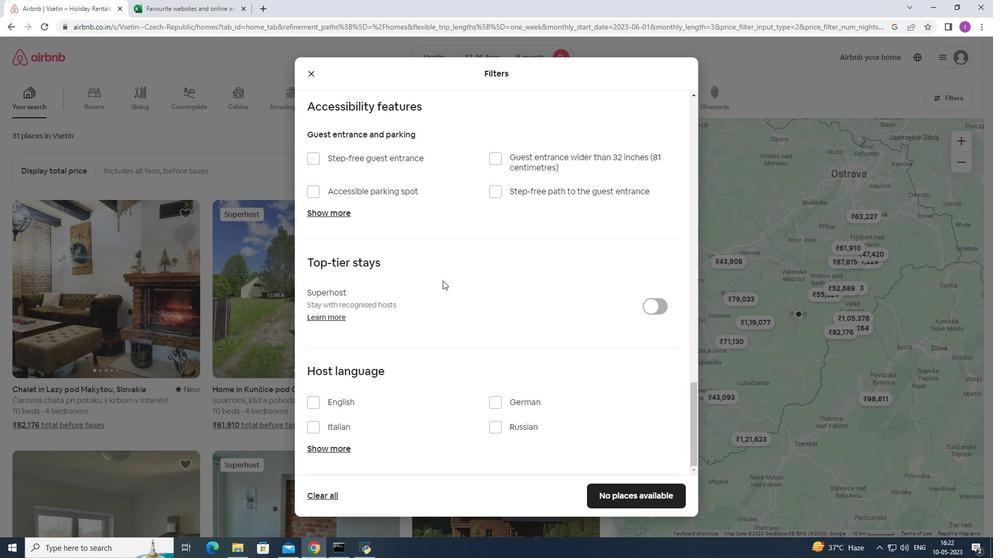 
Action: Mouse moved to (312, 401)
Screenshot: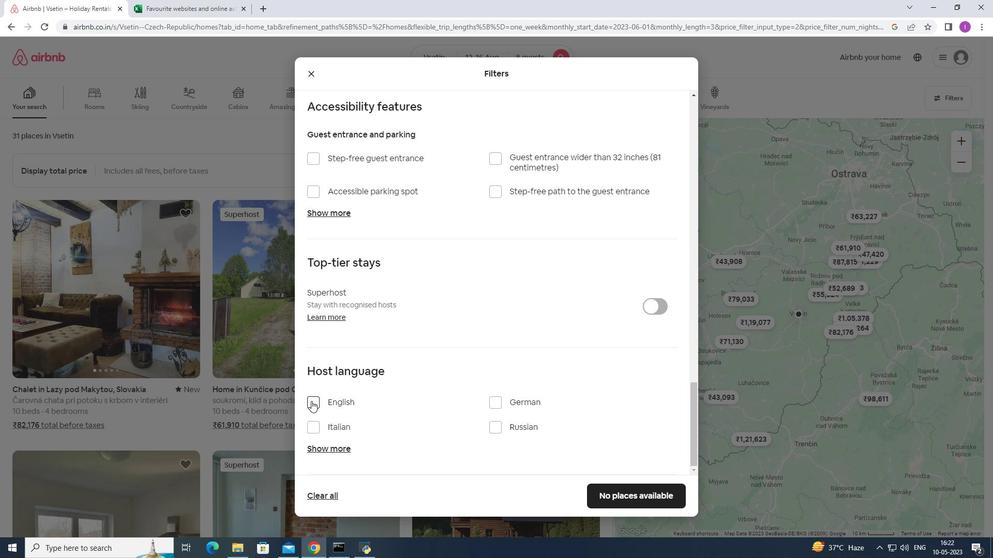 
Action: Mouse pressed left at (312, 401)
Screenshot: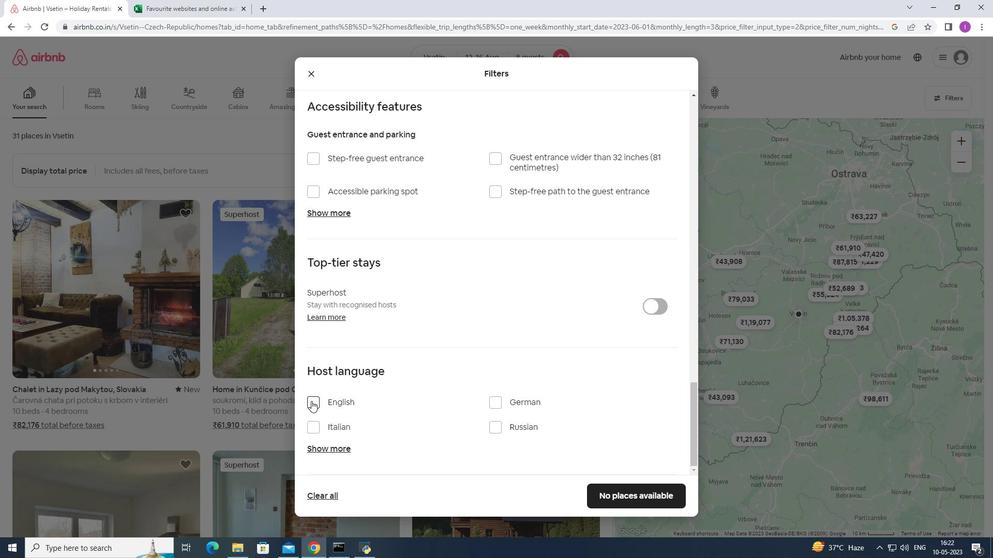 
Action: Mouse moved to (316, 402)
Screenshot: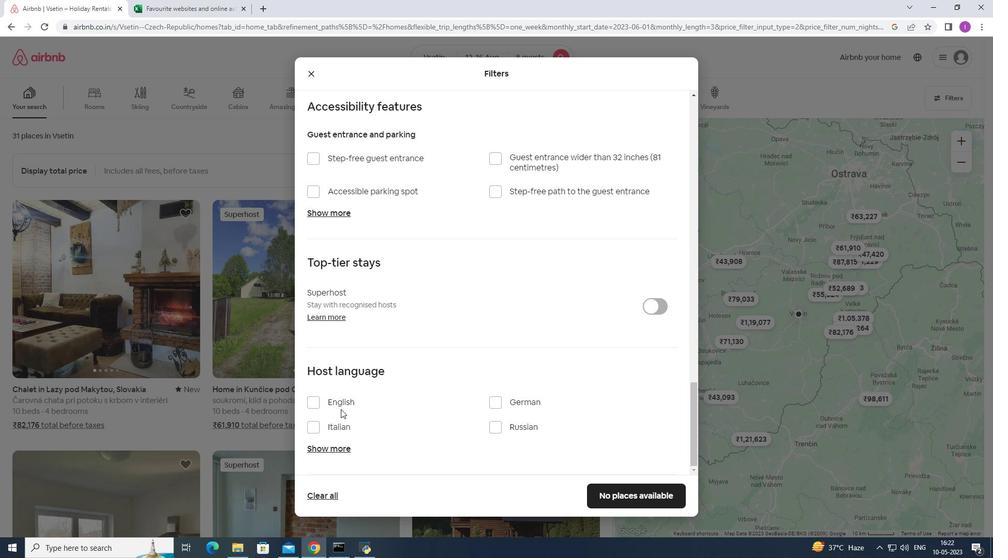 
Action: Mouse pressed left at (316, 402)
Screenshot: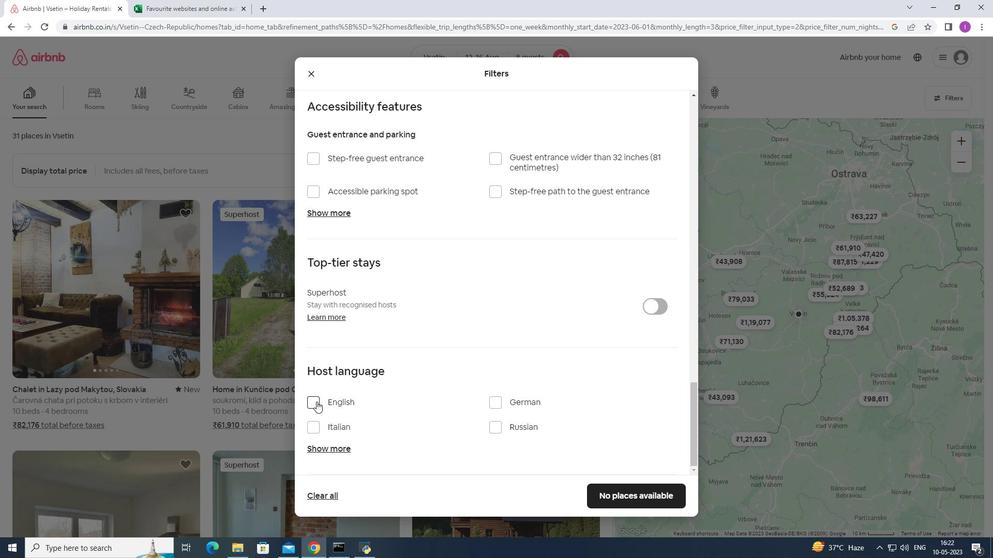 
Action: Mouse moved to (621, 501)
Screenshot: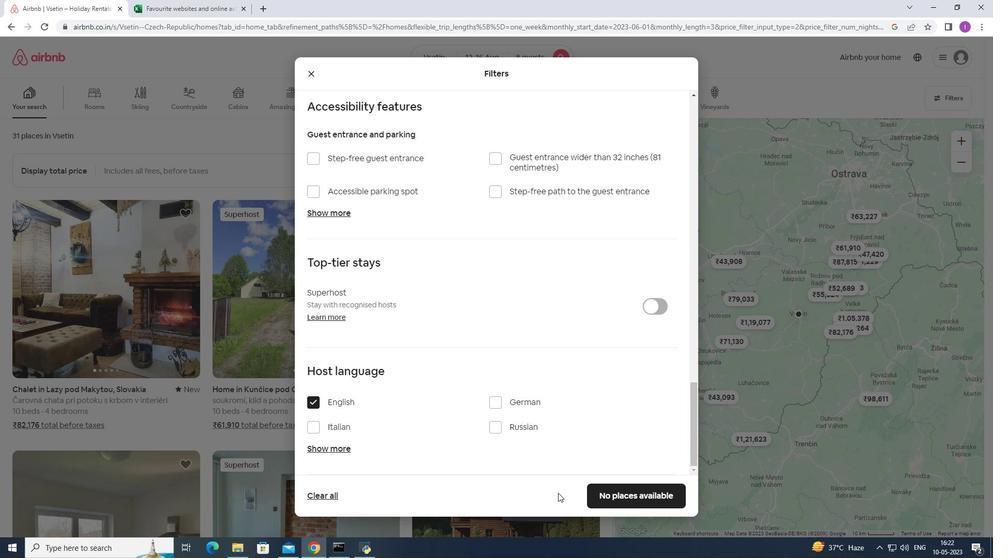 
Action: Mouse pressed left at (621, 501)
Screenshot: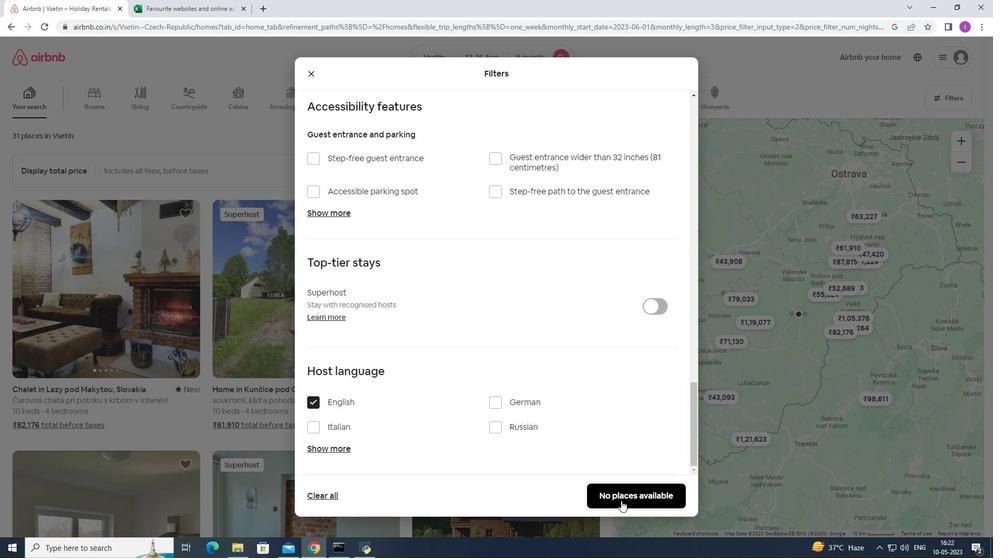 
Action: Mouse moved to (569, 460)
Screenshot: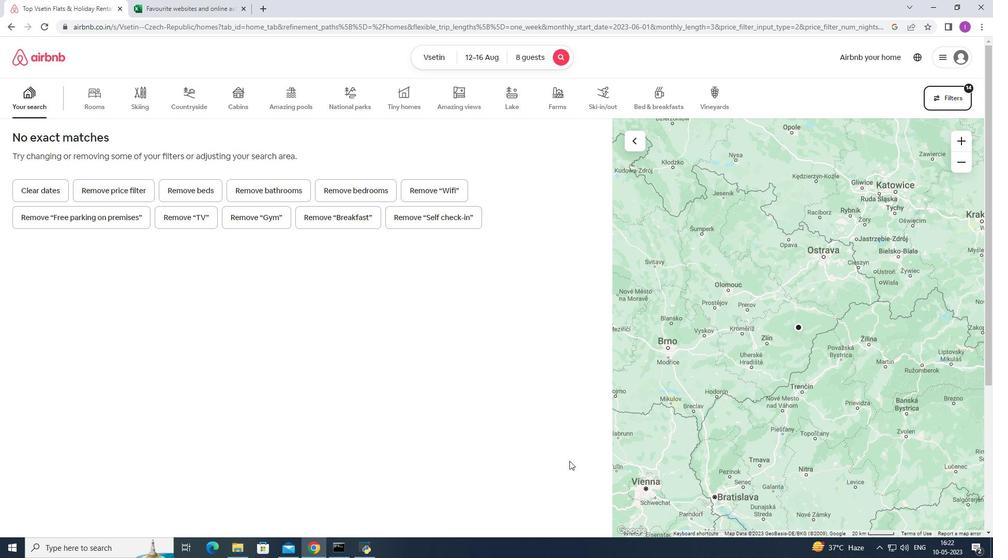 
